 Task: Look for space in Sumy, Ukraine from 12th July, 2023 to 16th July, 2023 for 8 adults in price range Rs.10000 to Rs.16000. Place can be private room with 8 bedrooms having 8 beds and 8 bathrooms. Property type can be house, flat, guest house. Amenities needed are: wifi, TV, free parkinig on premises, gym, breakfast. Booking option can be shelf check-in. Required host language is English.
Action: Mouse moved to (518, 119)
Screenshot: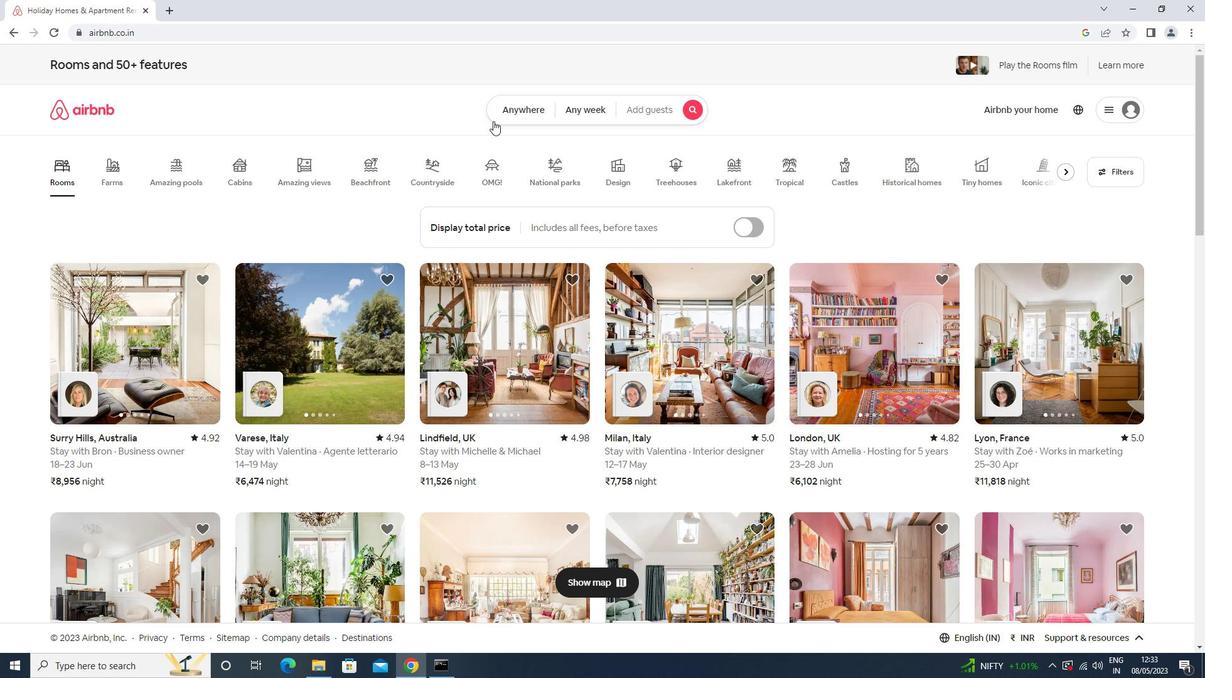 
Action: Mouse pressed left at (518, 119)
Screenshot: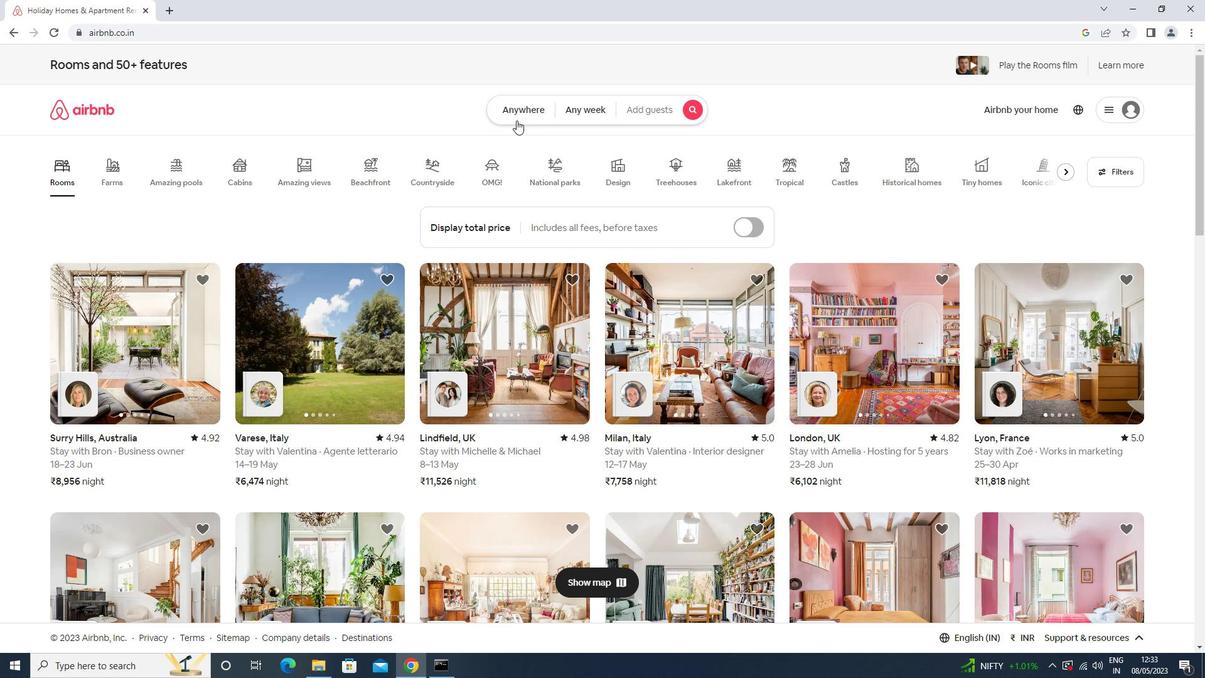 
Action: Mouse moved to (375, 160)
Screenshot: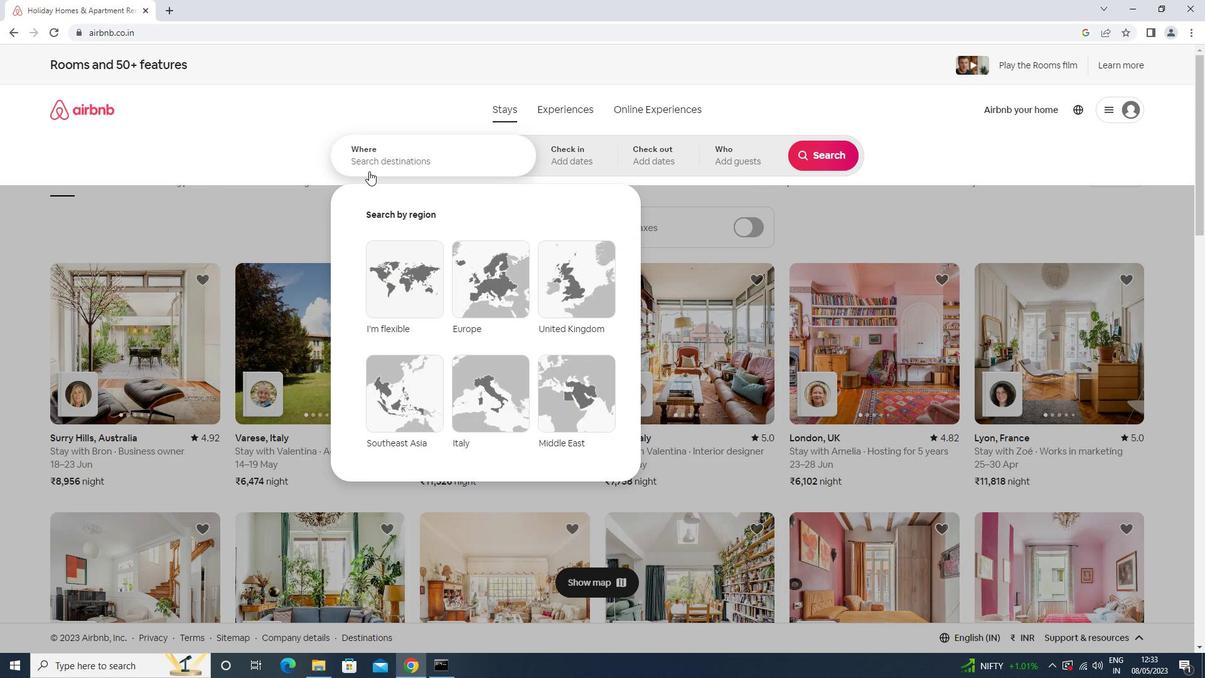 
Action: Mouse pressed left at (375, 160)
Screenshot: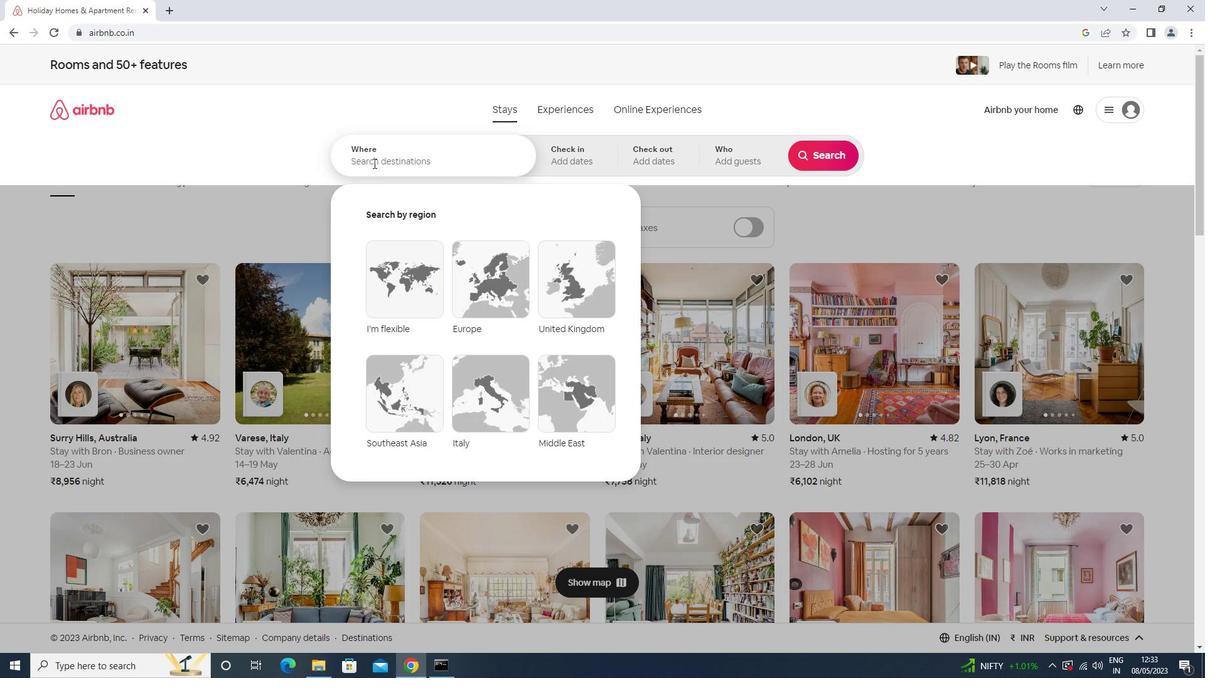 
Action: Key pressed <Key.shift>SUMY,<Key.space><Key.shift><Key.shift><Key.shift>UKRAI<Key.down><Key.enter>
Screenshot: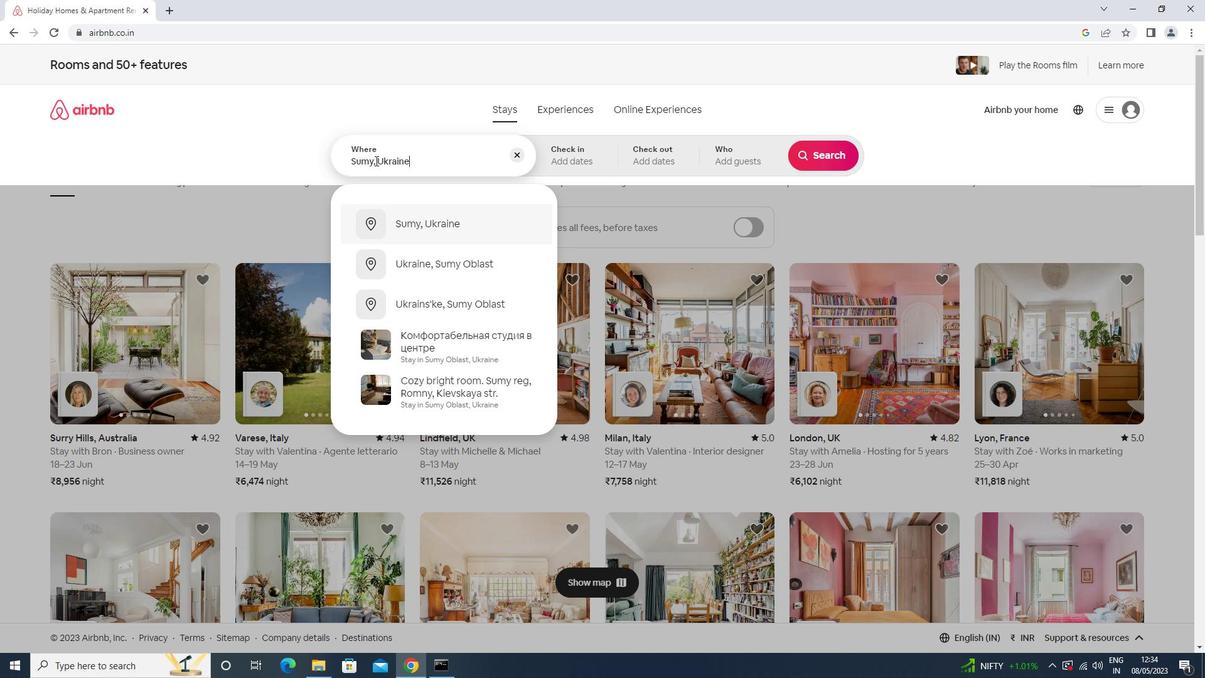 
Action: Mouse moved to (818, 264)
Screenshot: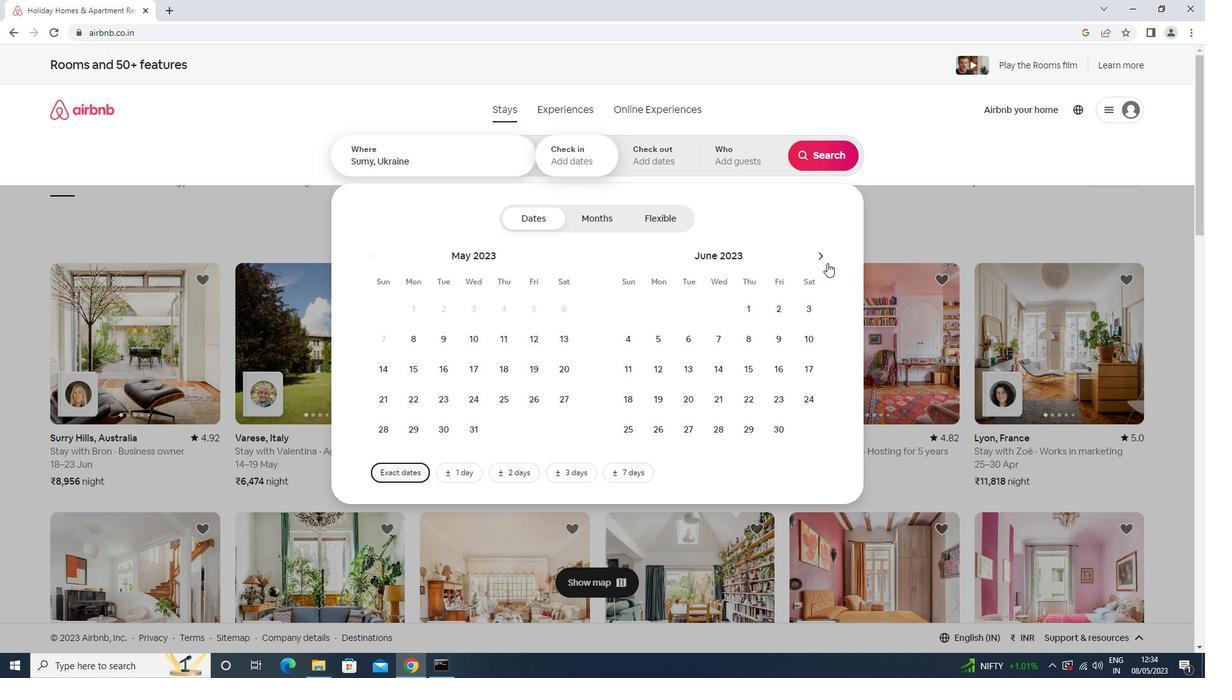 
Action: Mouse pressed left at (818, 264)
Screenshot: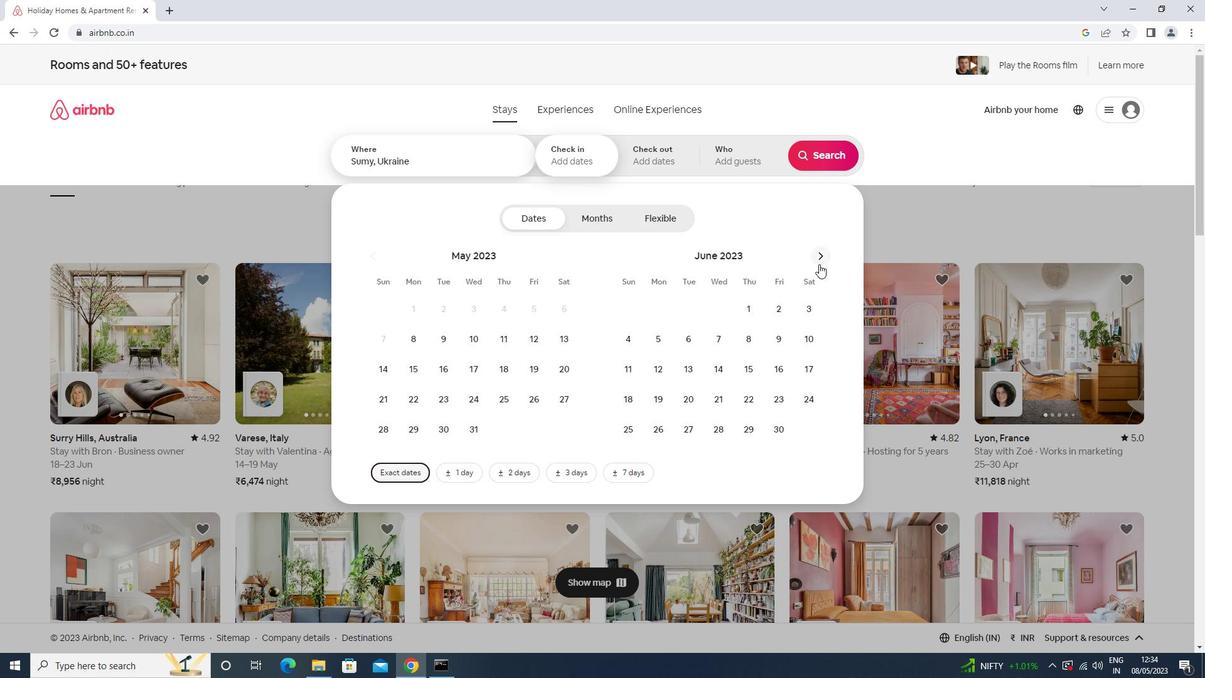 
Action: Mouse moved to (719, 373)
Screenshot: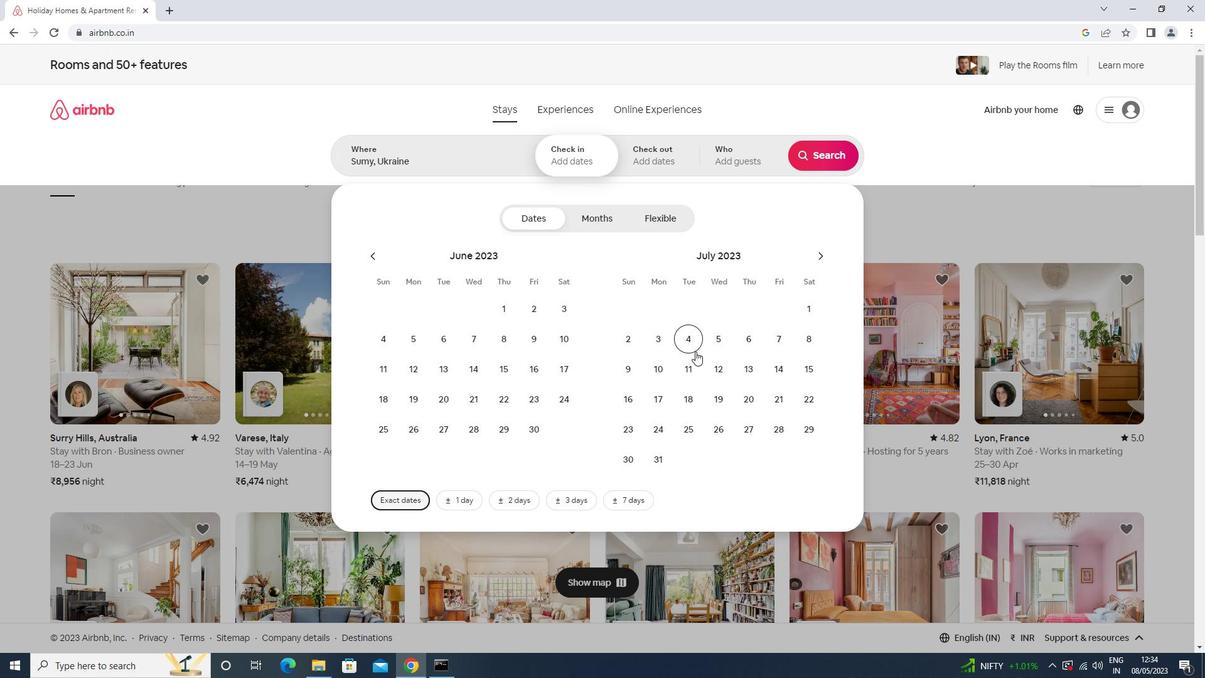 
Action: Mouse pressed left at (719, 373)
Screenshot: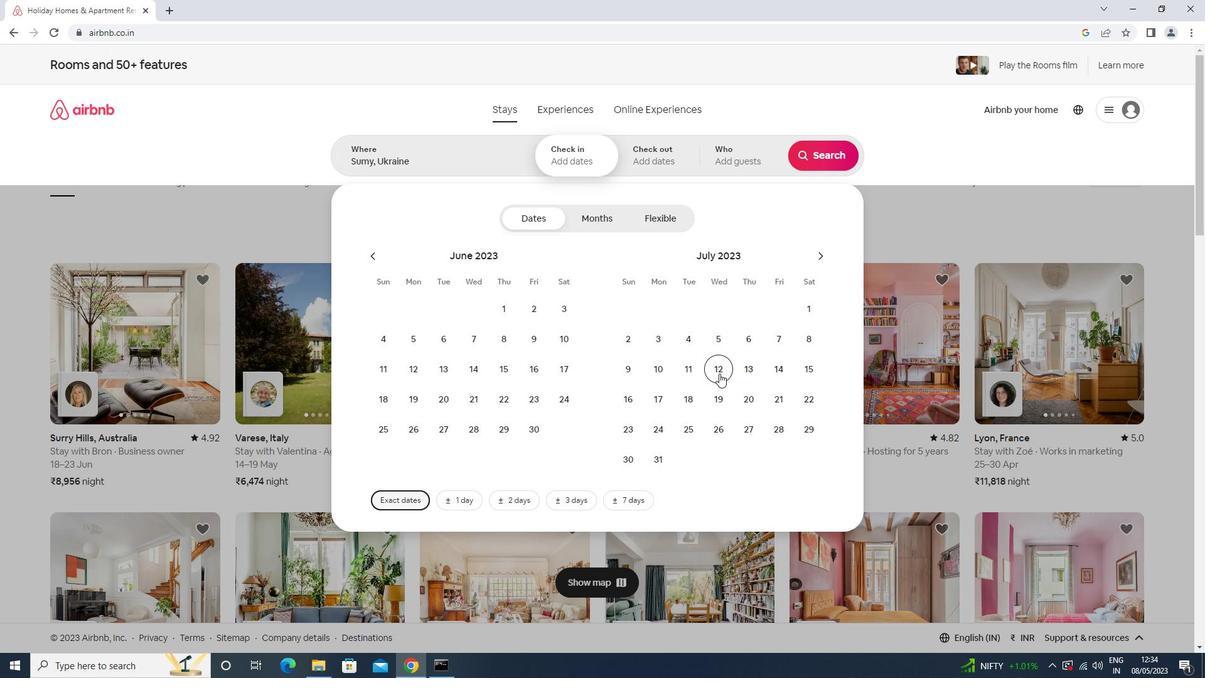 
Action: Mouse moved to (629, 405)
Screenshot: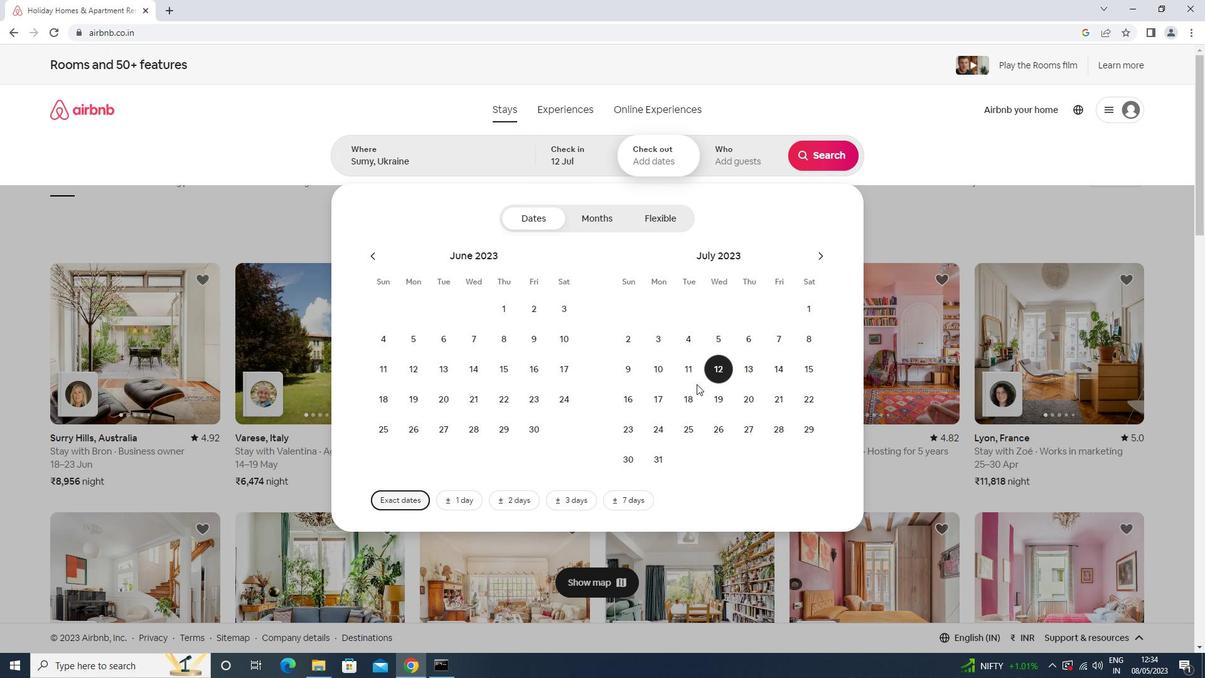 
Action: Mouse pressed left at (629, 405)
Screenshot: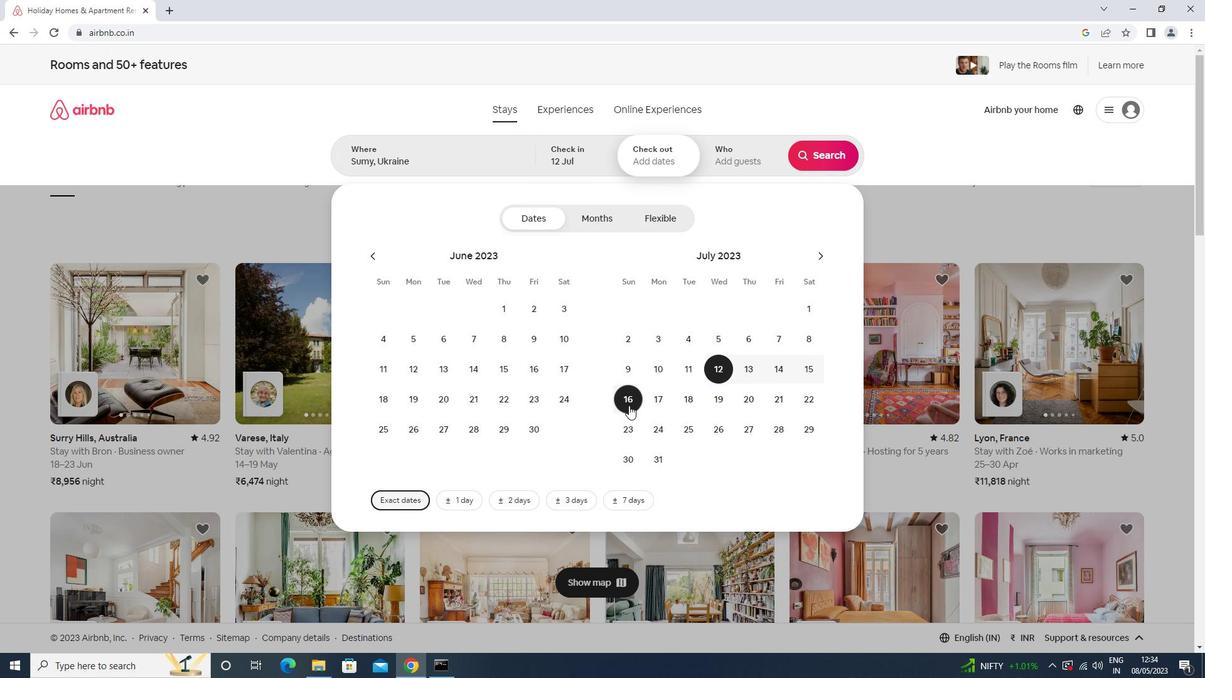 
Action: Mouse moved to (734, 153)
Screenshot: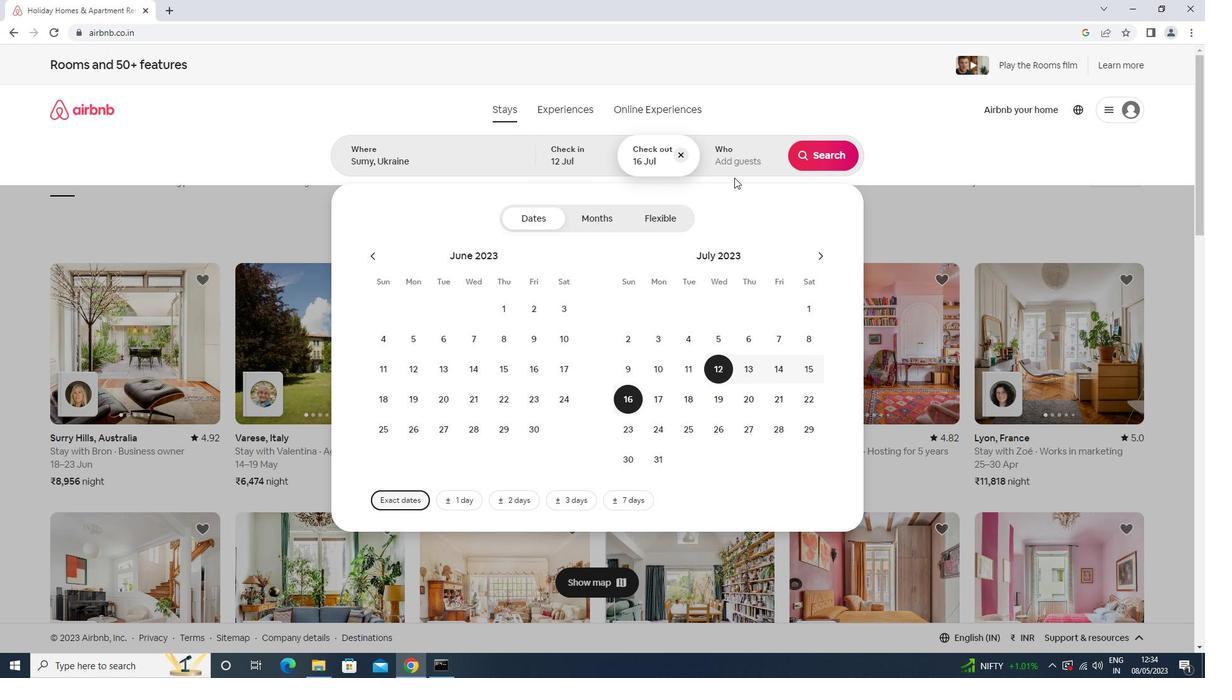 
Action: Mouse pressed left at (734, 153)
Screenshot: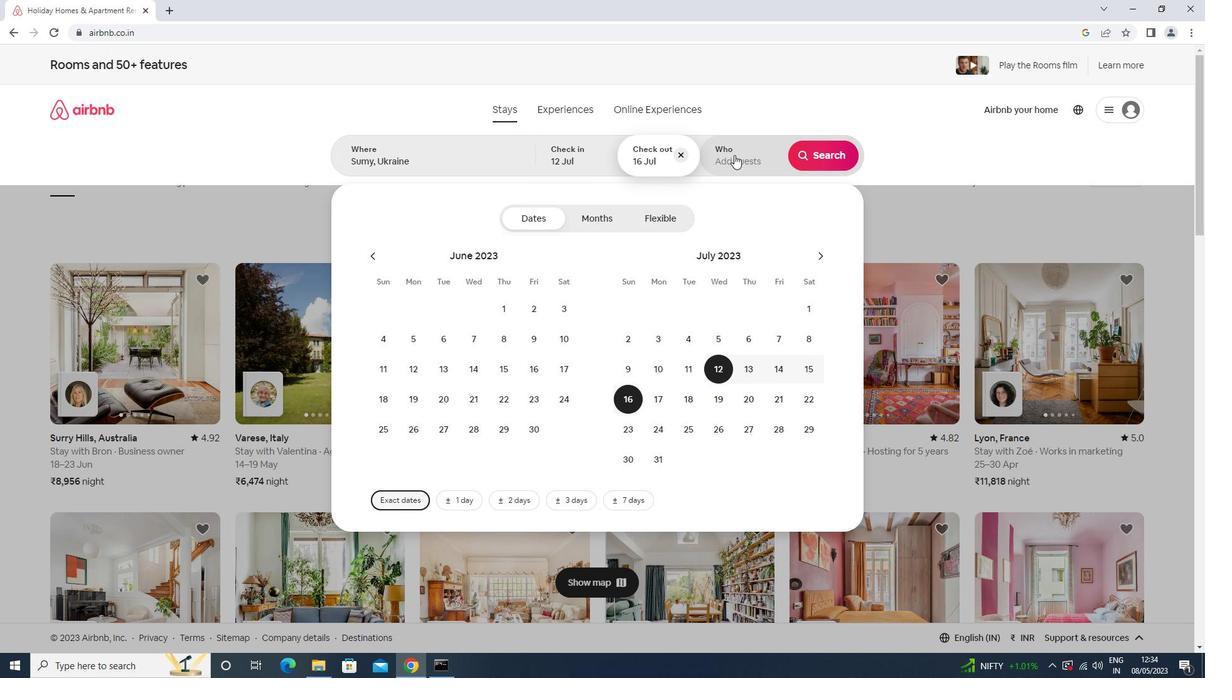 
Action: Mouse moved to (826, 222)
Screenshot: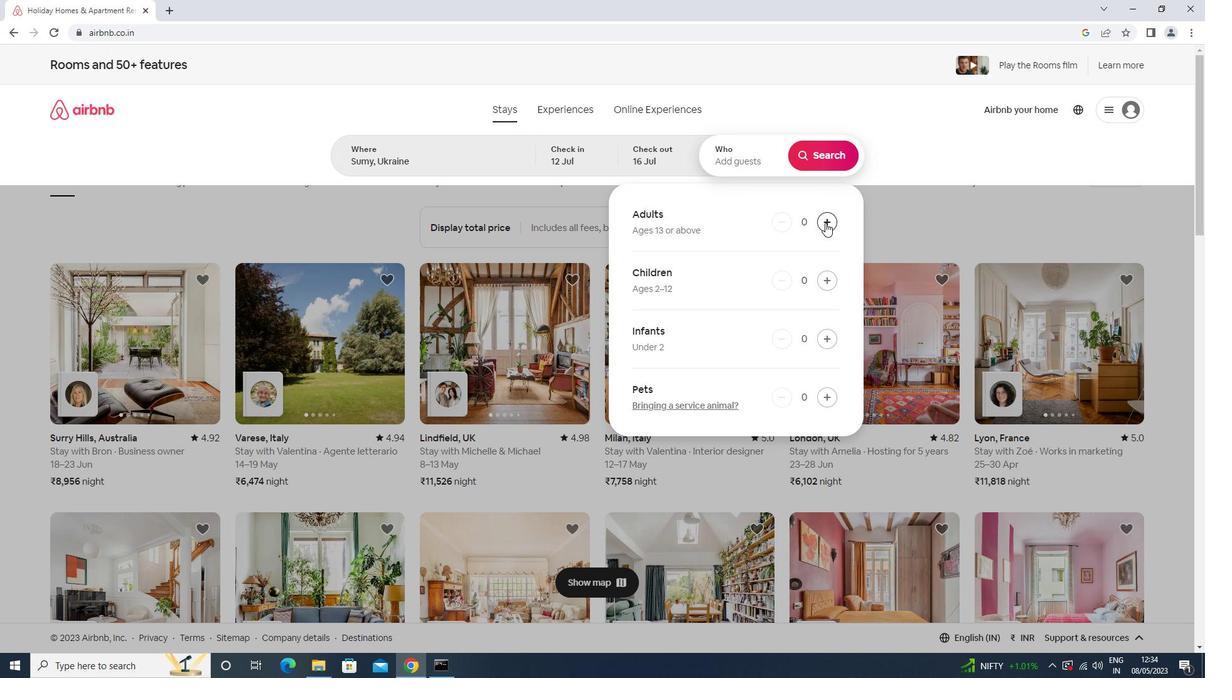 
Action: Mouse pressed left at (826, 222)
Screenshot: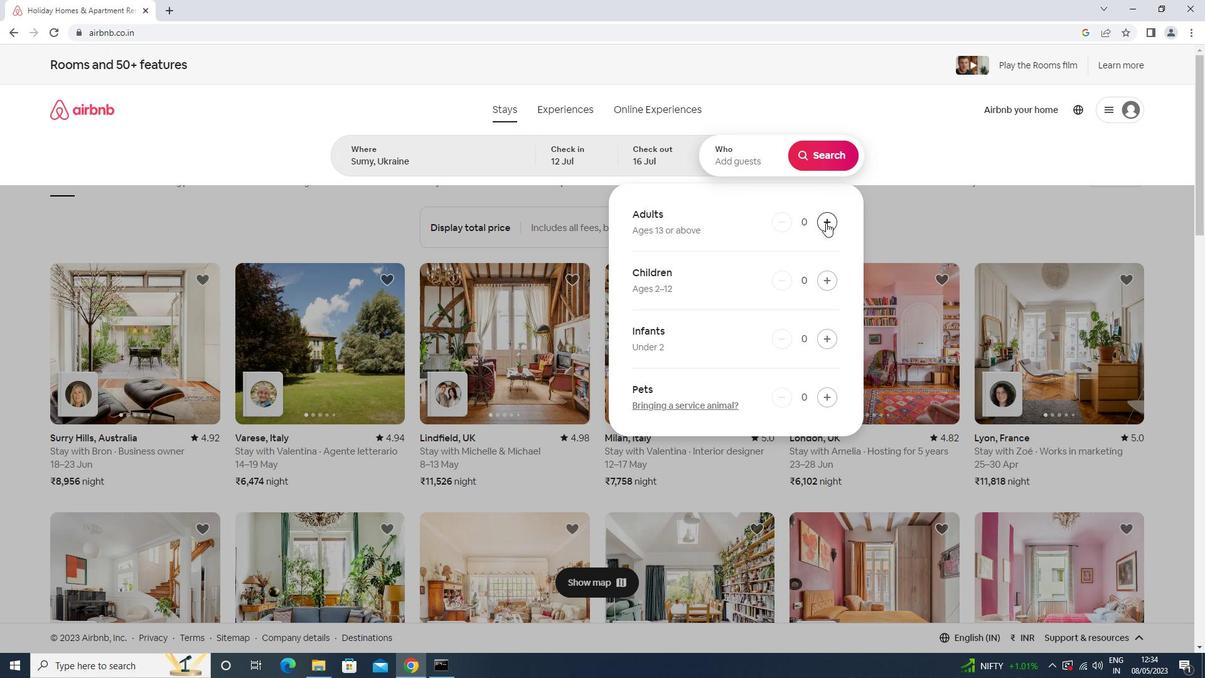 
Action: Mouse pressed left at (826, 222)
Screenshot: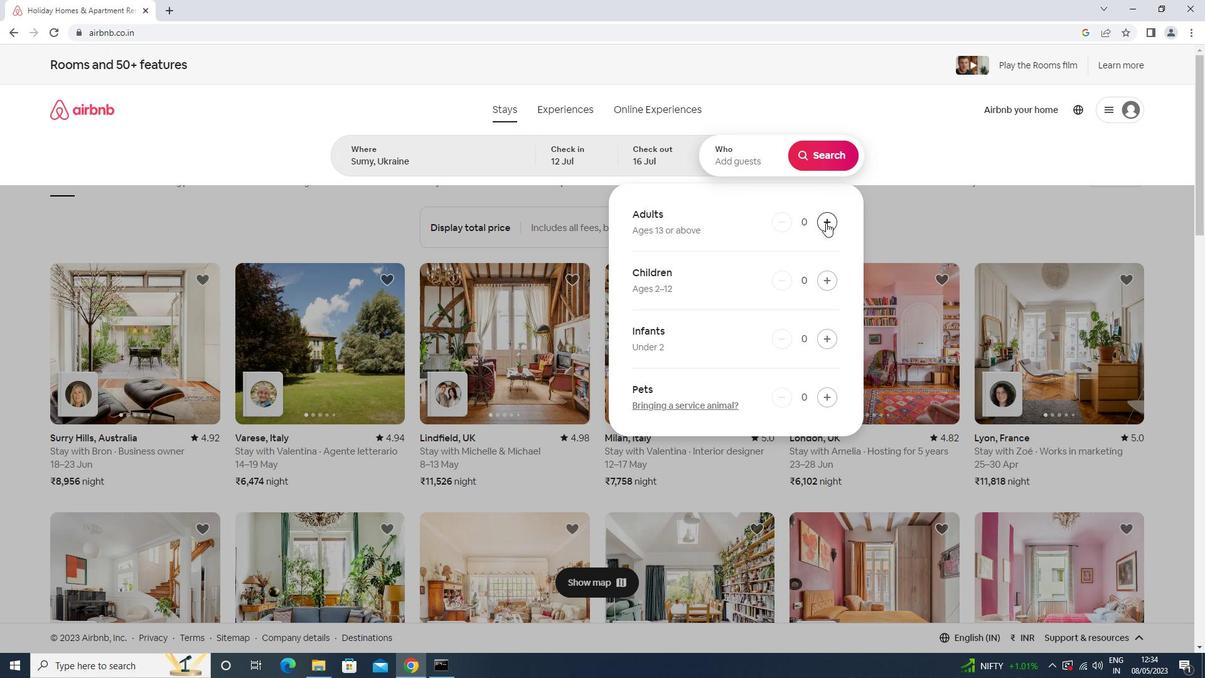 
Action: Mouse pressed left at (826, 222)
Screenshot: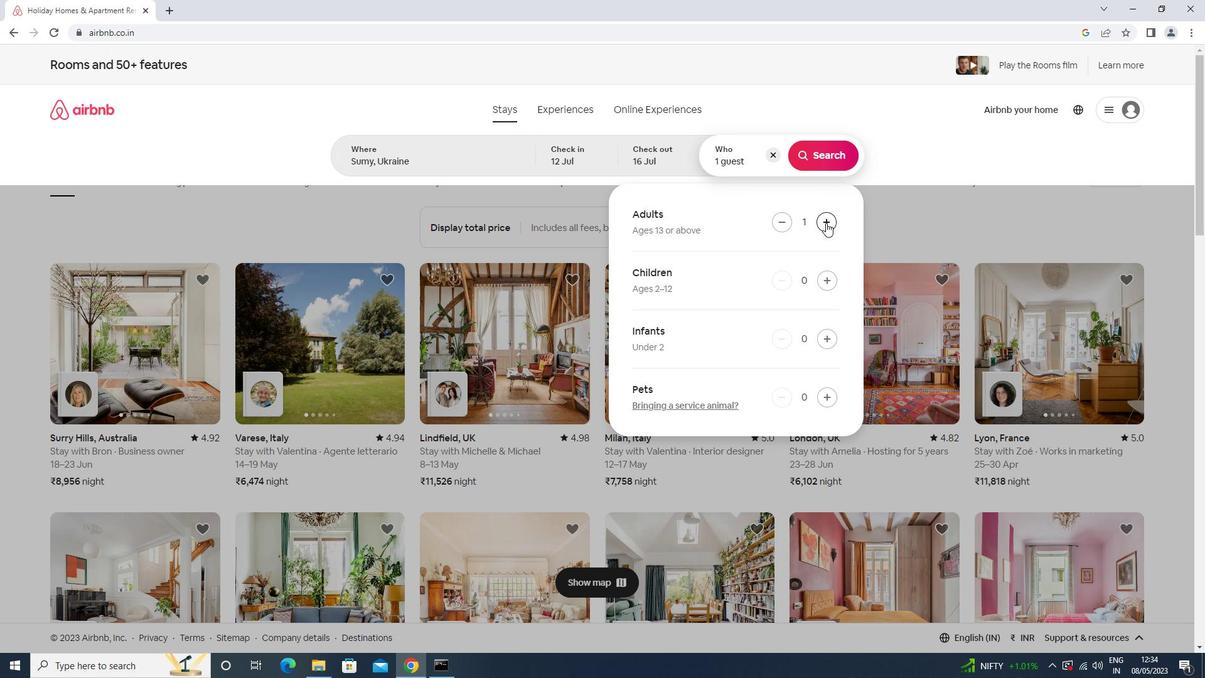 
Action: Mouse pressed left at (826, 222)
Screenshot: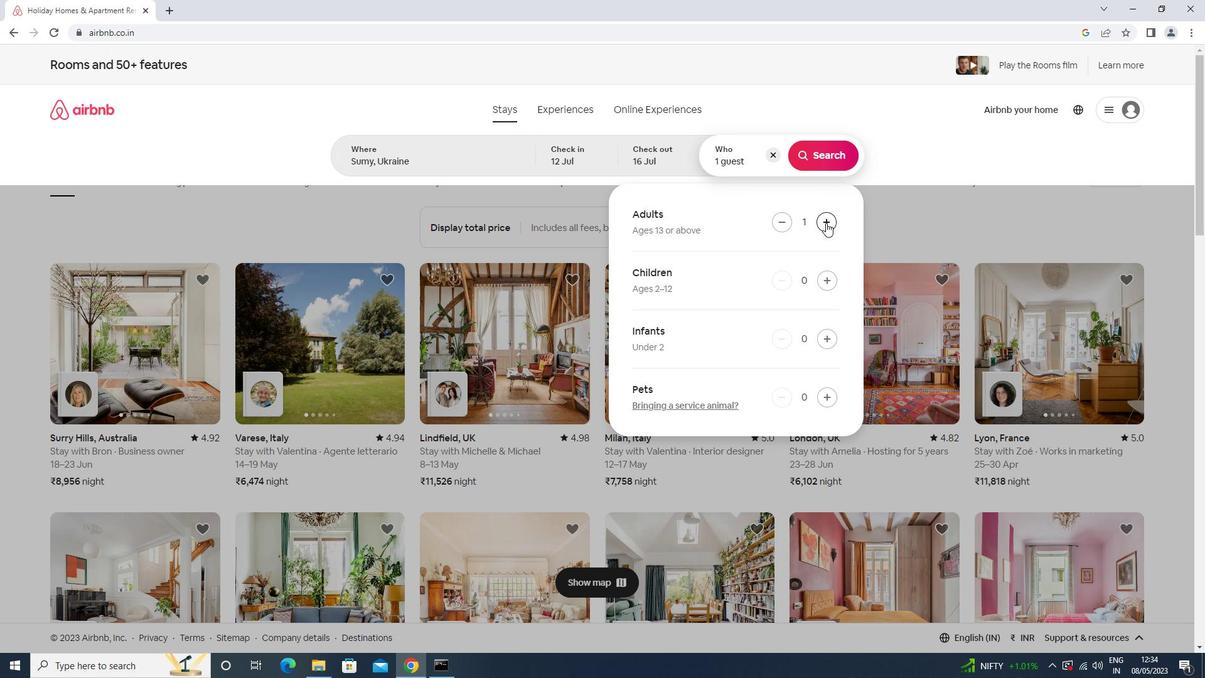 
Action: Mouse pressed left at (826, 222)
Screenshot: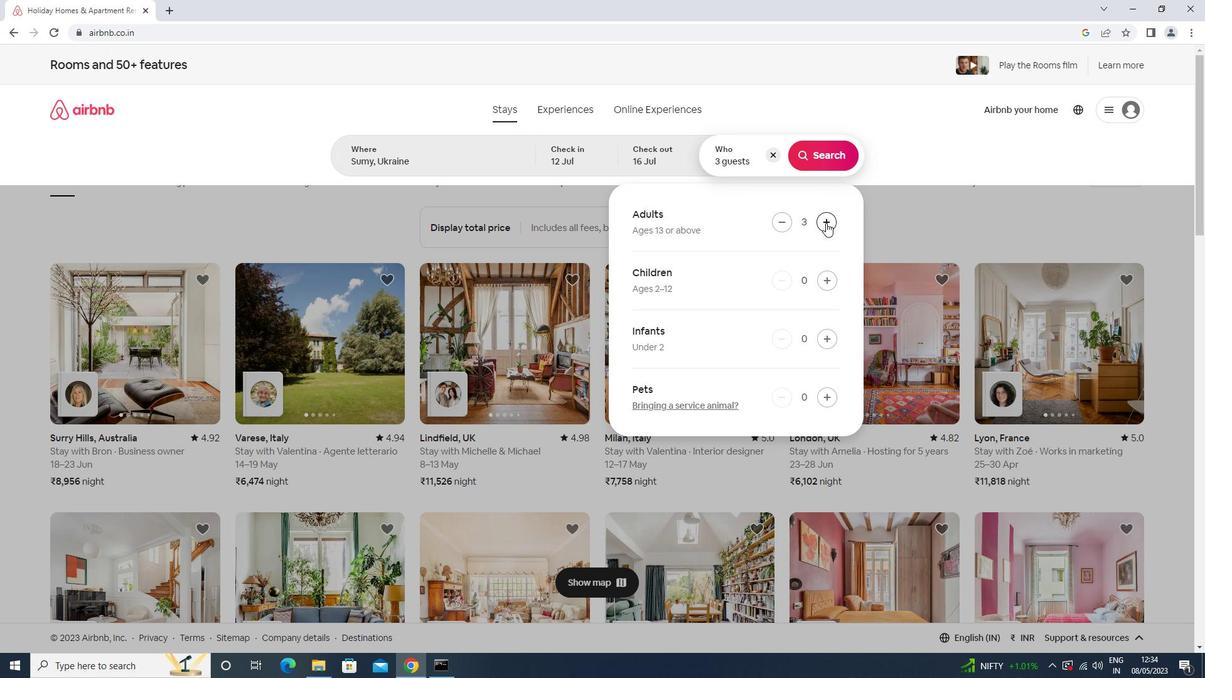 
Action: Mouse pressed left at (826, 222)
Screenshot: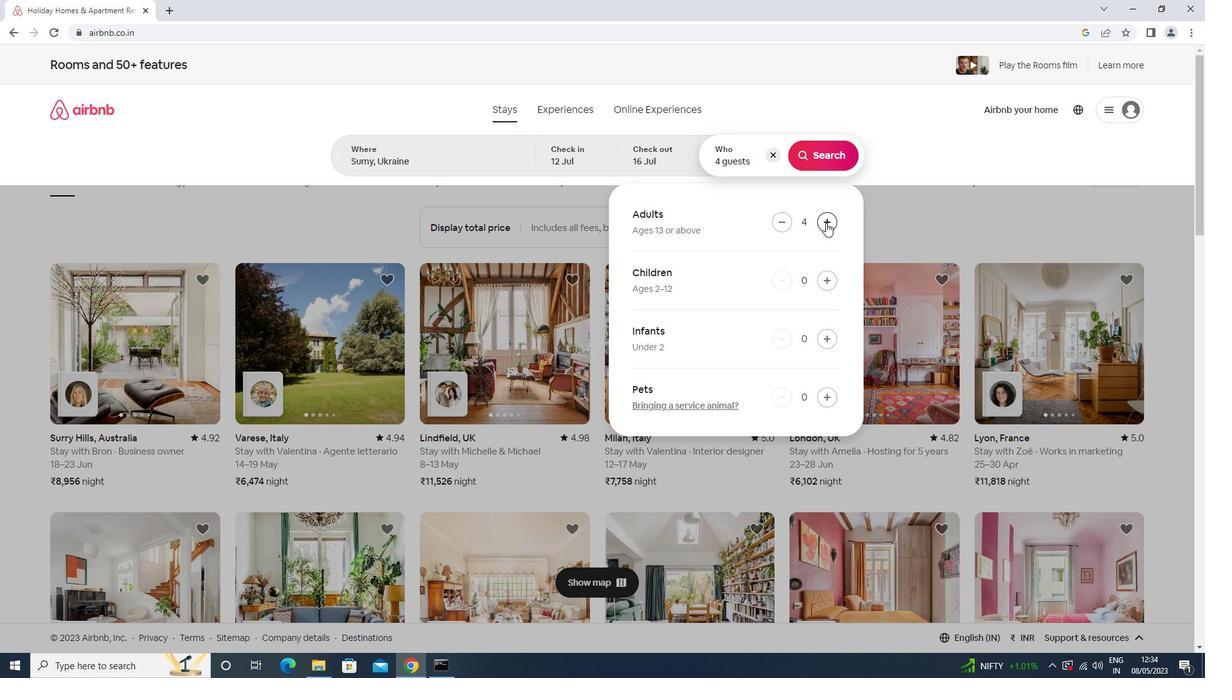 
Action: Mouse pressed left at (826, 222)
Screenshot: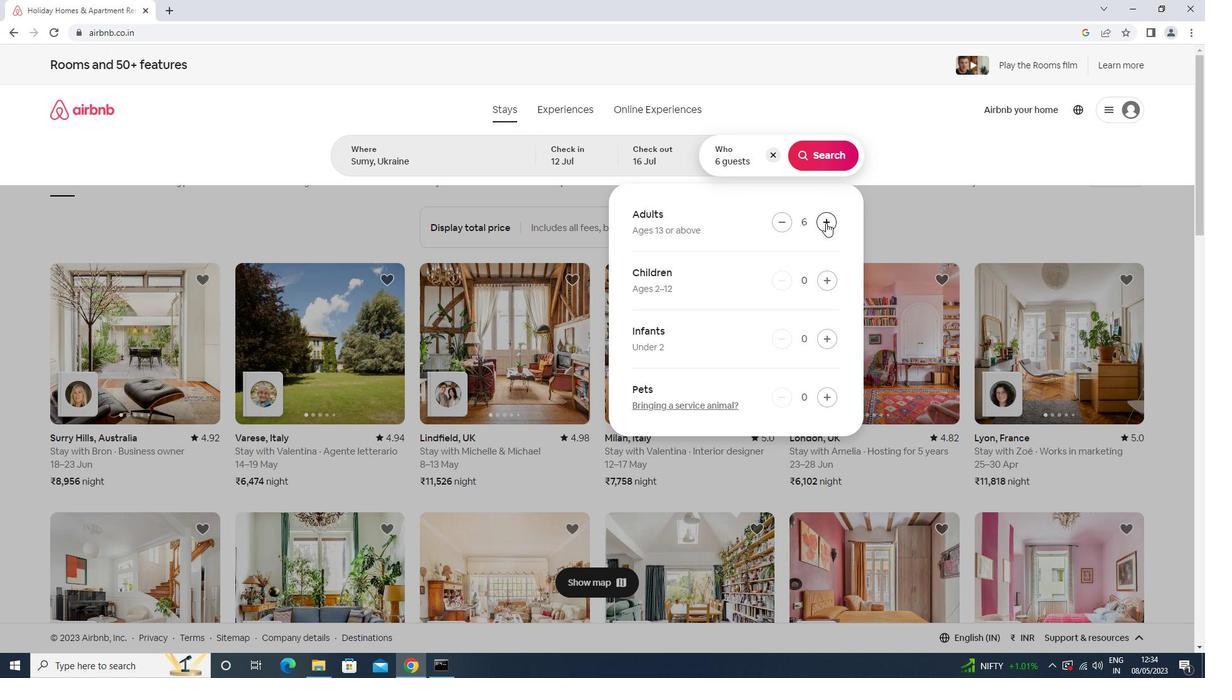 
Action: Mouse pressed left at (826, 222)
Screenshot: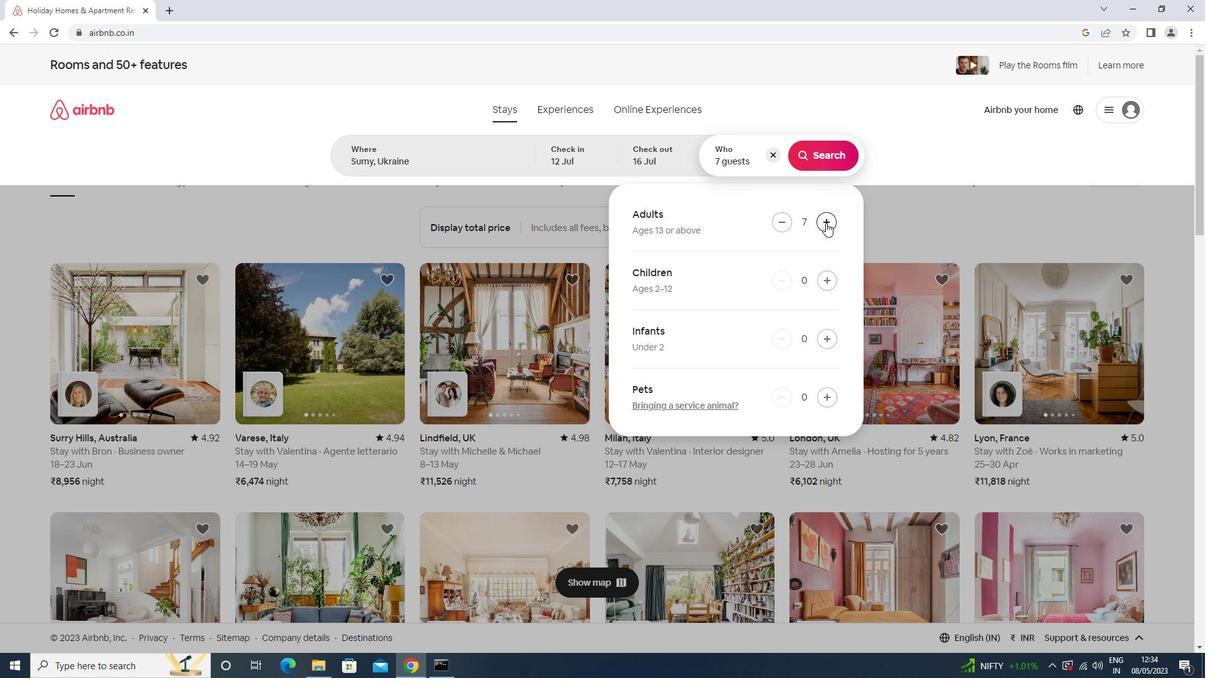 
Action: Mouse moved to (820, 150)
Screenshot: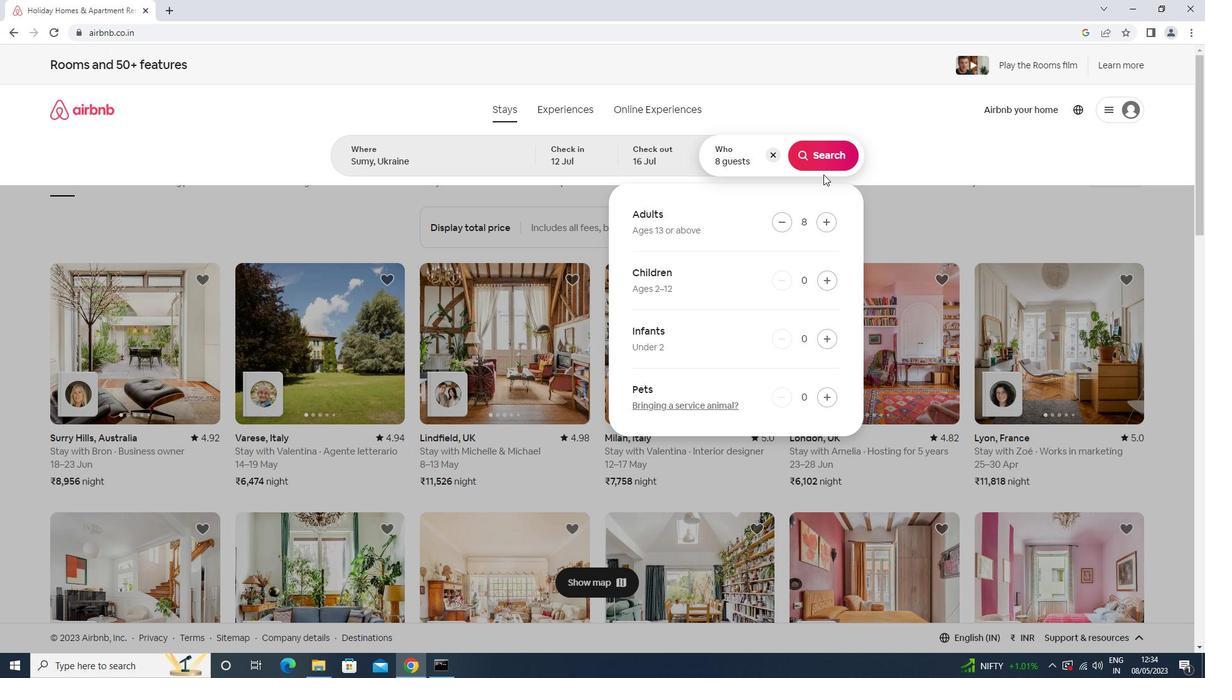 
Action: Mouse pressed left at (820, 150)
Screenshot: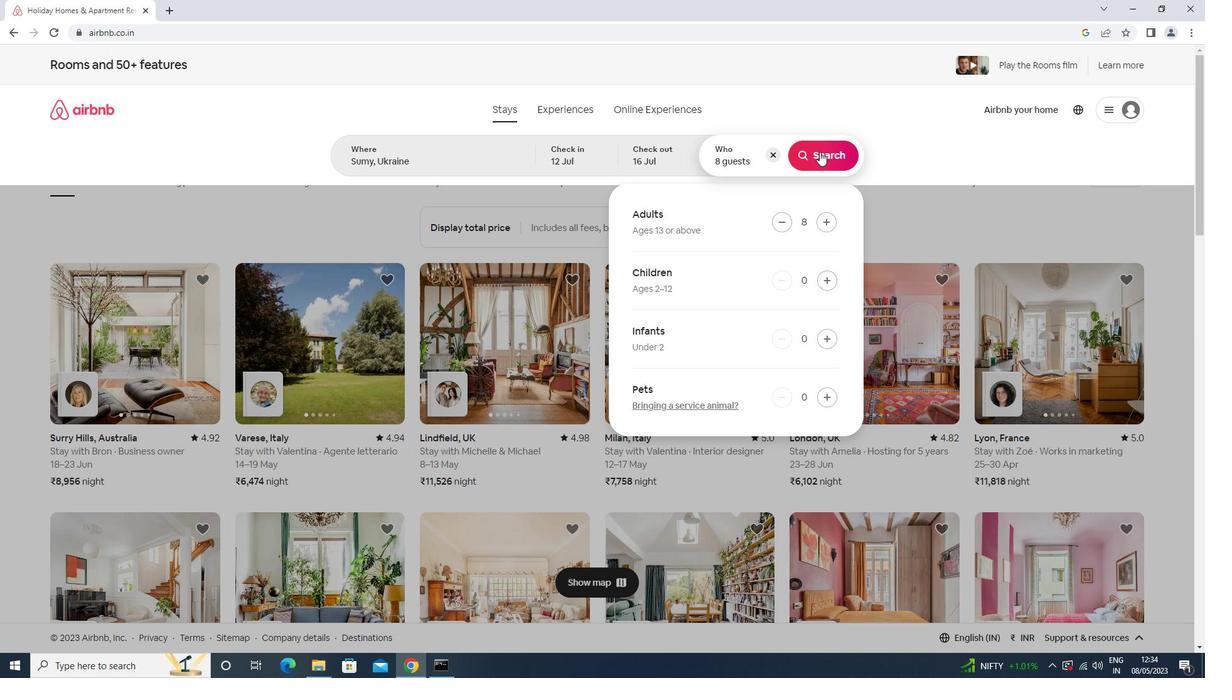 
Action: Mouse moved to (1152, 113)
Screenshot: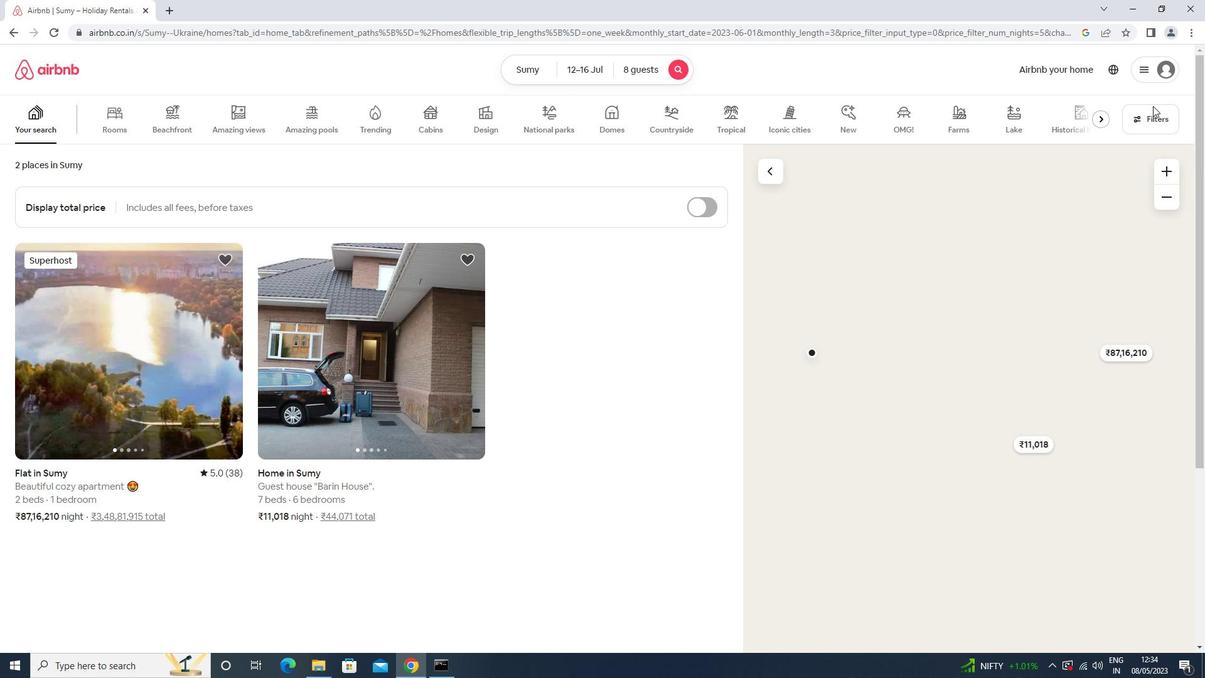 
Action: Mouse pressed left at (1152, 113)
Screenshot: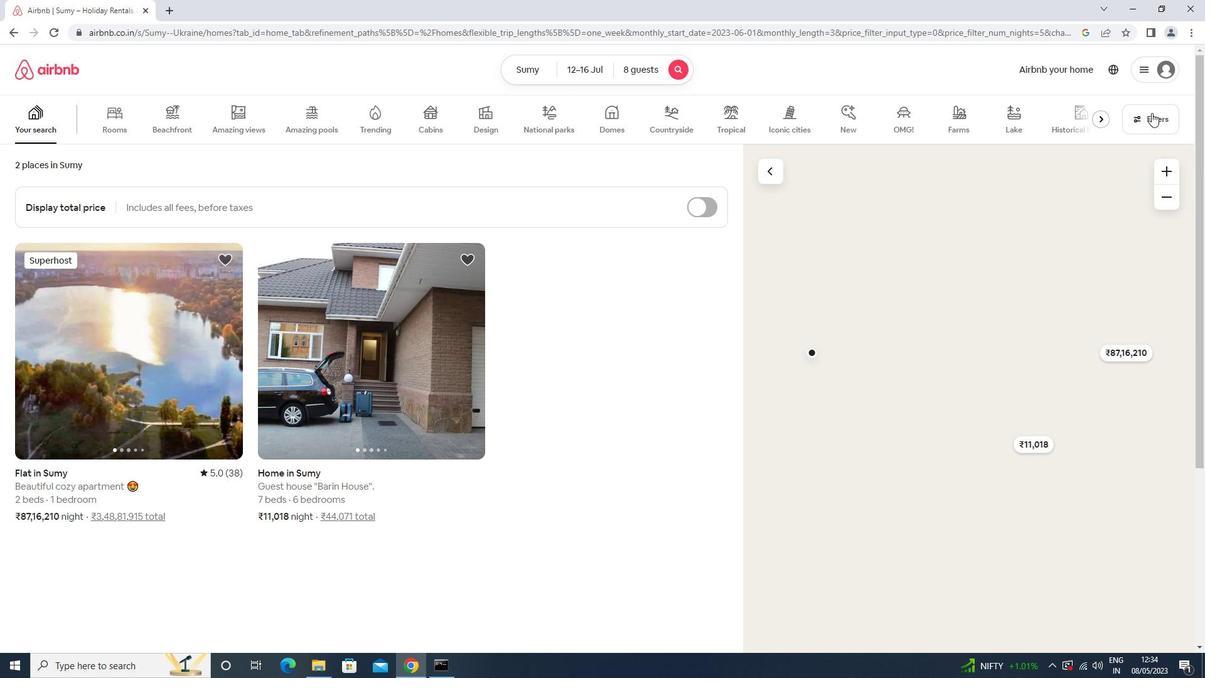 
Action: Mouse moved to (476, 436)
Screenshot: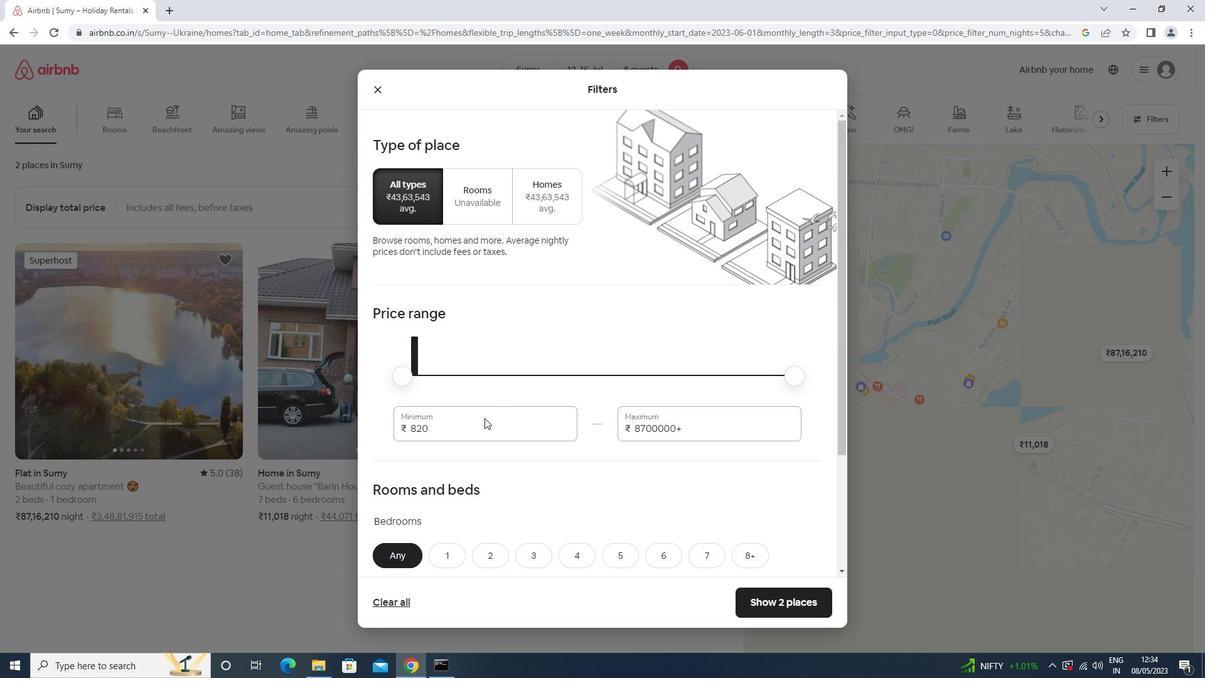 
Action: Mouse pressed left at (476, 436)
Screenshot: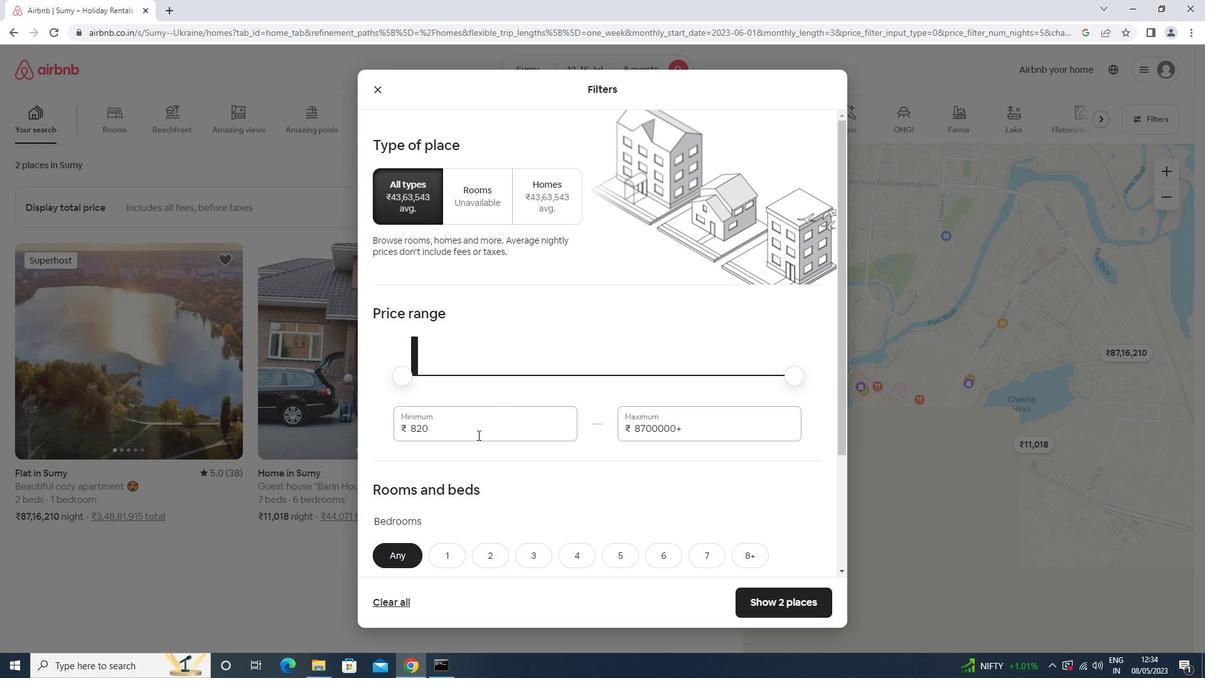 
Action: Mouse moved to (477, 420)
Screenshot: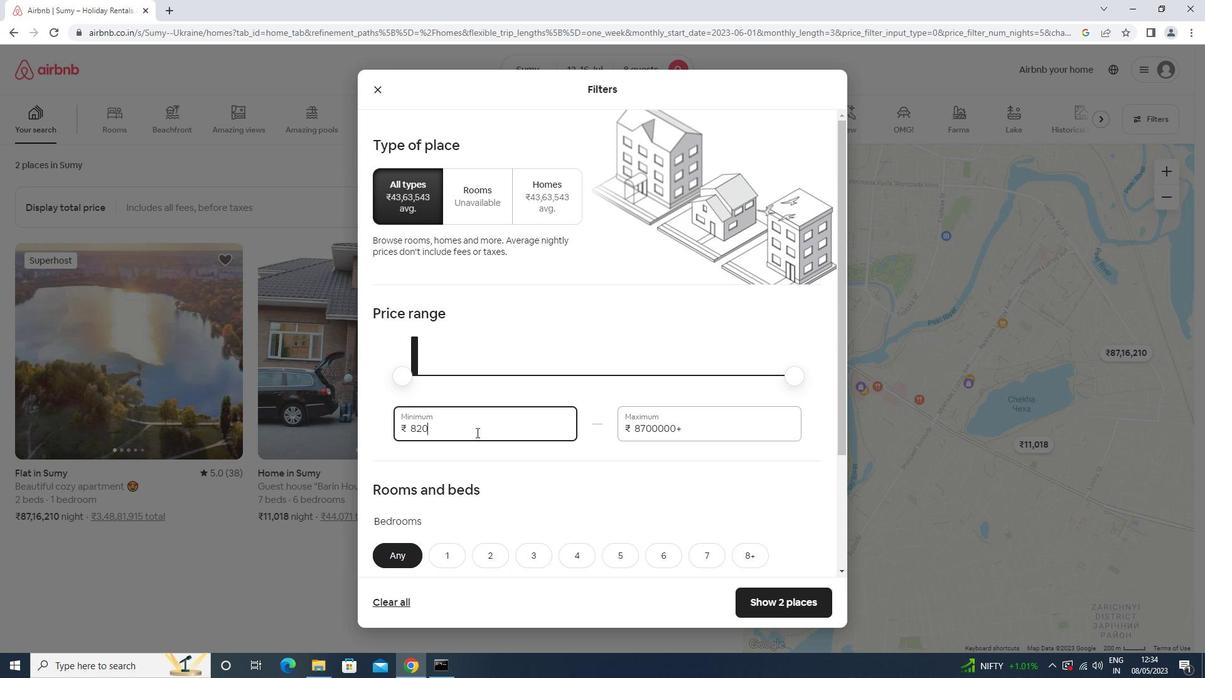 
Action: Key pressed <Key.backspace><Key.backspace><Key.backspace>10000<Key.tab>16000
Screenshot: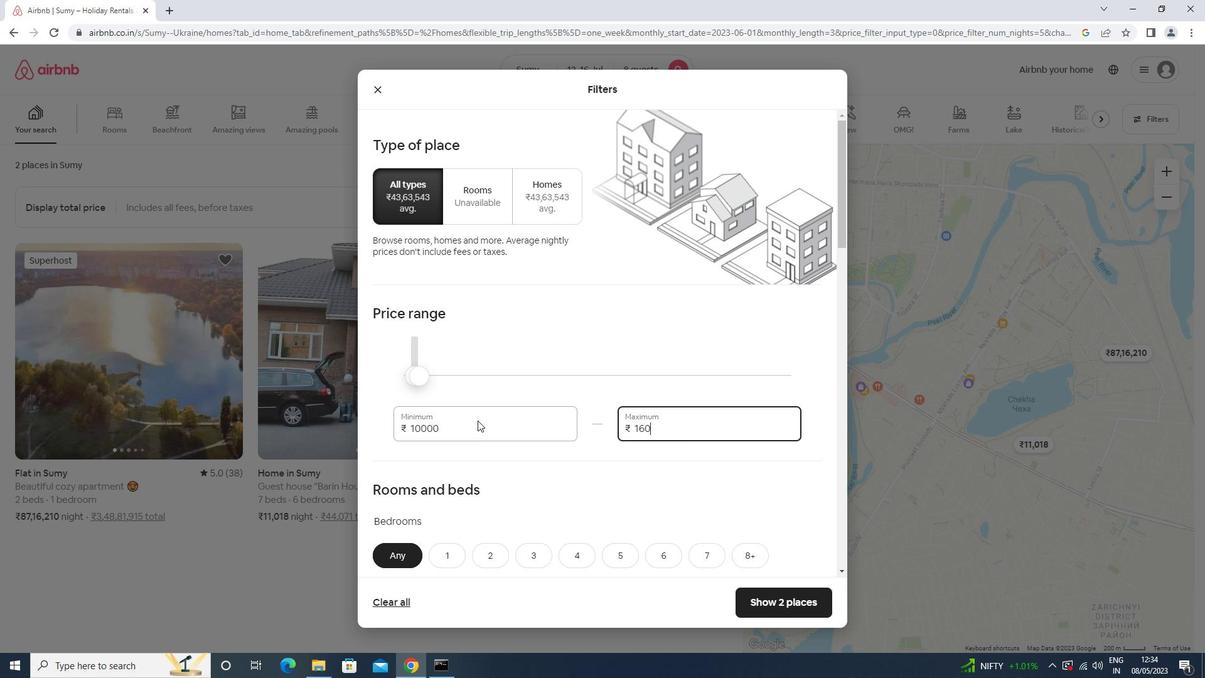 
Action: Mouse moved to (425, 408)
Screenshot: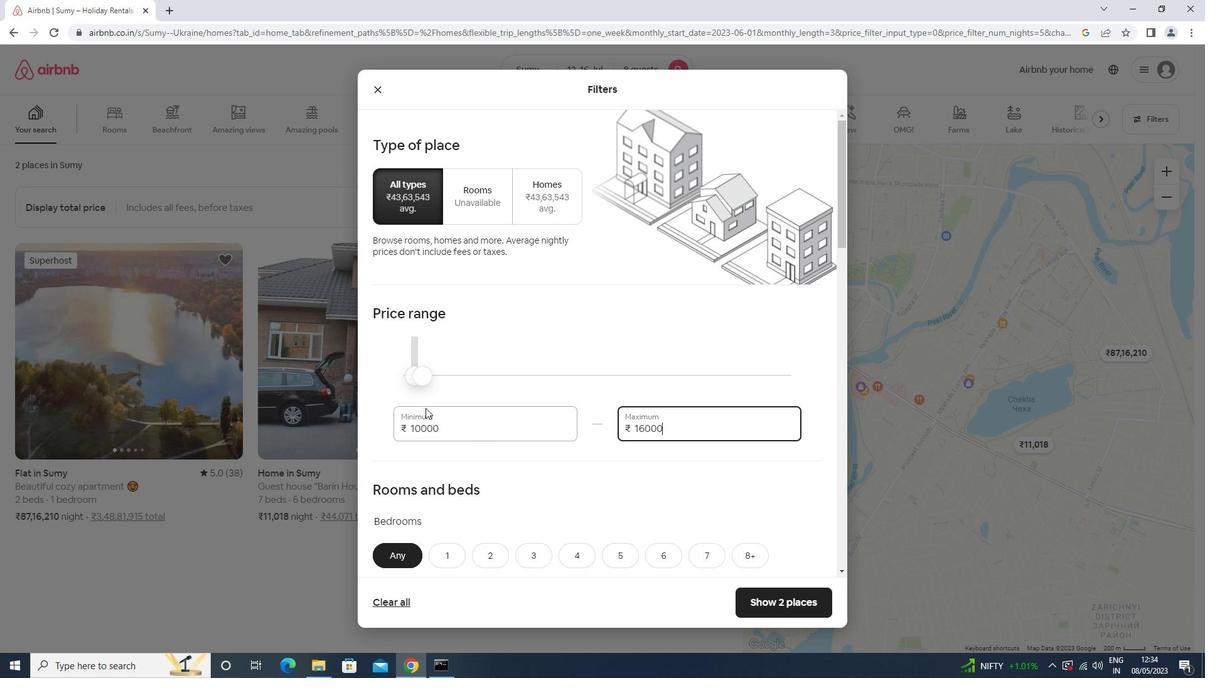 
Action: Mouse scrolled (425, 407) with delta (0, 0)
Screenshot: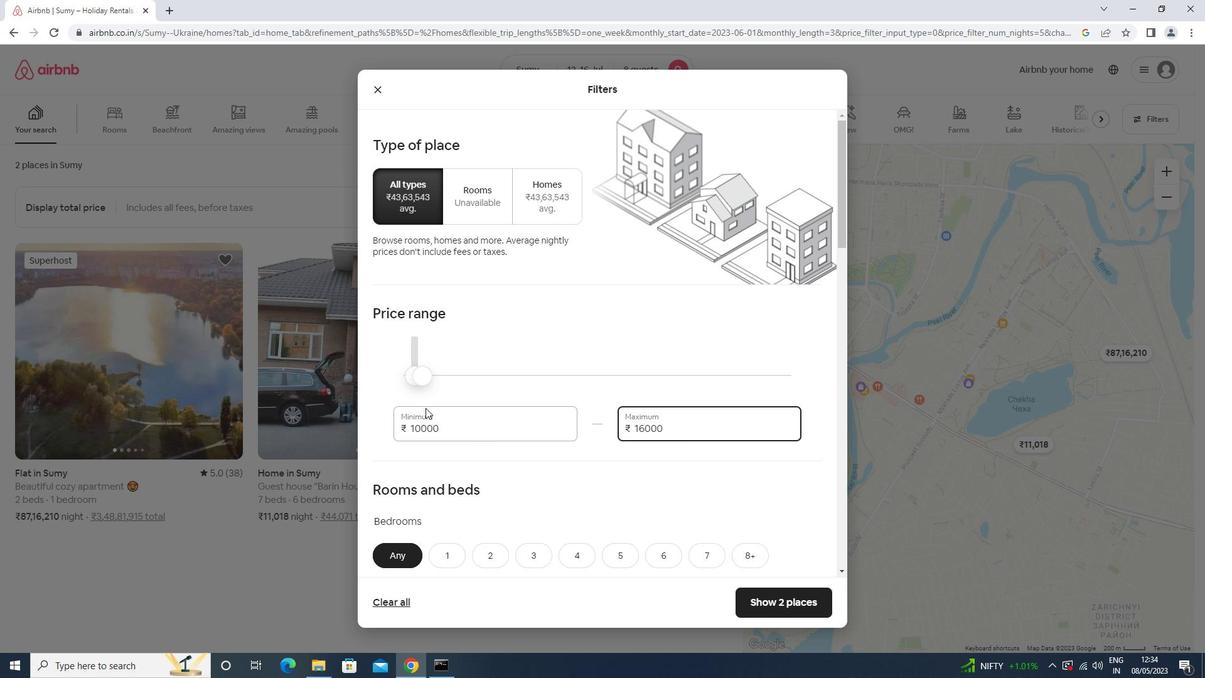 
Action: Mouse scrolled (425, 407) with delta (0, 0)
Screenshot: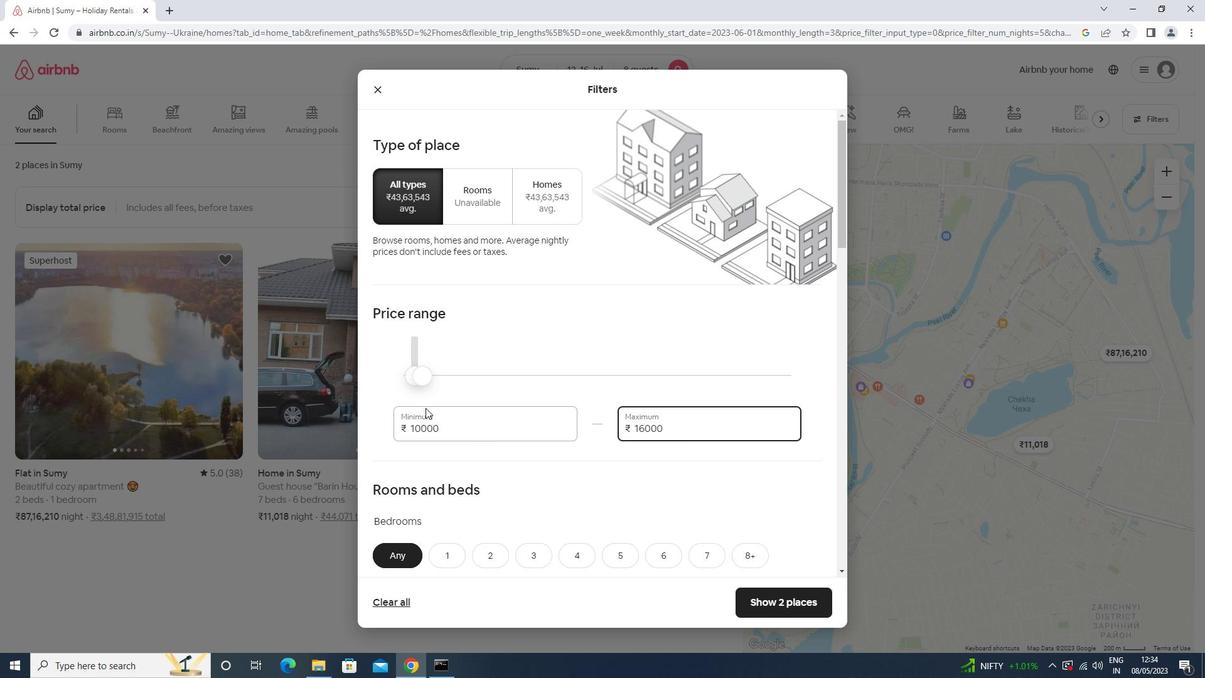 
Action: Mouse moved to (425, 407)
Screenshot: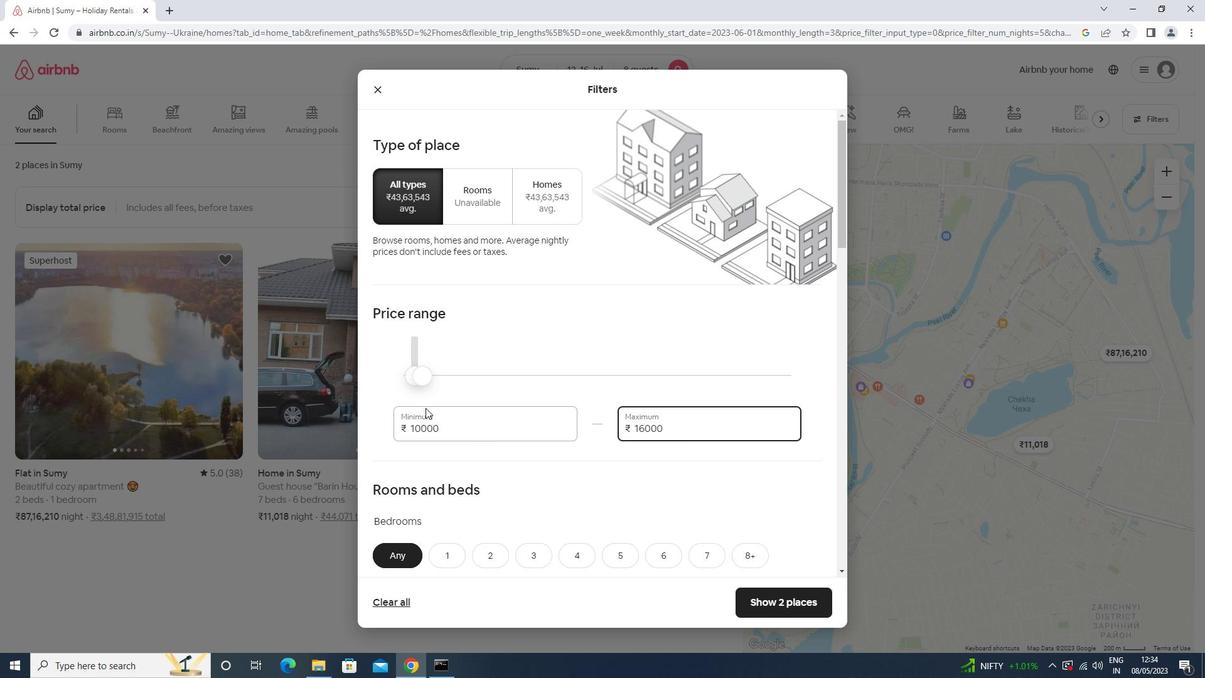 
Action: Mouse scrolled (425, 406) with delta (0, 0)
Screenshot: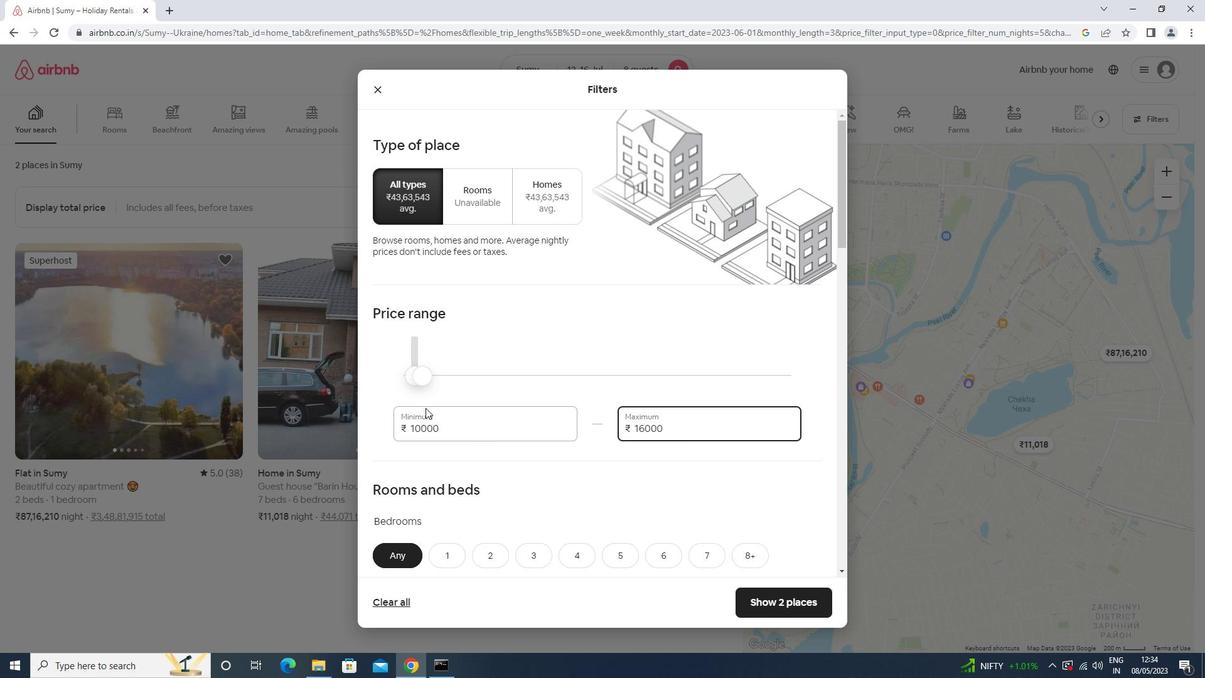 
Action: Mouse scrolled (425, 406) with delta (0, 0)
Screenshot: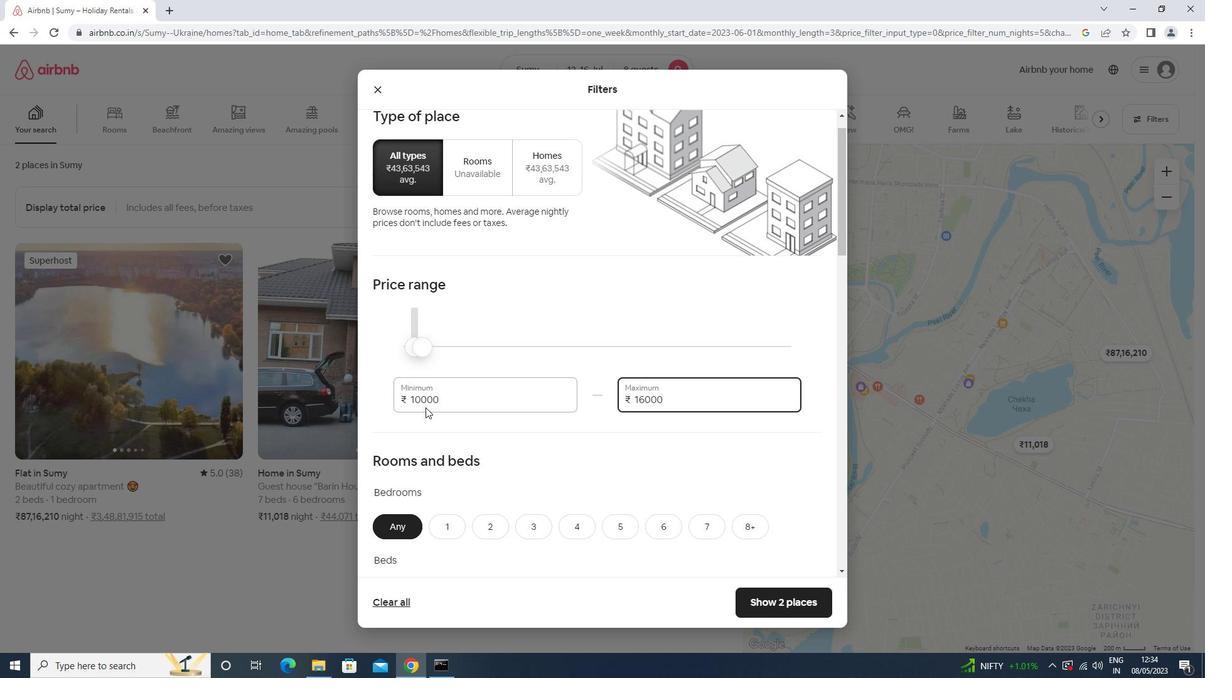 
Action: Mouse moved to (754, 303)
Screenshot: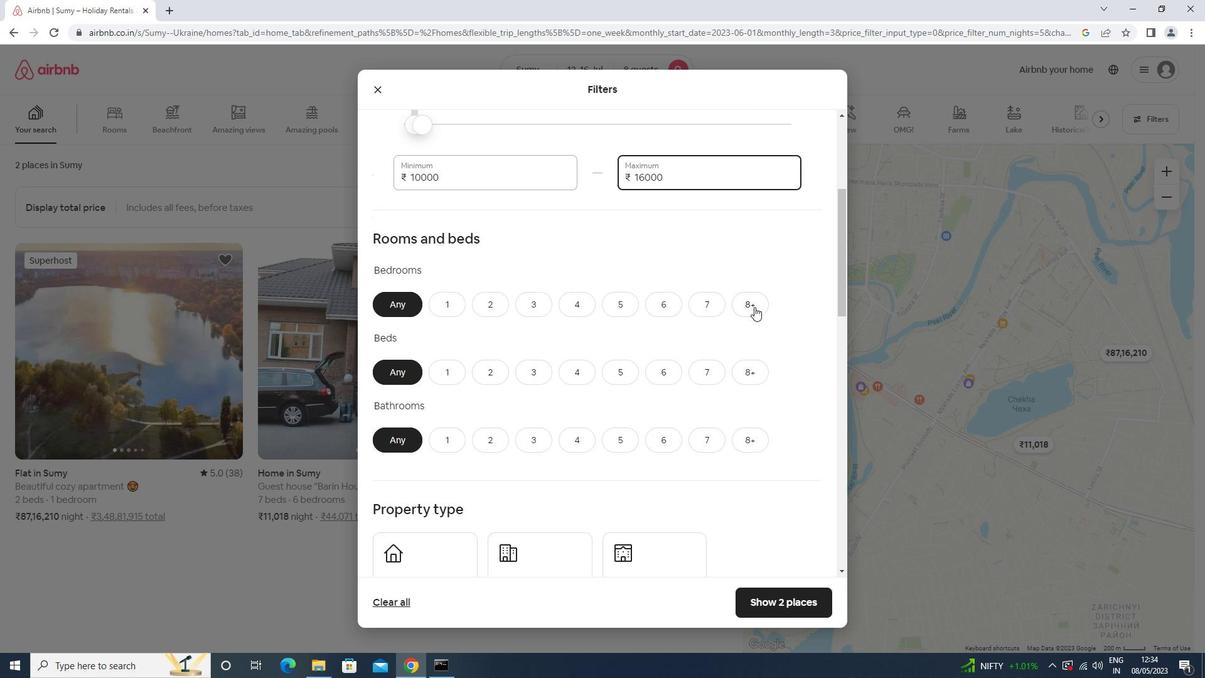 
Action: Mouse pressed left at (754, 303)
Screenshot: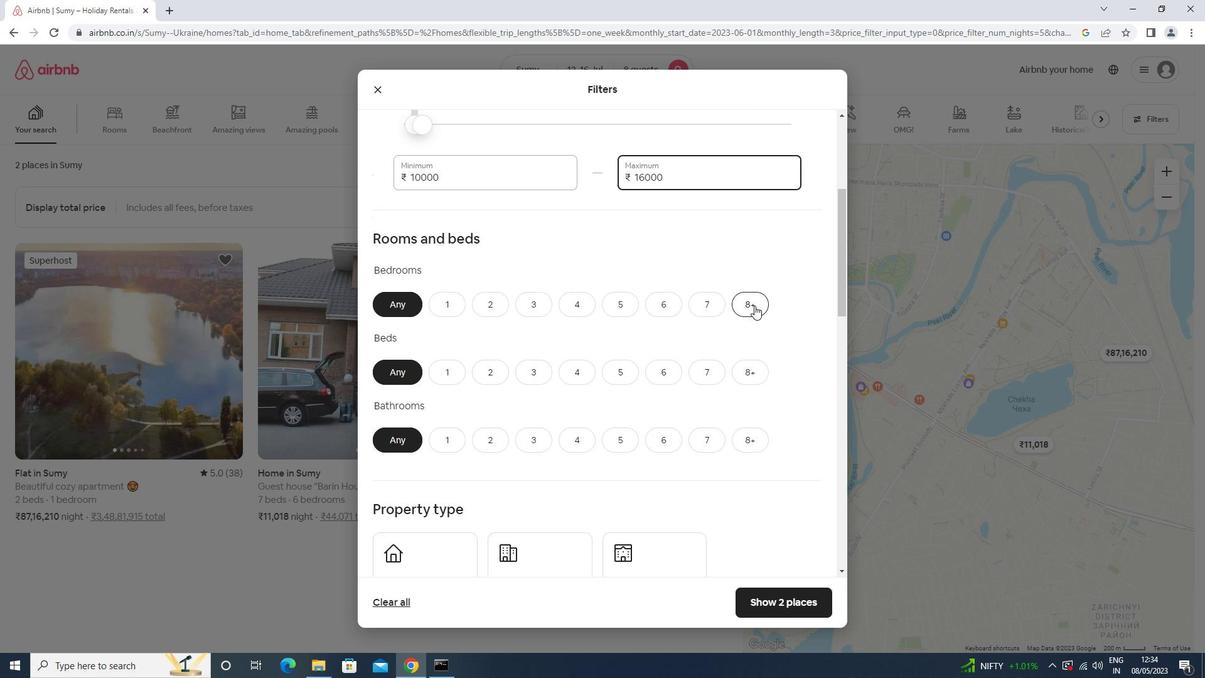 
Action: Mouse moved to (749, 370)
Screenshot: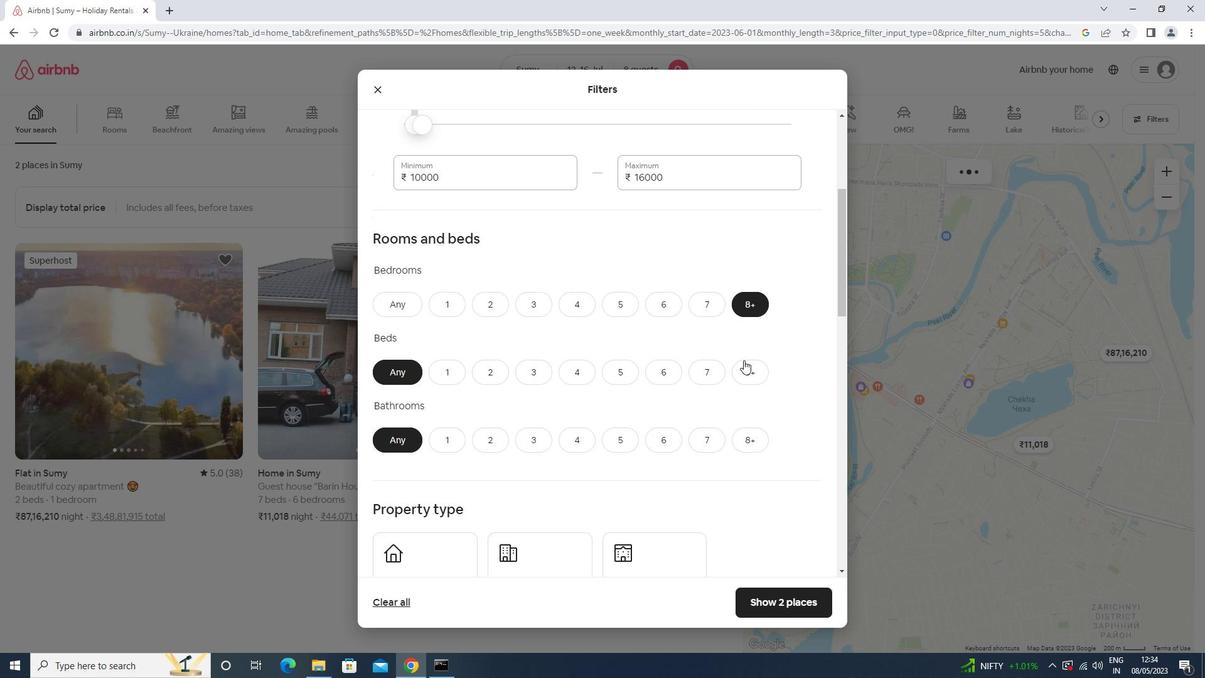 
Action: Mouse pressed left at (749, 370)
Screenshot: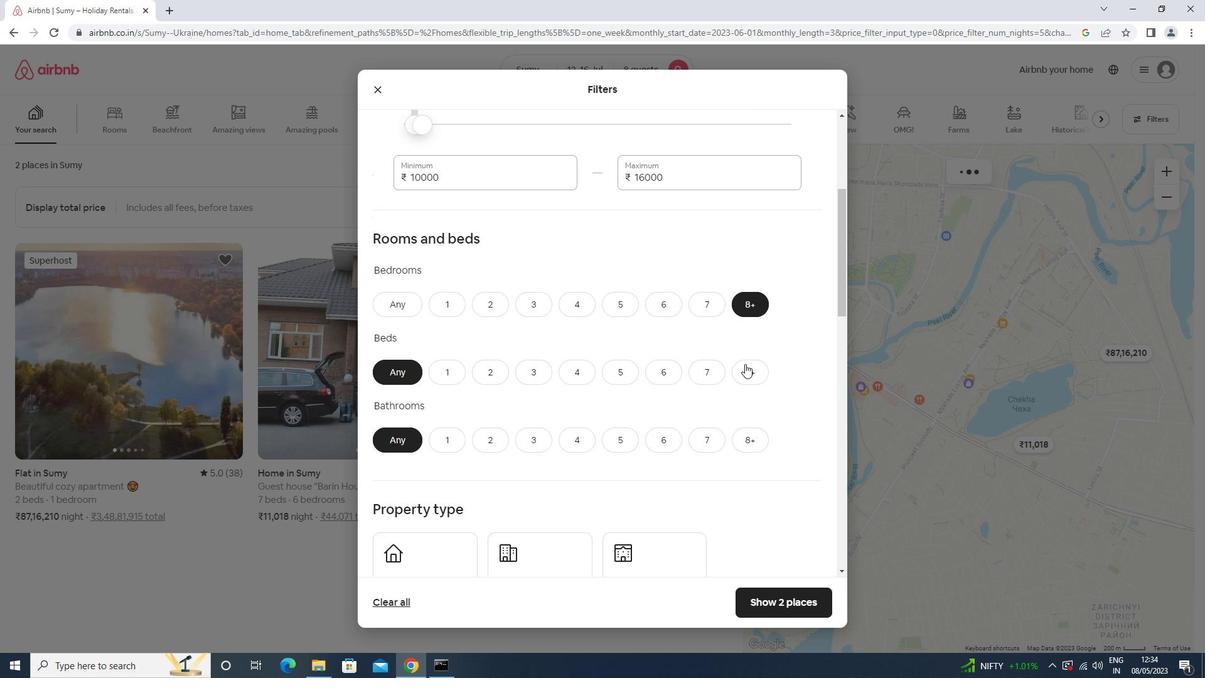 
Action: Mouse moved to (756, 431)
Screenshot: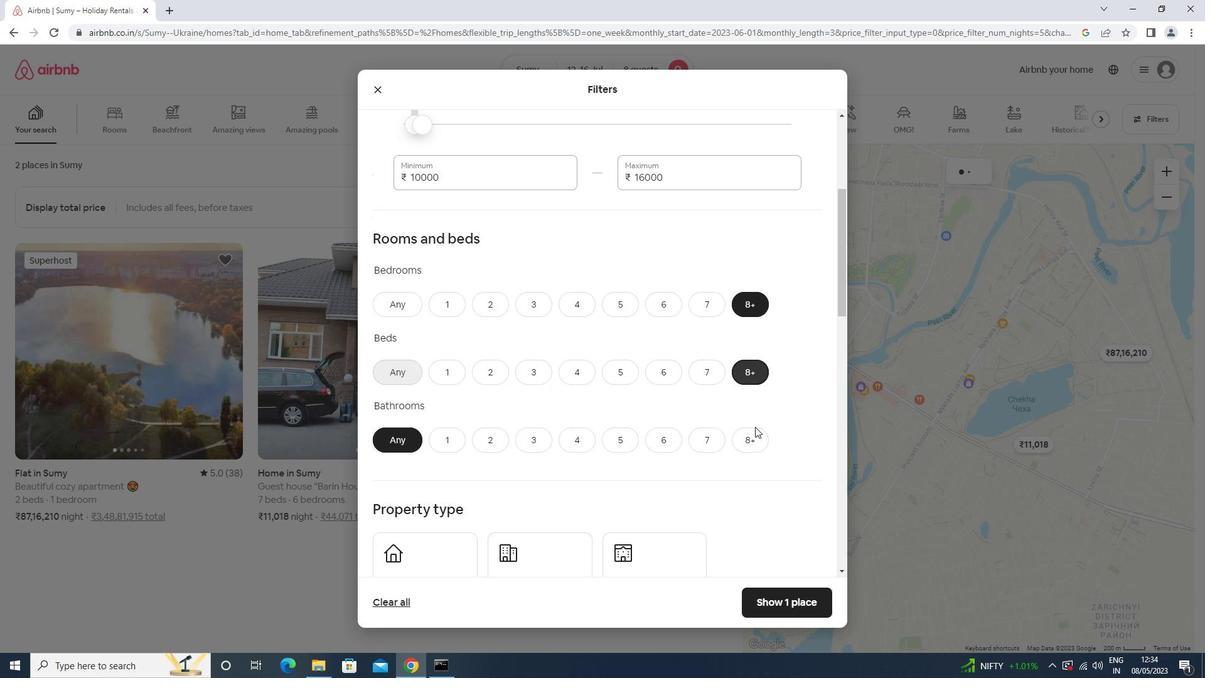 
Action: Mouse pressed left at (756, 431)
Screenshot: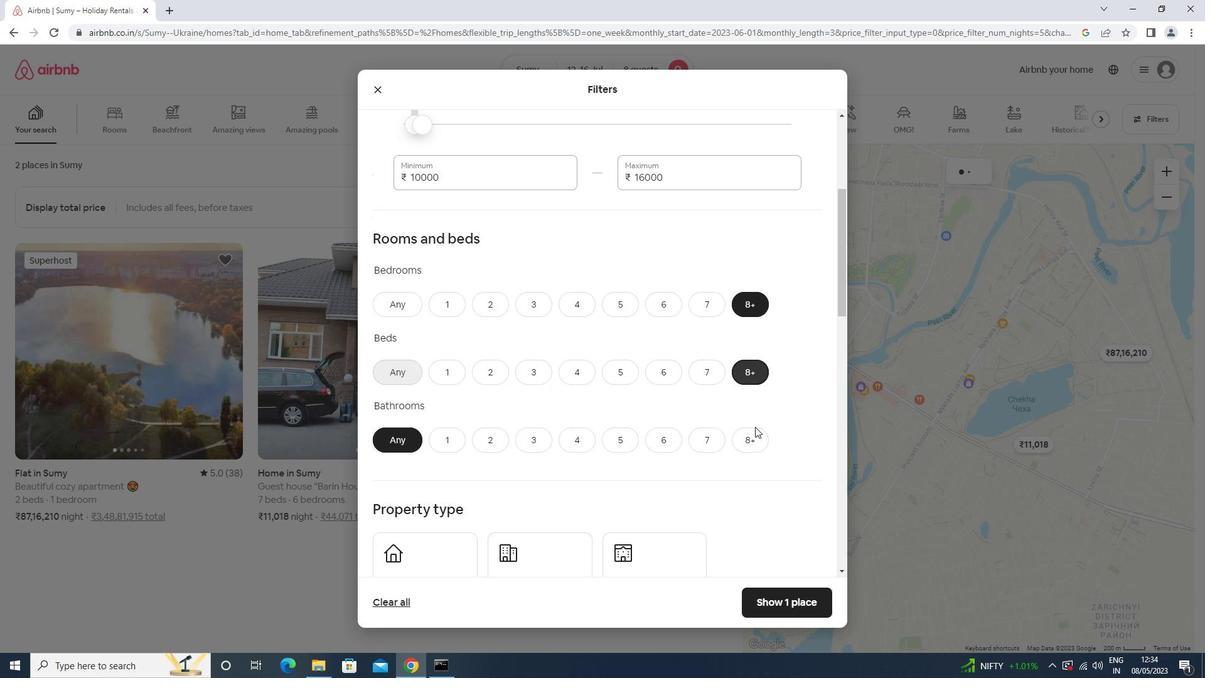 
Action: Mouse moved to (663, 422)
Screenshot: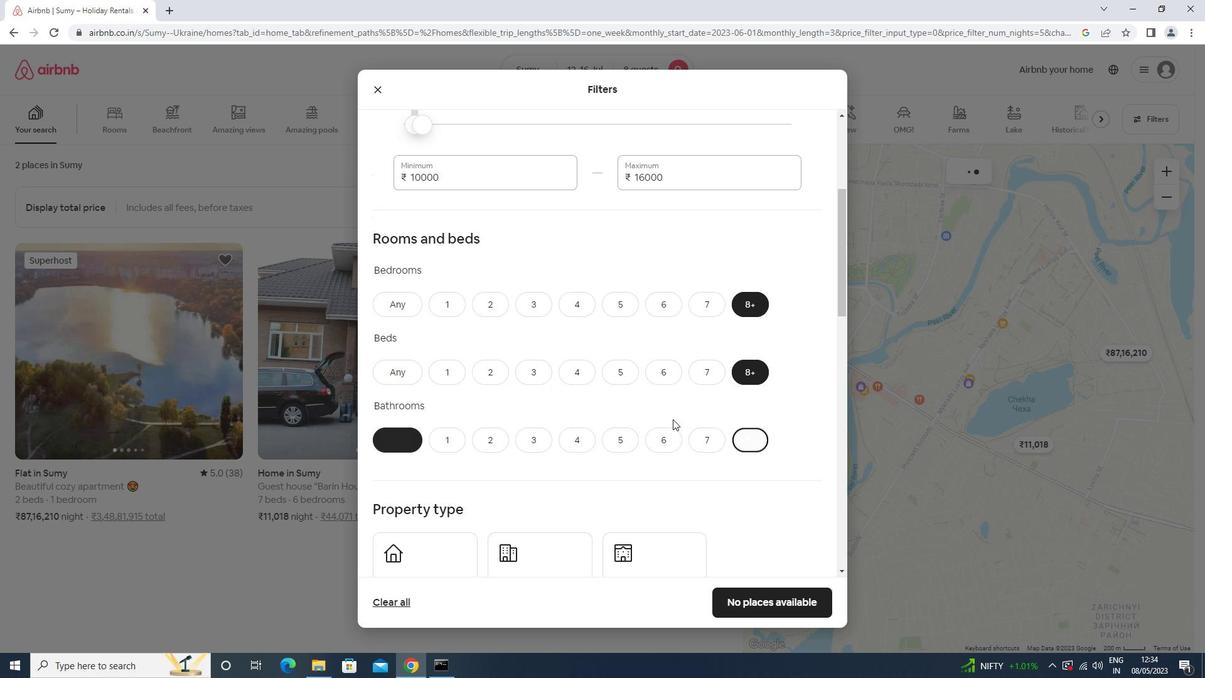 
Action: Mouse scrolled (663, 421) with delta (0, 0)
Screenshot: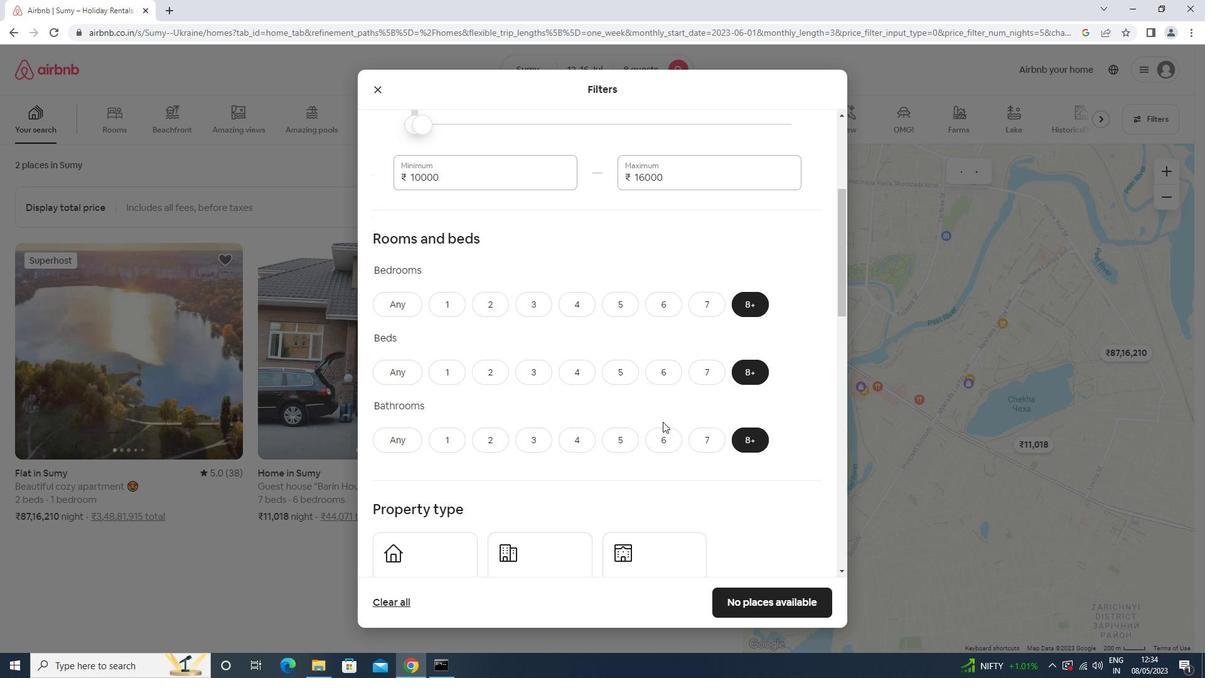 
Action: Mouse scrolled (663, 421) with delta (0, 0)
Screenshot: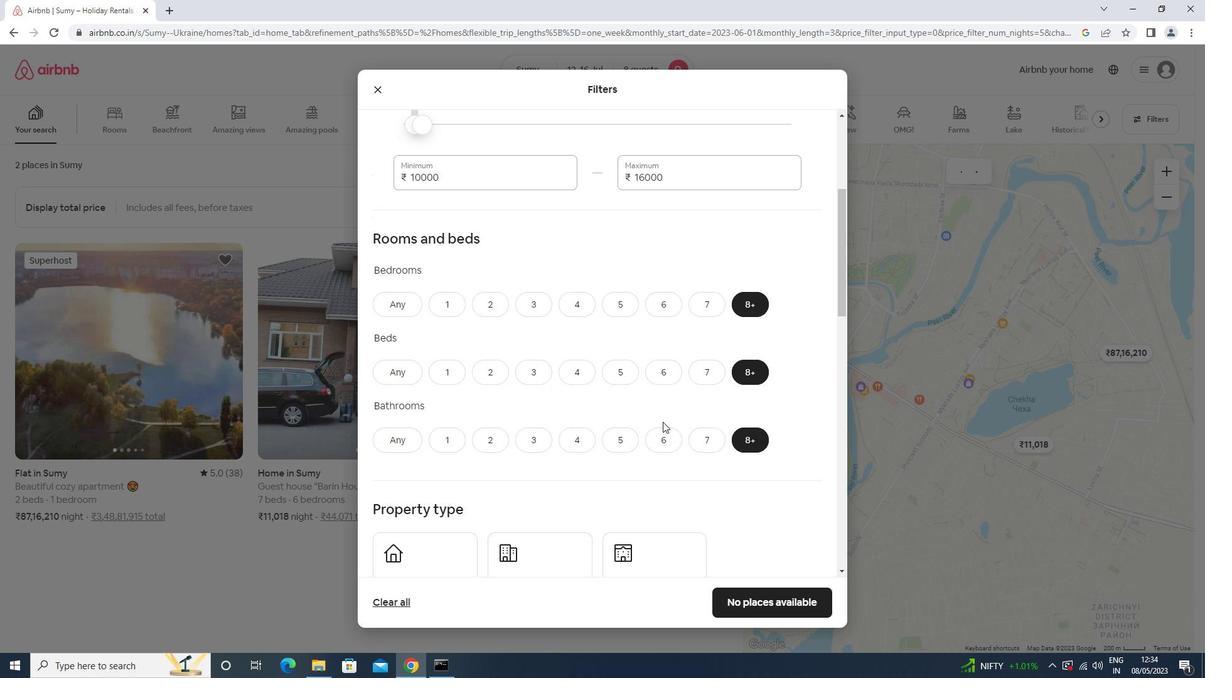 
Action: Mouse scrolled (663, 421) with delta (0, 0)
Screenshot: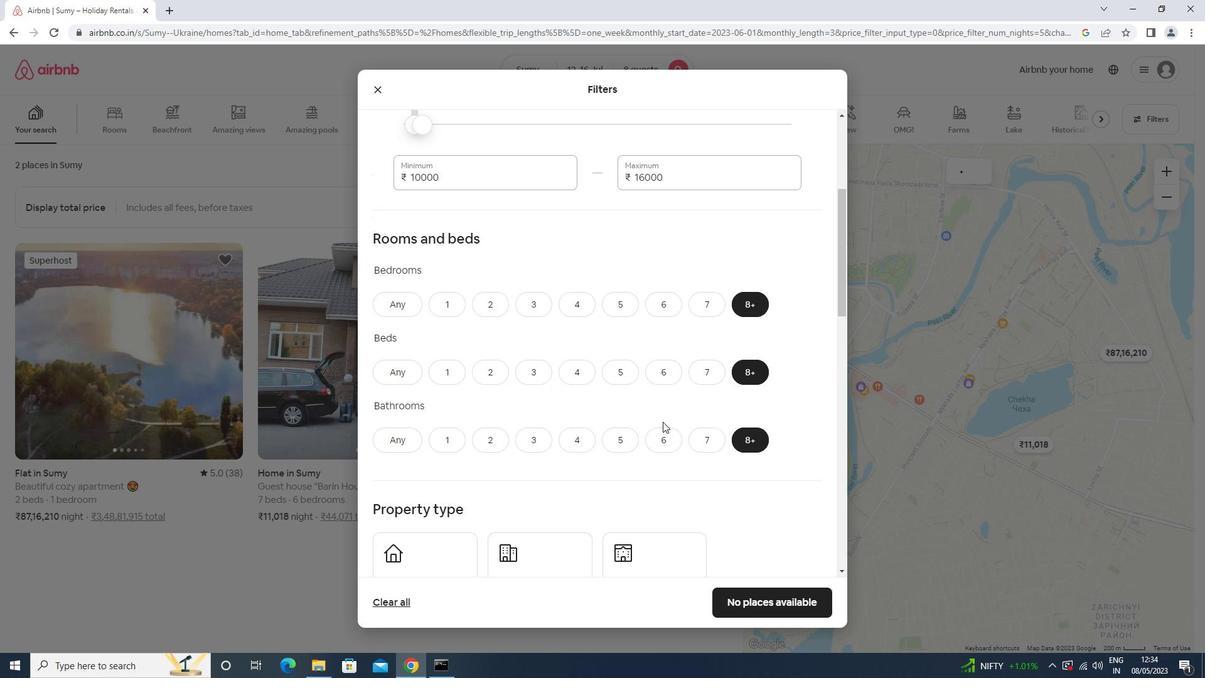 
Action: Mouse moved to (408, 389)
Screenshot: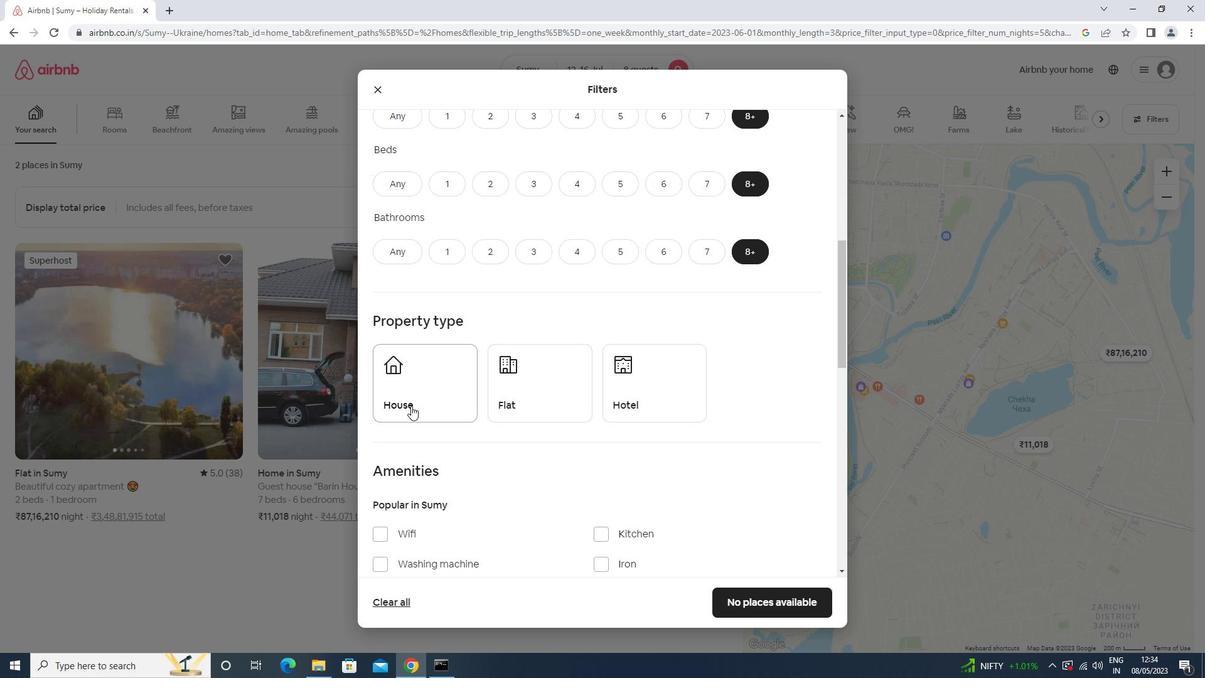 
Action: Mouse pressed left at (408, 389)
Screenshot: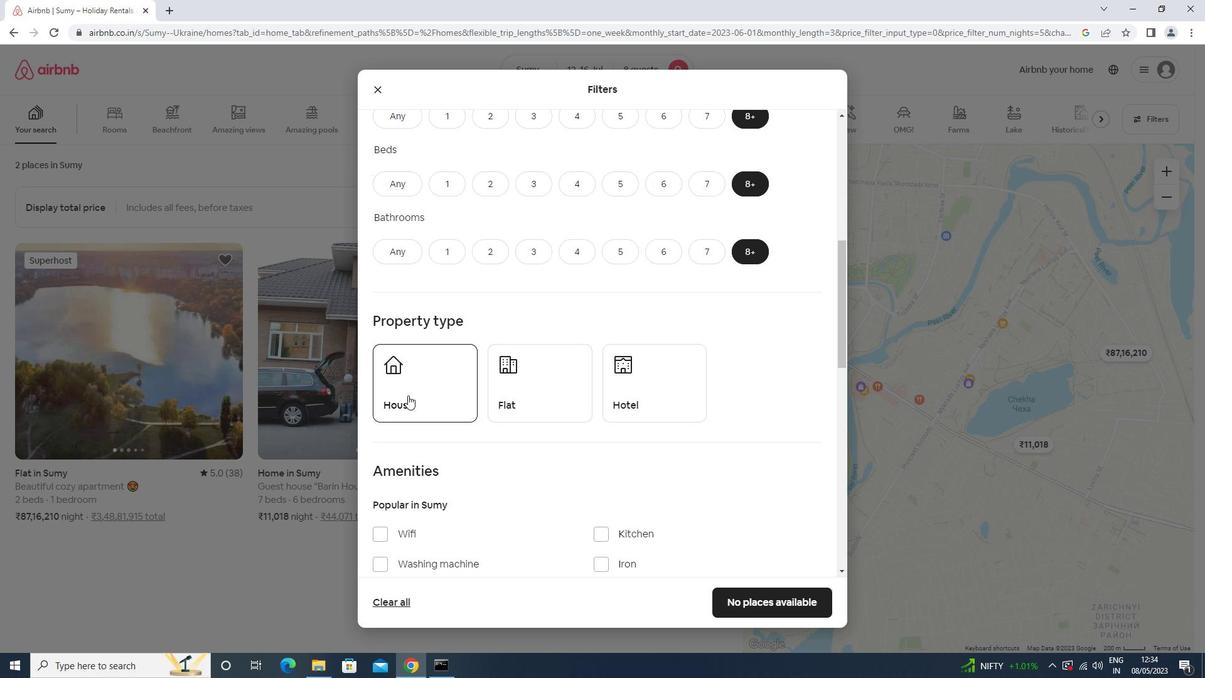 
Action: Mouse moved to (526, 373)
Screenshot: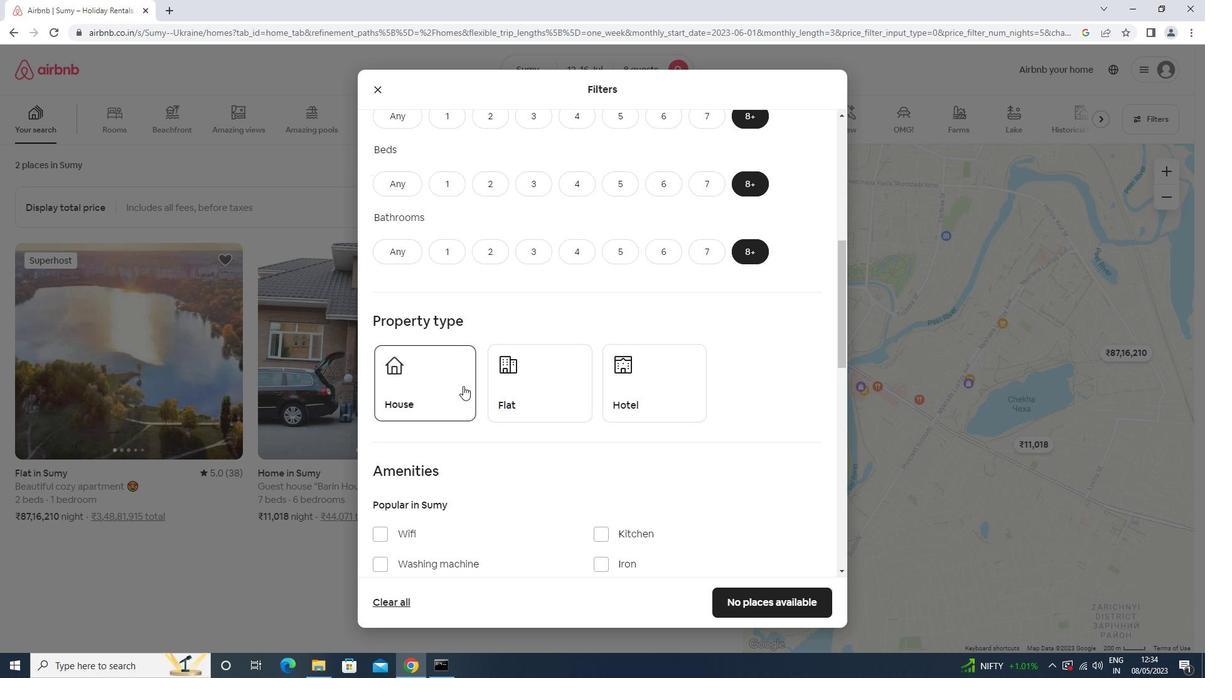 
Action: Mouse pressed left at (526, 373)
Screenshot: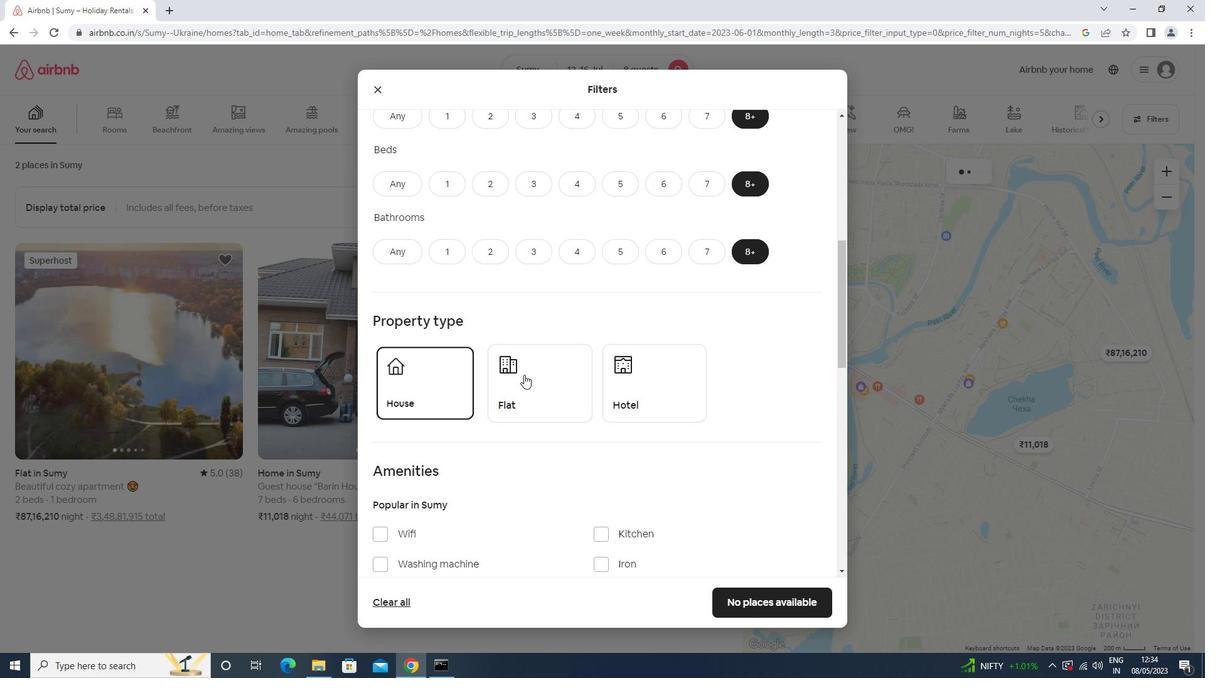 
Action: Mouse moved to (527, 373)
Screenshot: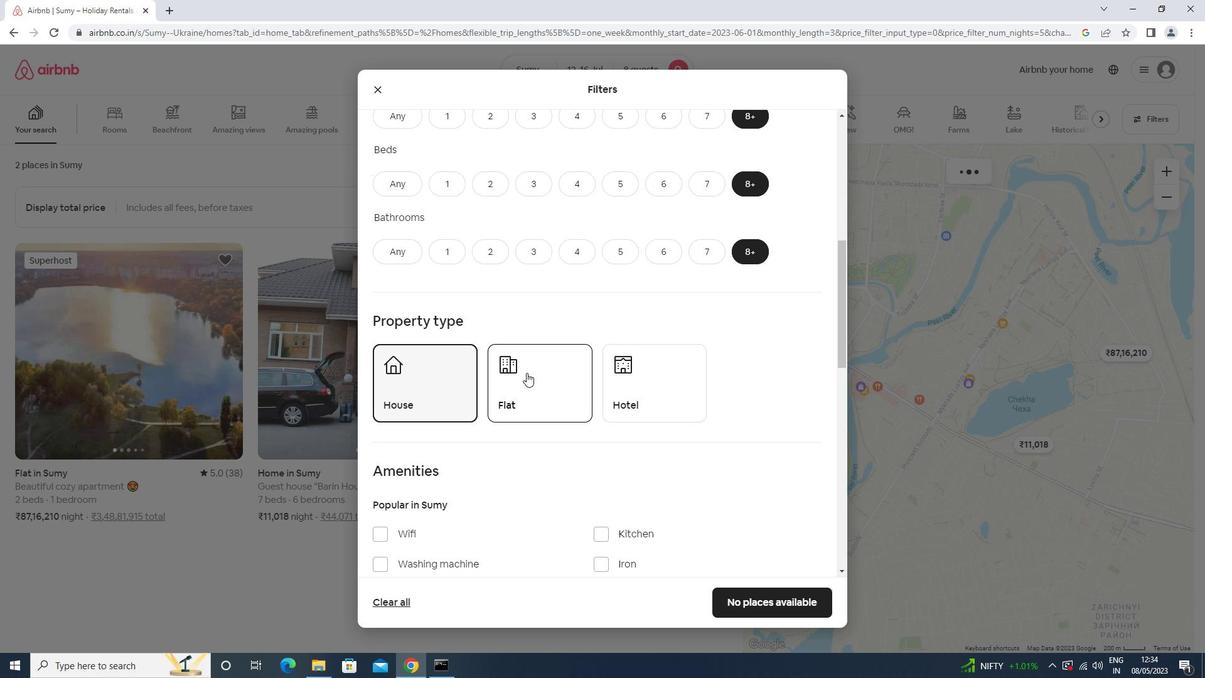 
Action: Mouse scrolled (527, 372) with delta (0, 0)
Screenshot: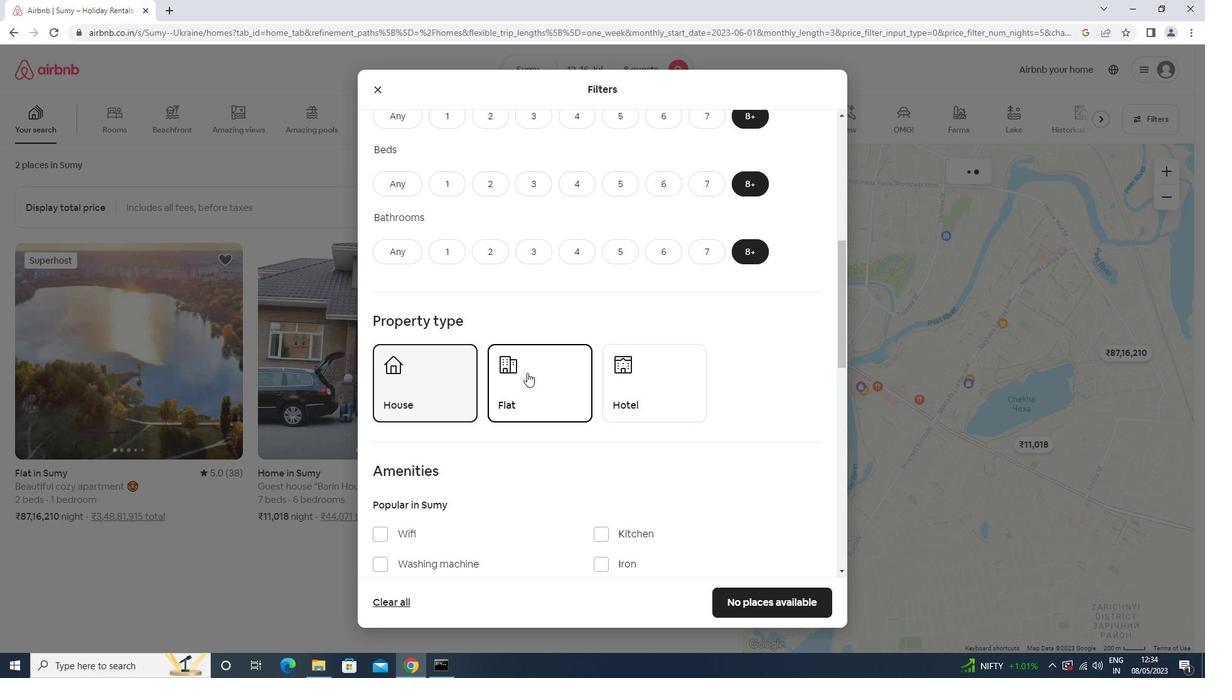 
Action: Mouse scrolled (527, 372) with delta (0, 0)
Screenshot: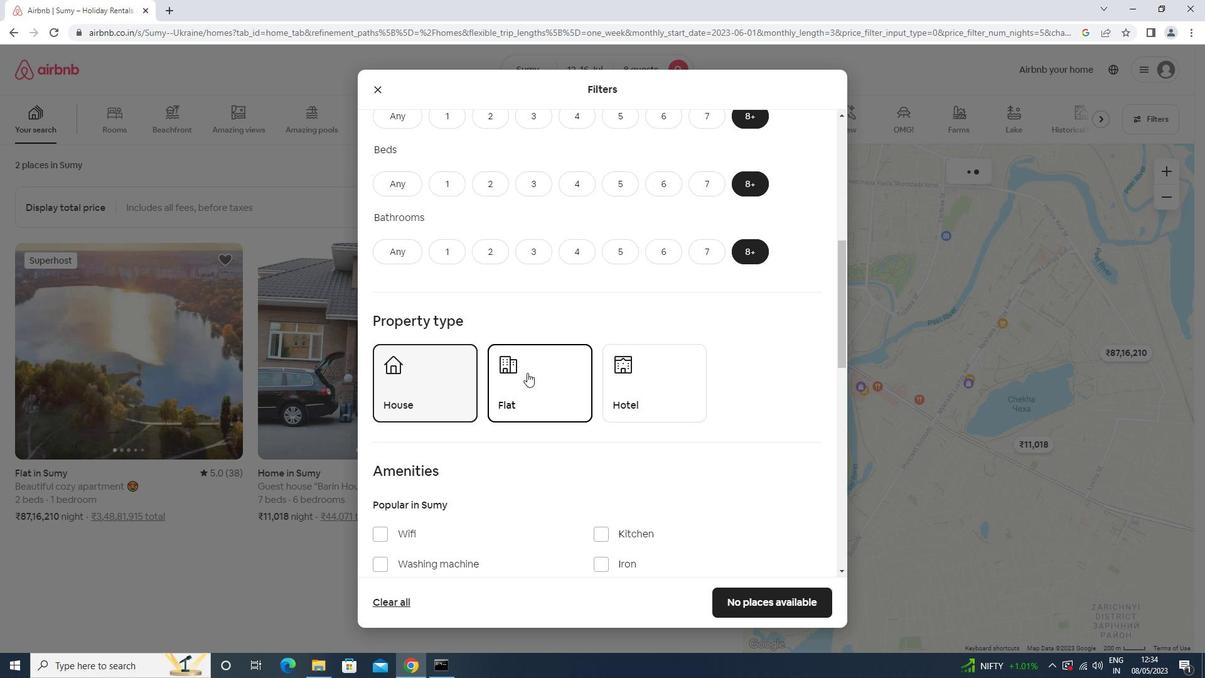 
Action: Mouse scrolled (527, 372) with delta (0, 0)
Screenshot: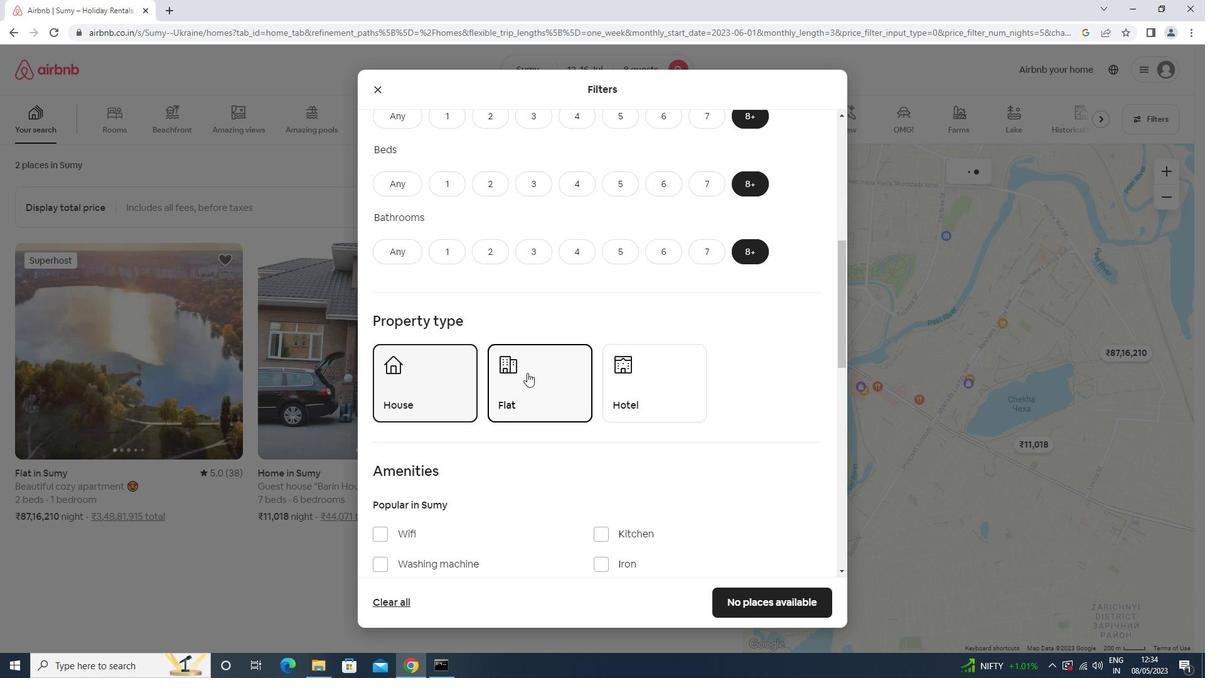 
Action: Mouse scrolled (527, 372) with delta (0, 0)
Screenshot: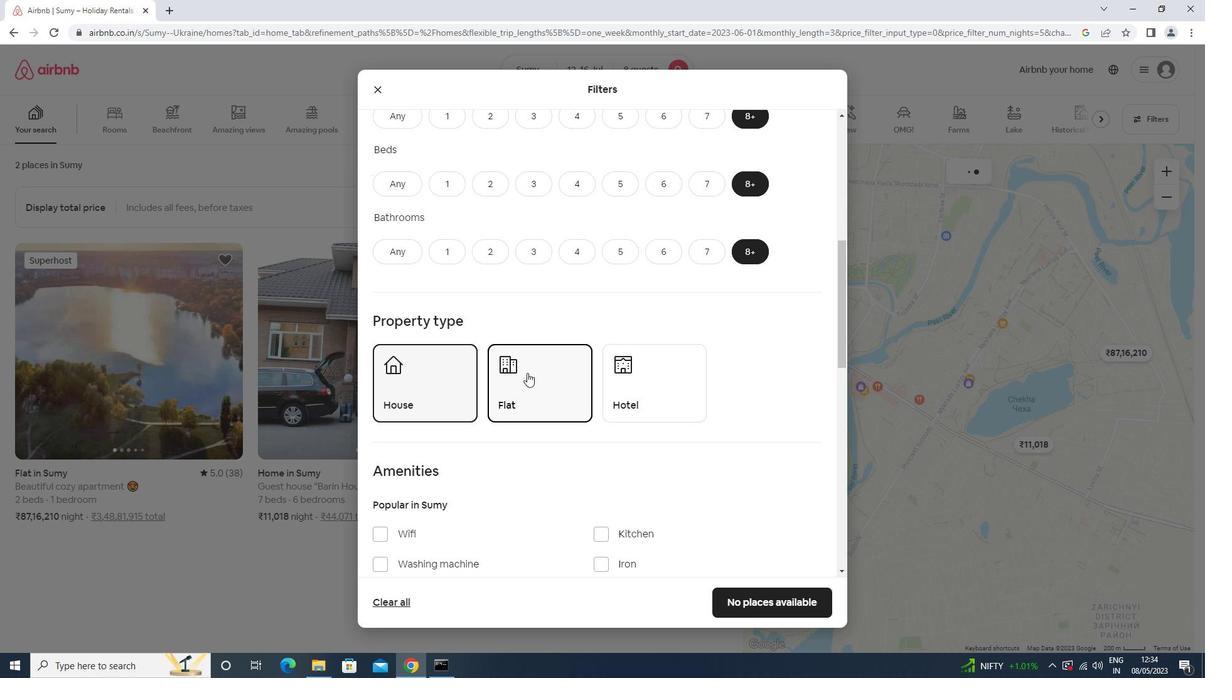 
Action: Mouse moved to (438, 343)
Screenshot: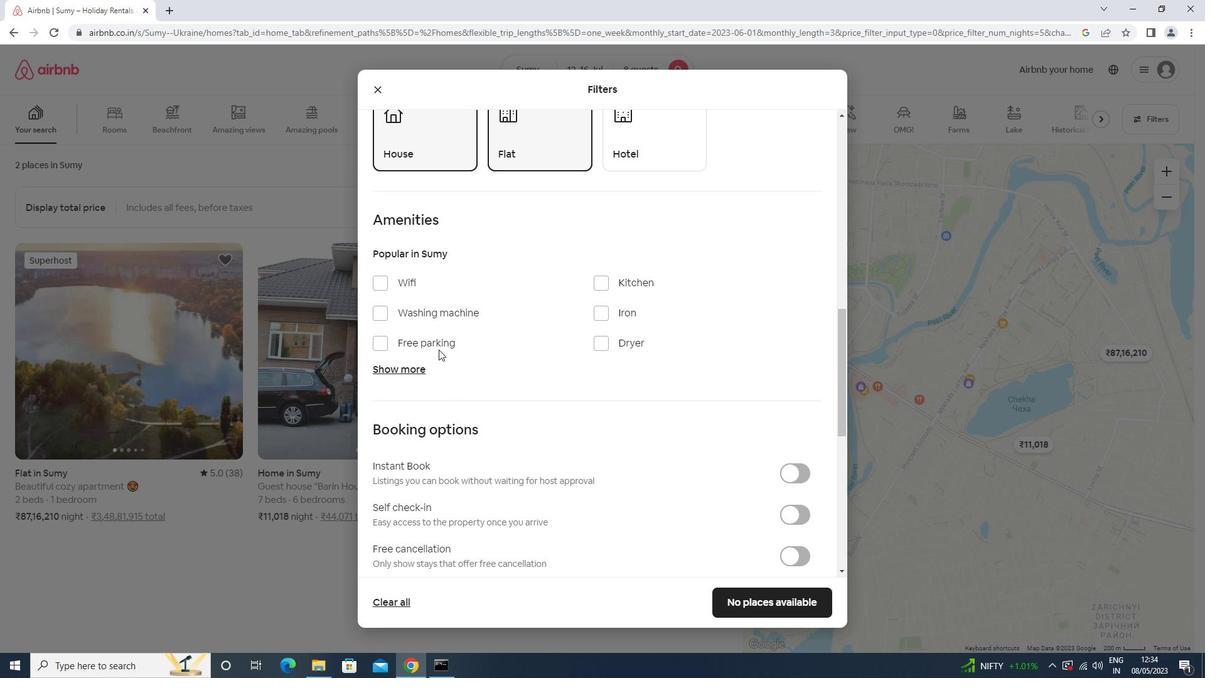 
Action: Mouse pressed left at (438, 343)
Screenshot: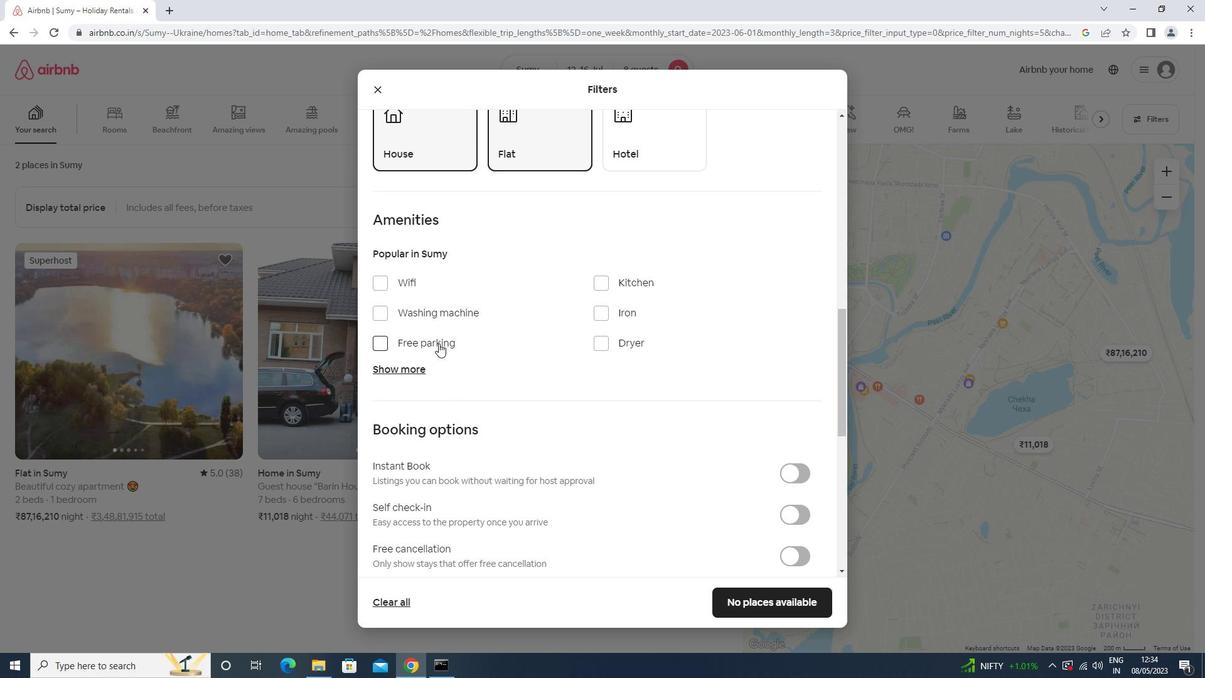 
Action: Mouse moved to (429, 272)
Screenshot: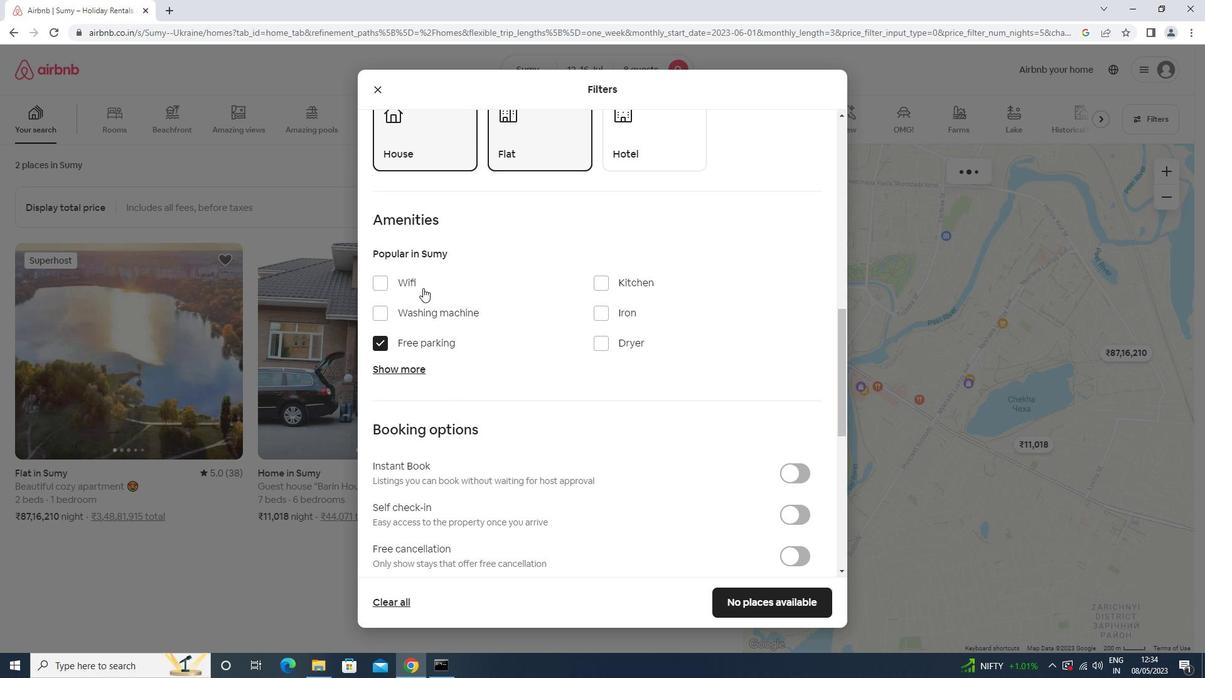 
Action: Mouse pressed left at (429, 272)
Screenshot: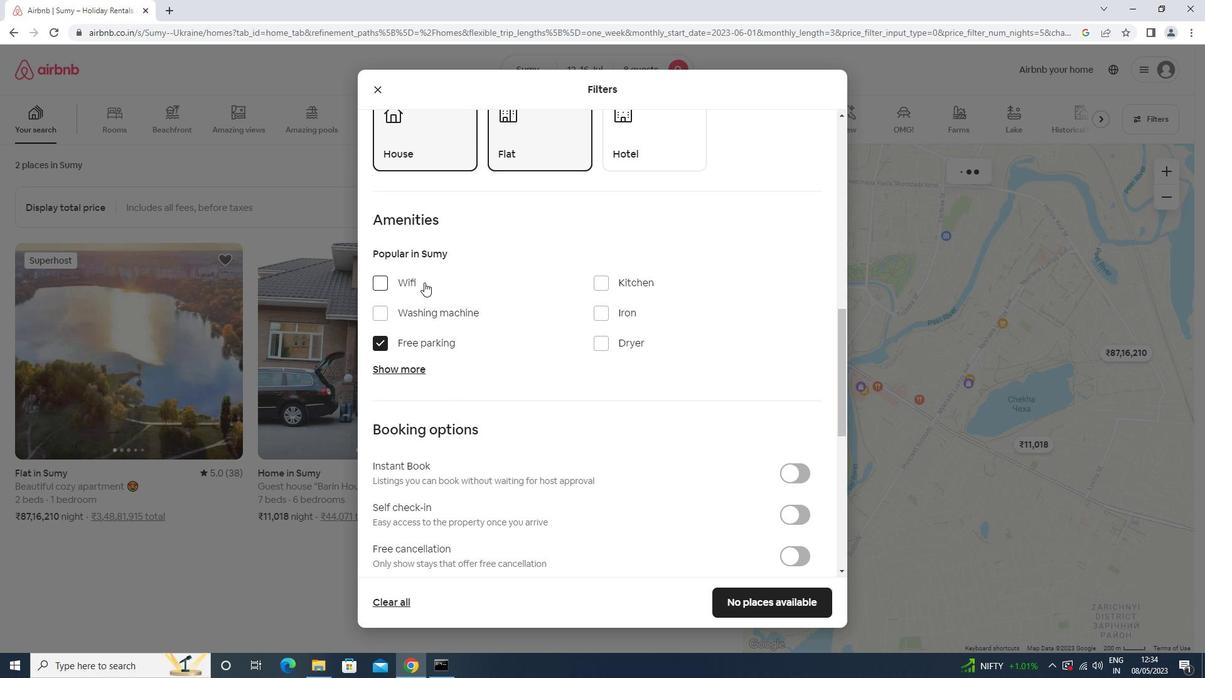 
Action: Mouse moved to (411, 370)
Screenshot: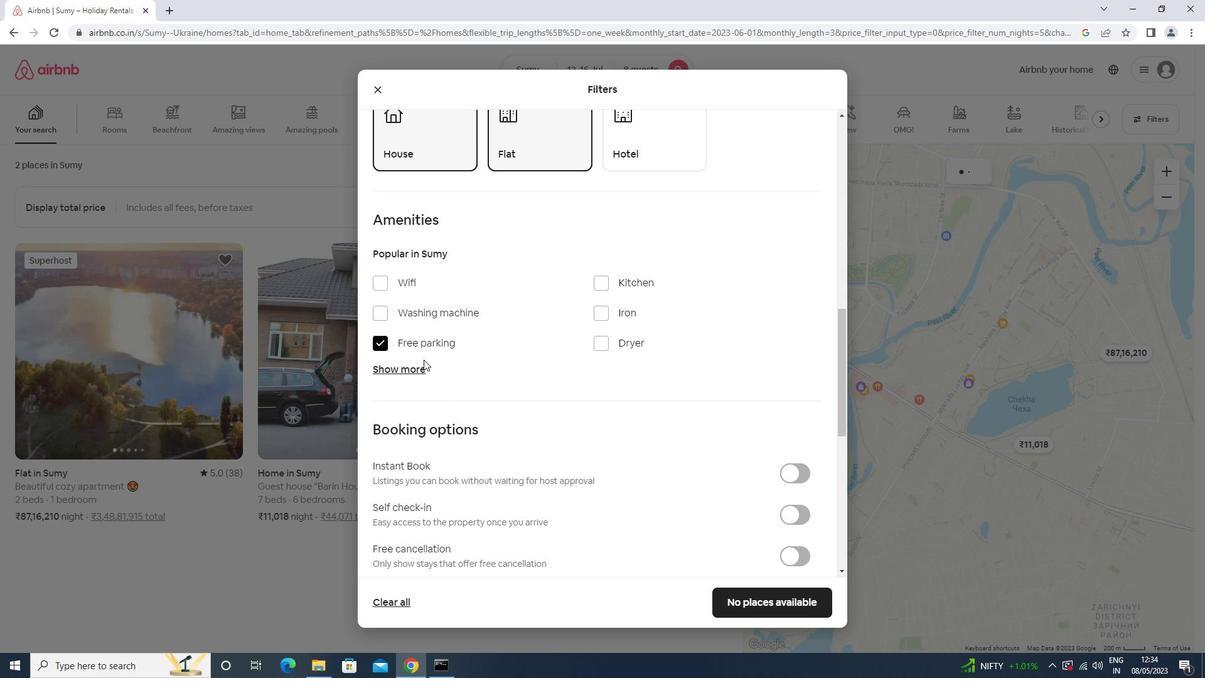 
Action: Mouse pressed left at (411, 370)
Screenshot: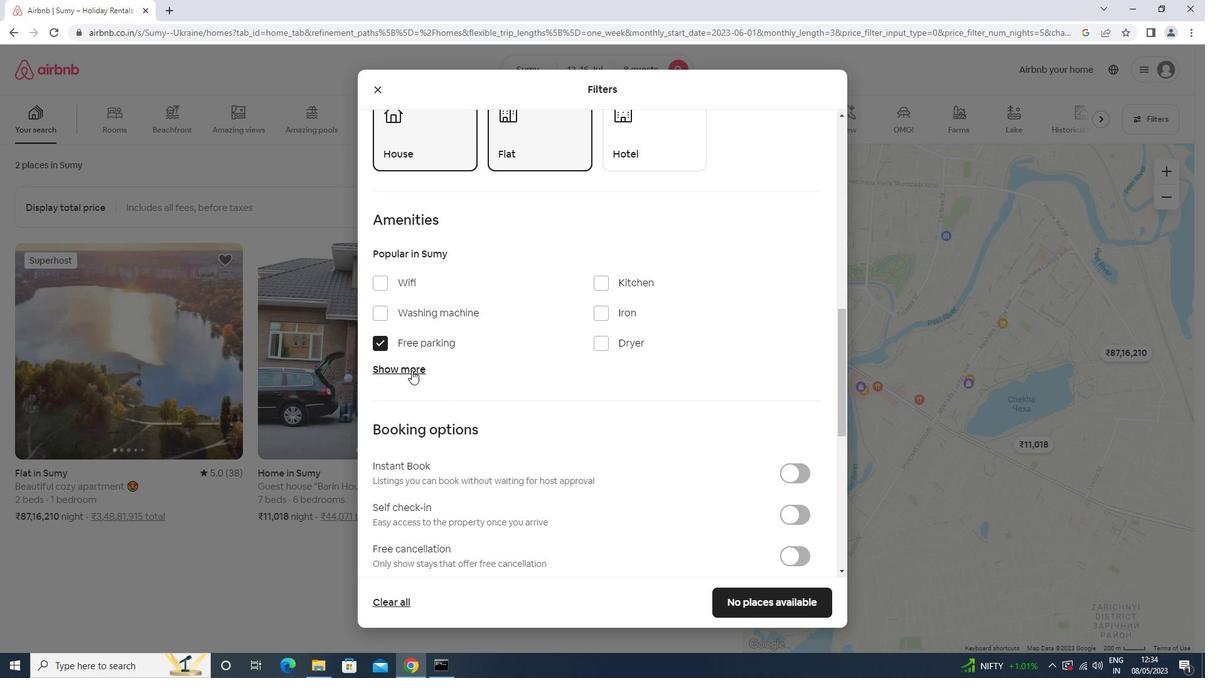 
Action: Mouse moved to (431, 278)
Screenshot: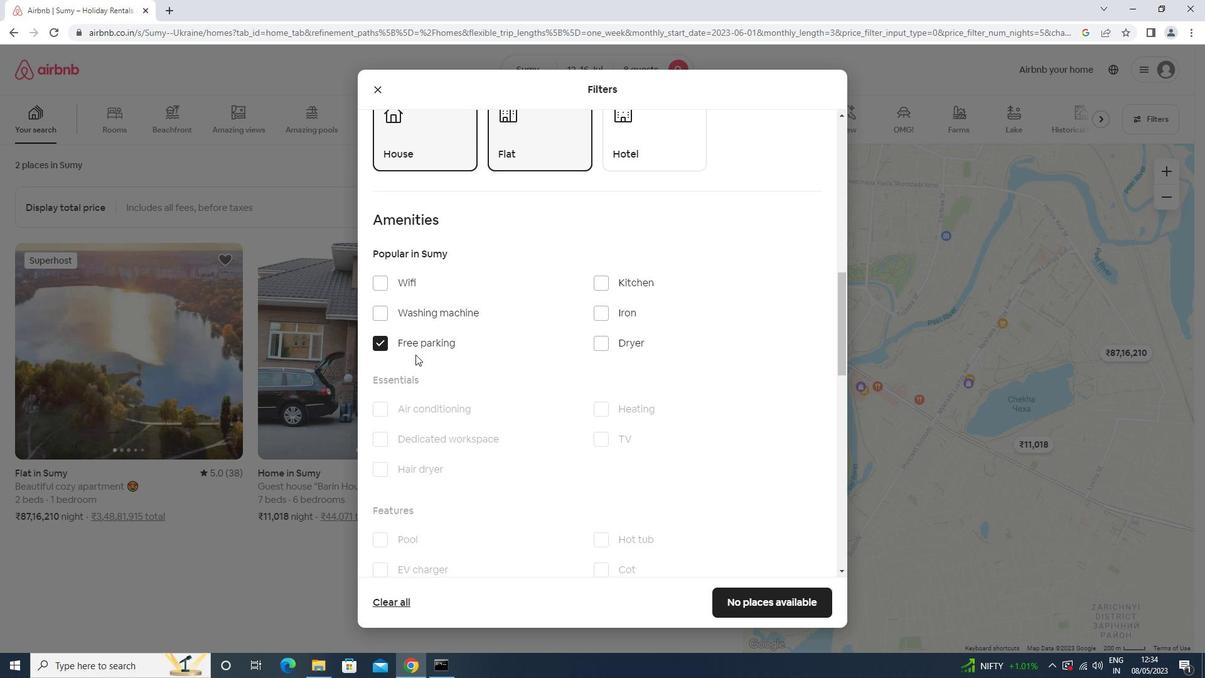 
Action: Mouse pressed left at (431, 278)
Screenshot: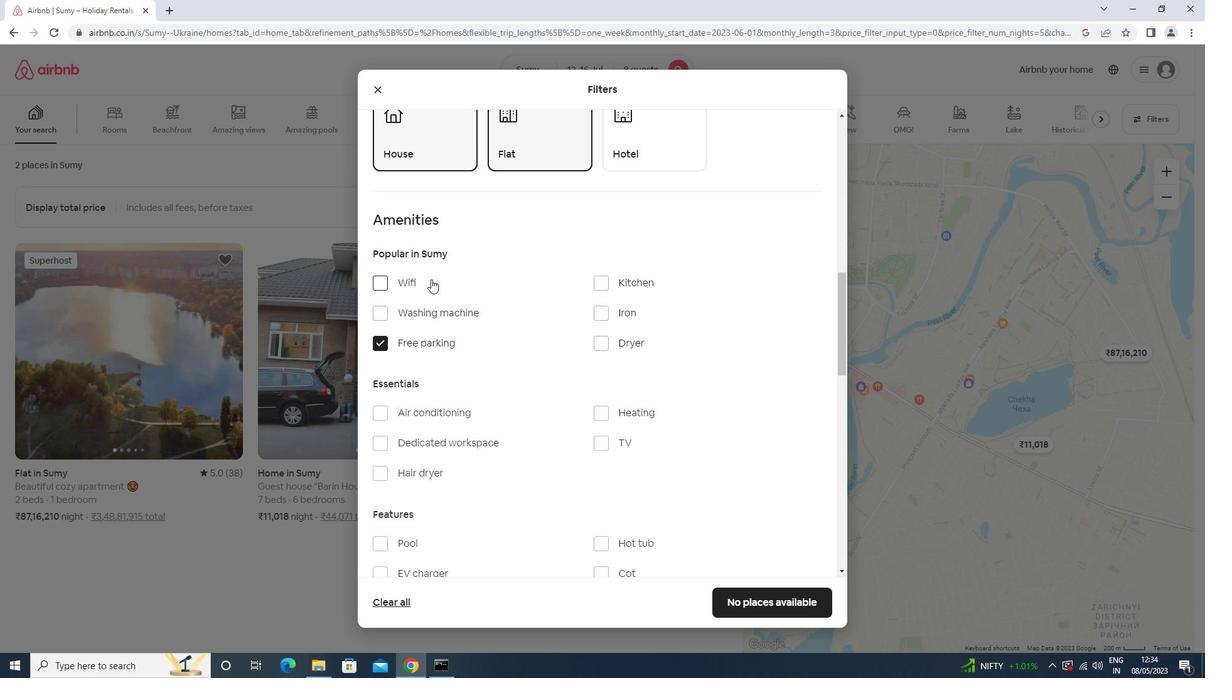 
Action: Mouse moved to (609, 441)
Screenshot: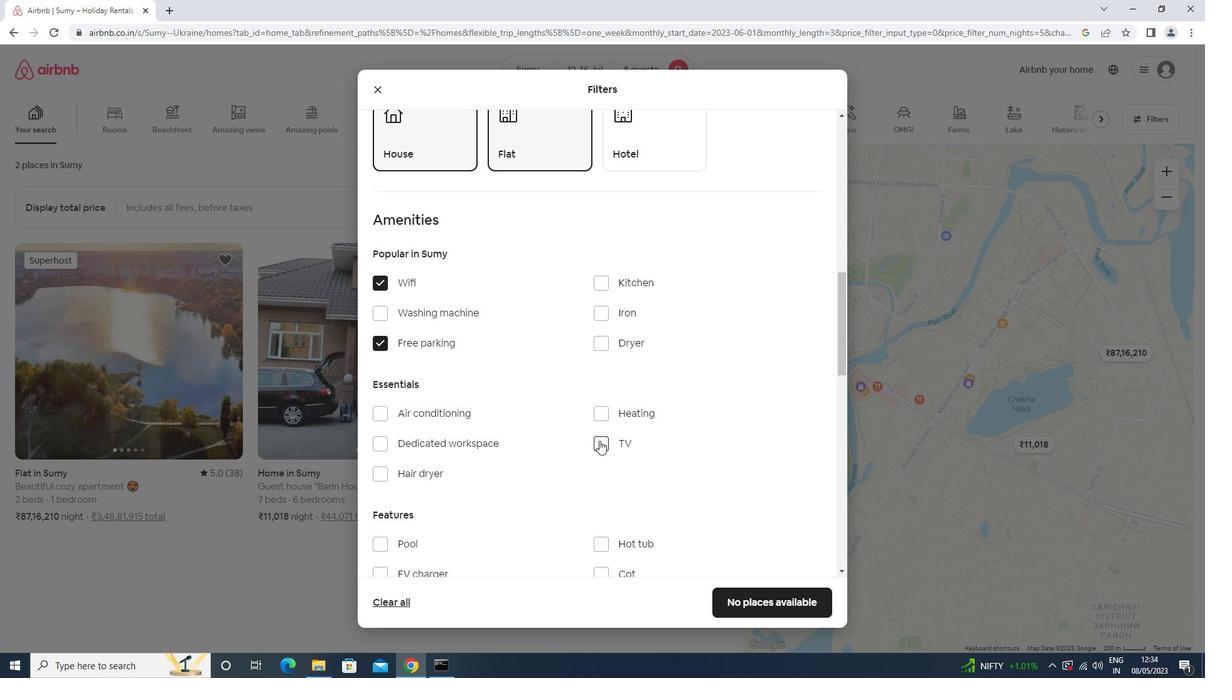
Action: Mouse pressed left at (609, 441)
Screenshot: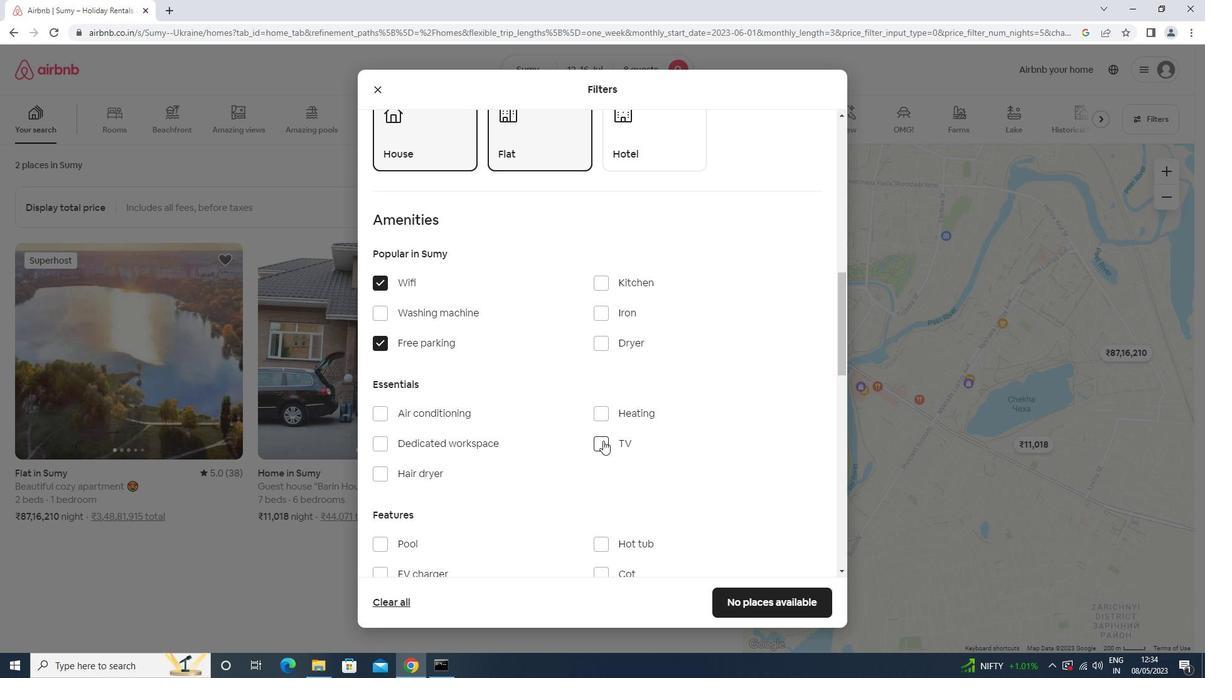 
Action: Mouse moved to (575, 449)
Screenshot: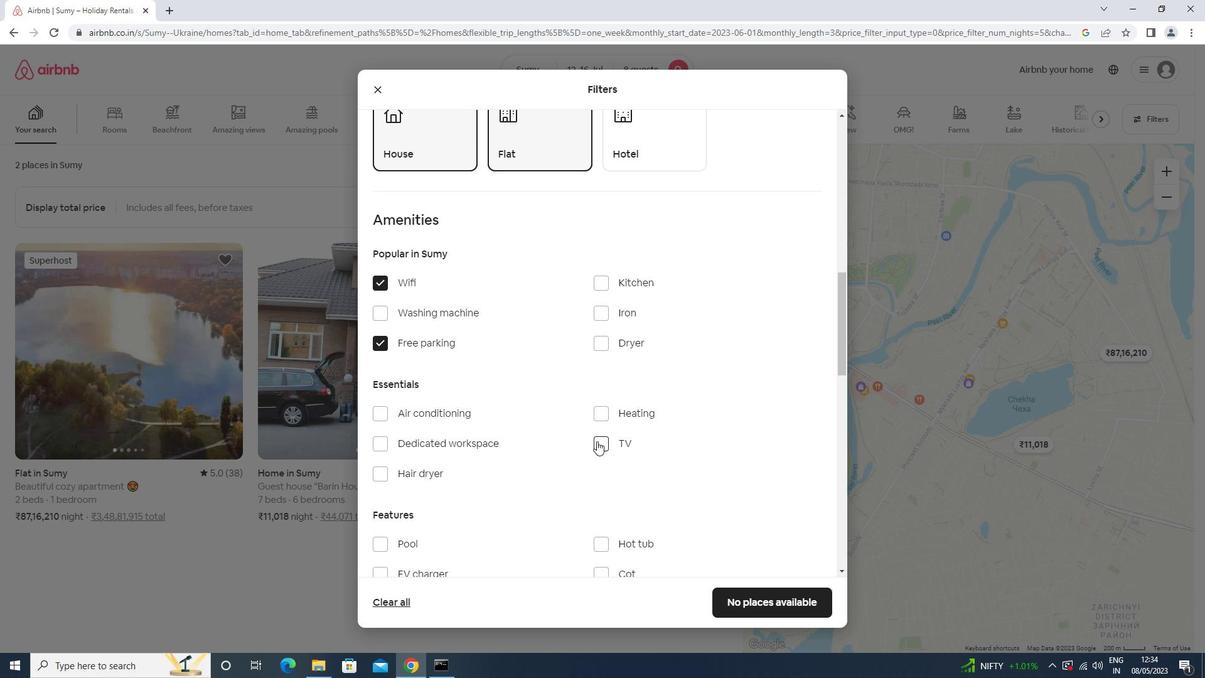 
Action: Mouse scrolled (575, 448) with delta (0, 0)
Screenshot: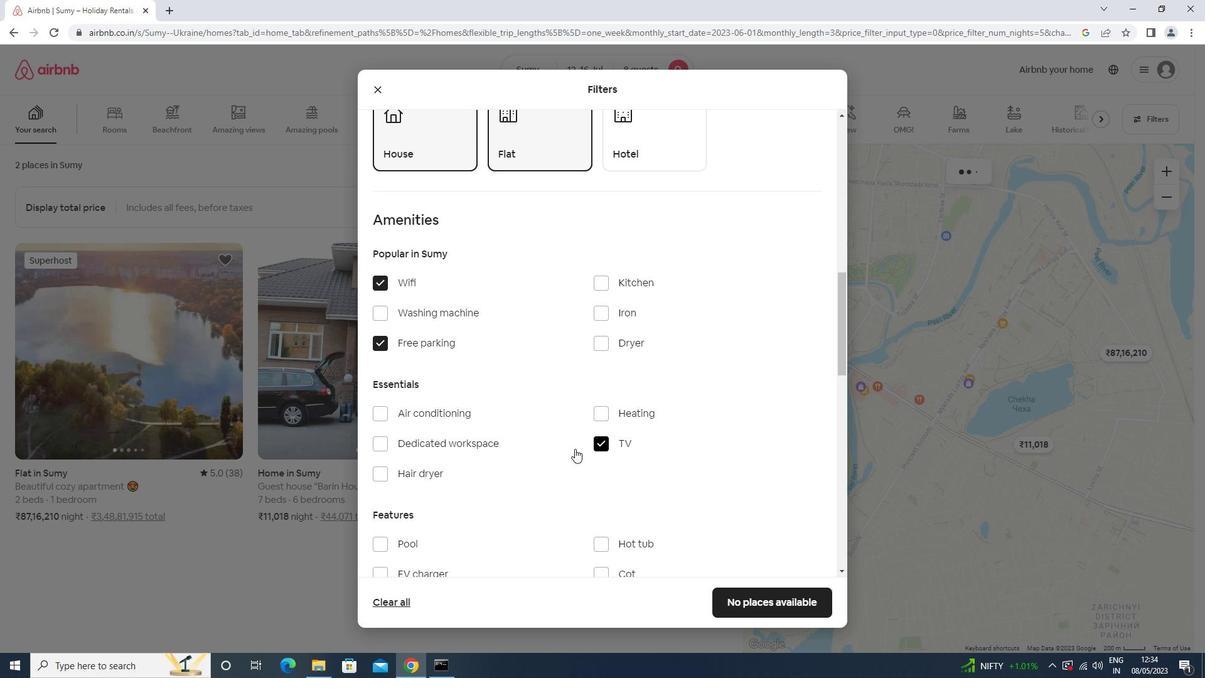 
Action: Mouse scrolled (575, 448) with delta (0, 0)
Screenshot: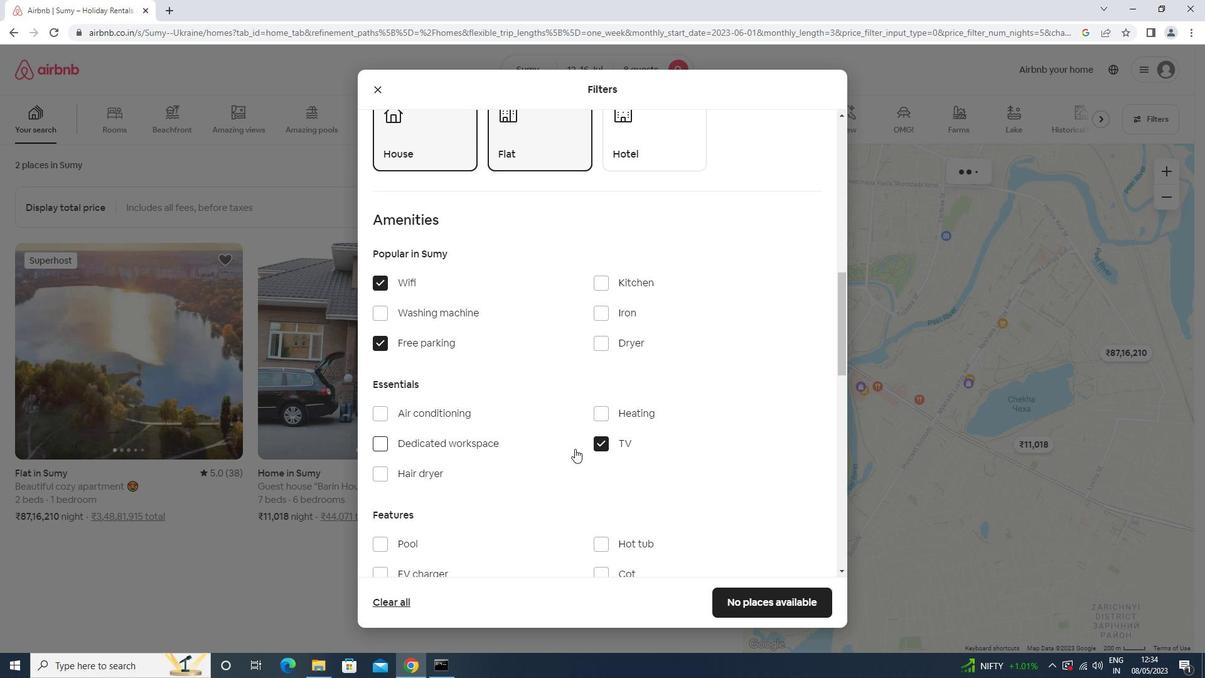 
Action: Mouse scrolled (575, 448) with delta (0, 0)
Screenshot: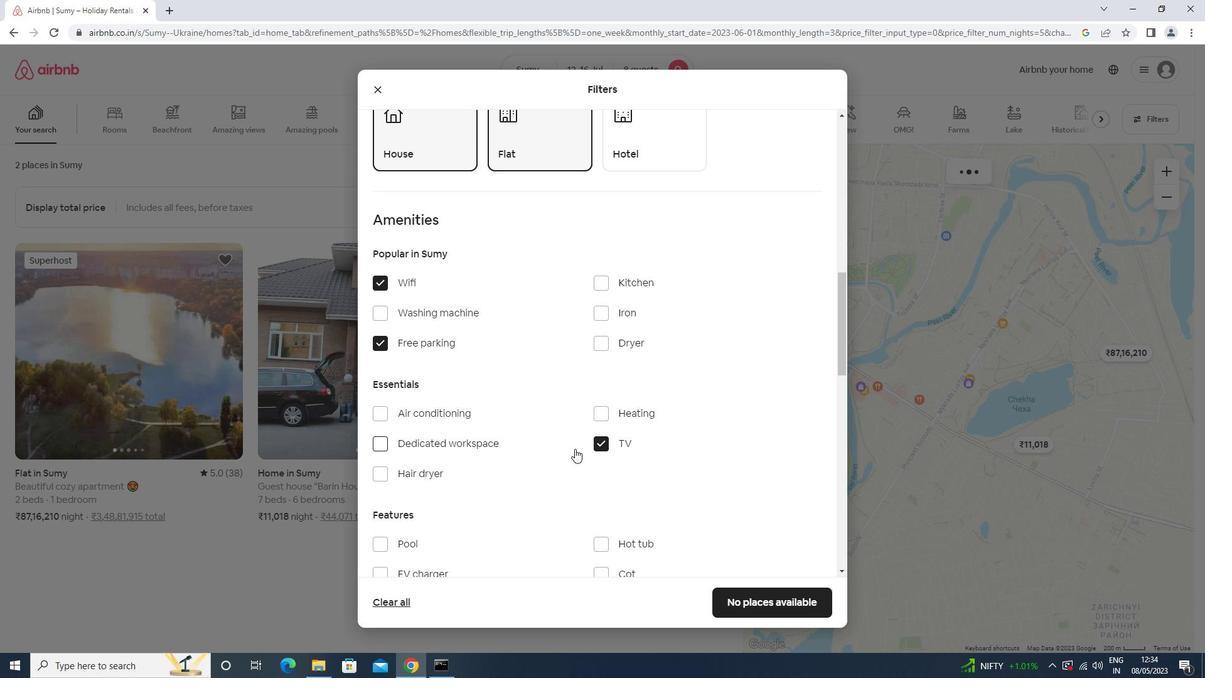 
Action: Mouse moved to (452, 420)
Screenshot: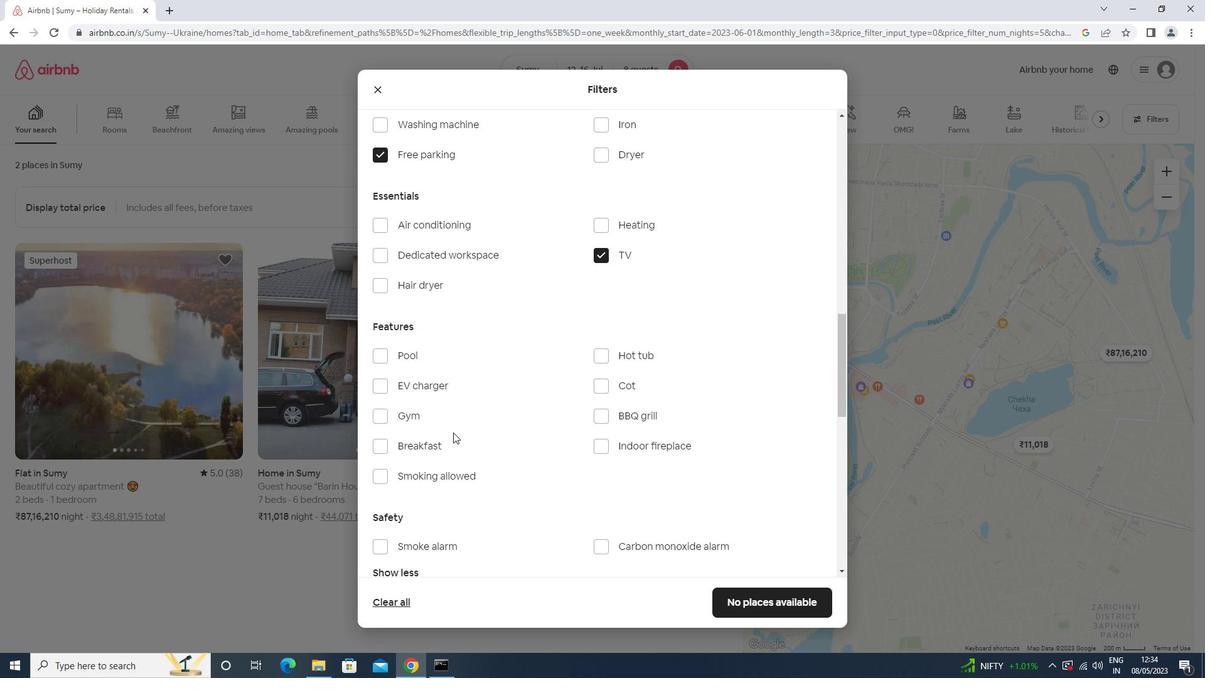 
Action: Mouse pressed left at (452, 420)
Screenshot: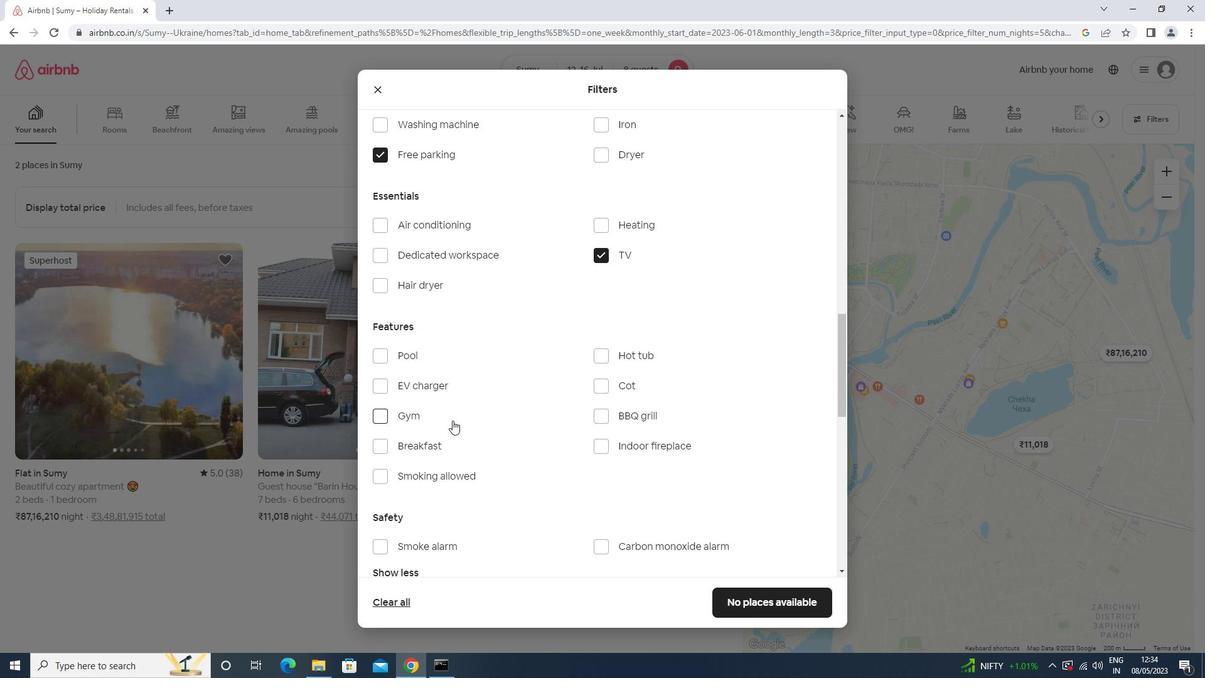 
Action: Mouse moved to (453, 445)
Screenshot: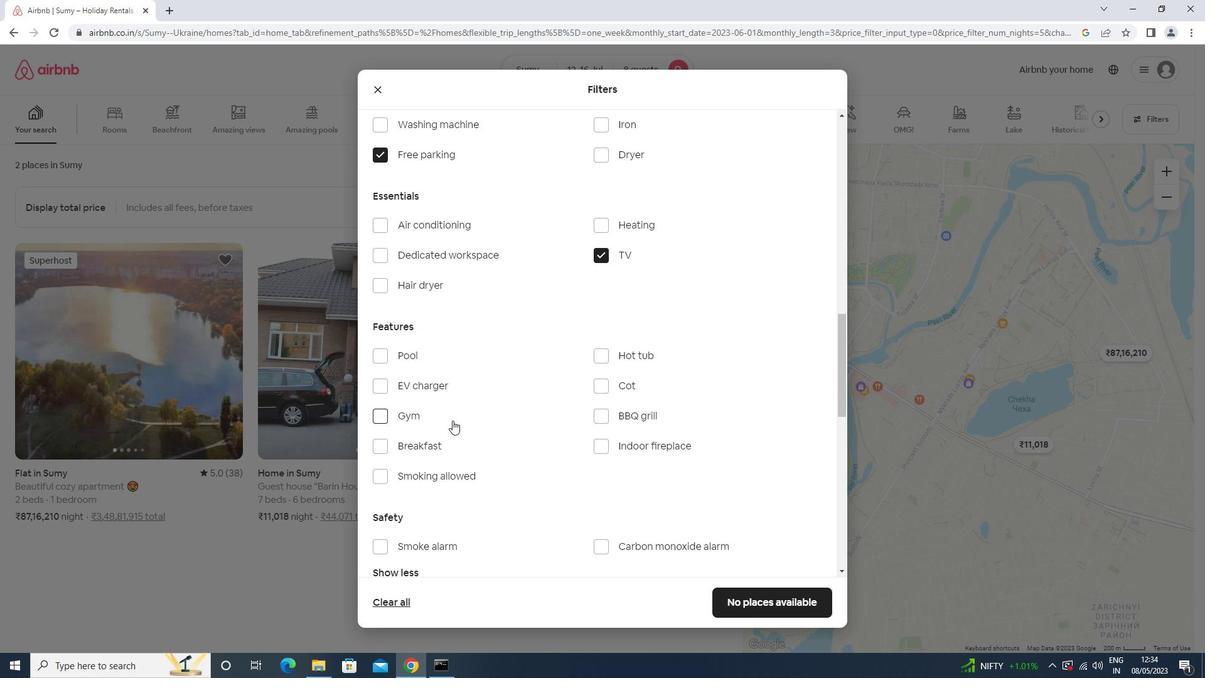 
Action: Mouse pressed left at (453, 445)
Screenshot: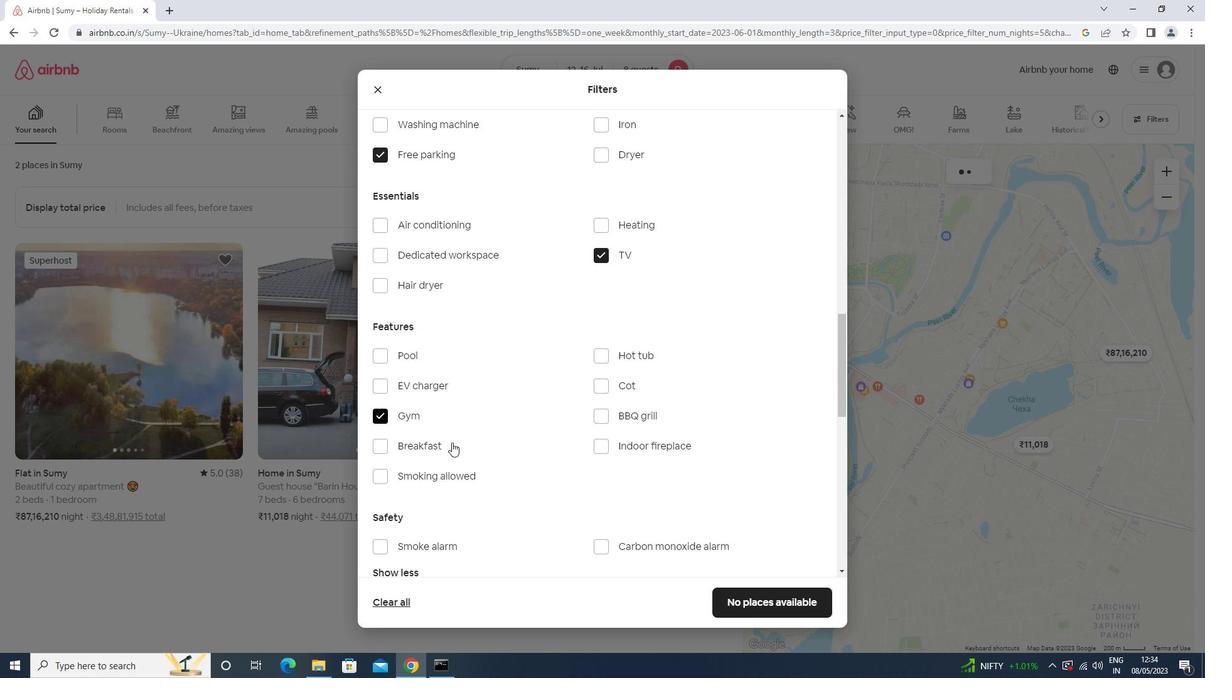 
Action: Mouse moved to (567, 385)
Screenshot: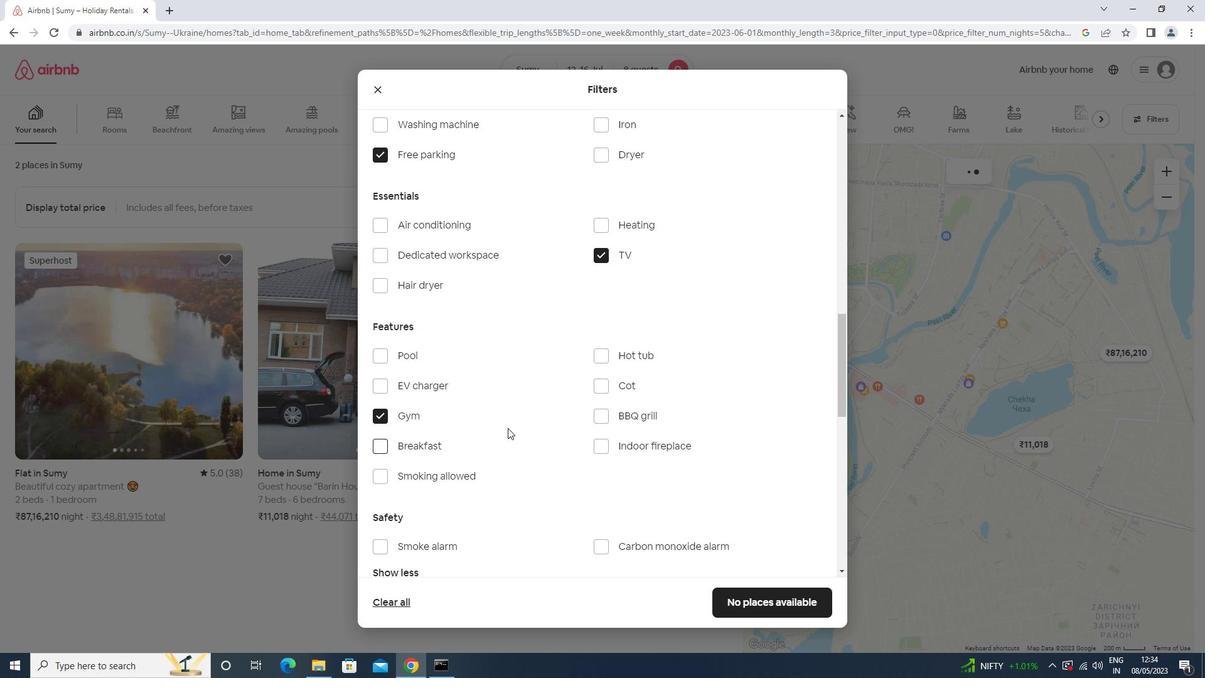 
Action: Mouse scrolled (567, 384) with delta (0, 0)
Screenshot: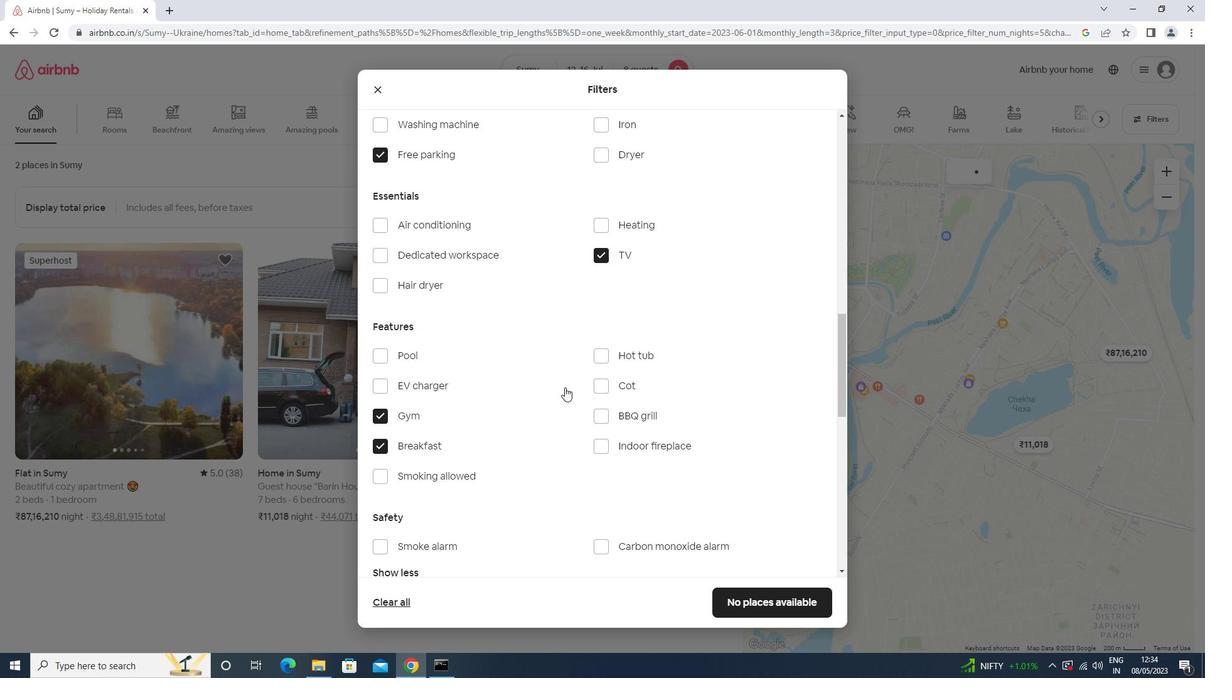 
Action: Mouse scrolled (567, 384) with delta (0, 0)
Screenshot: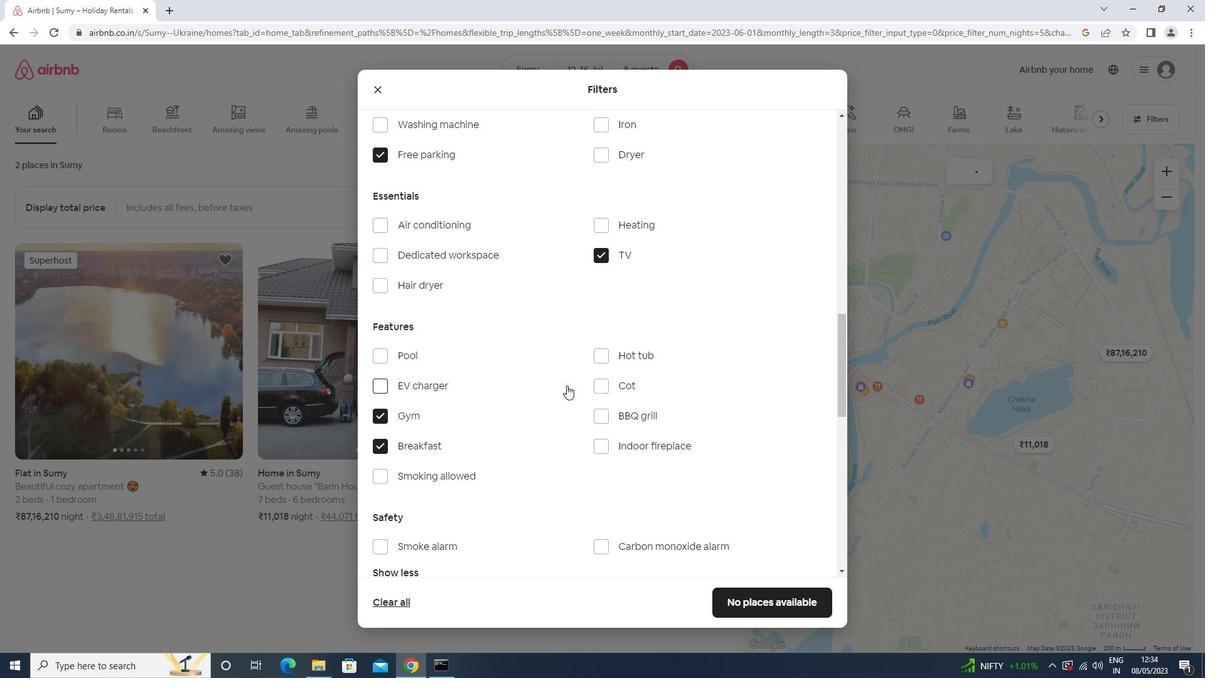 
Action: Mouse scrolled (567, 384) with delta (0, 0)
Screenshot: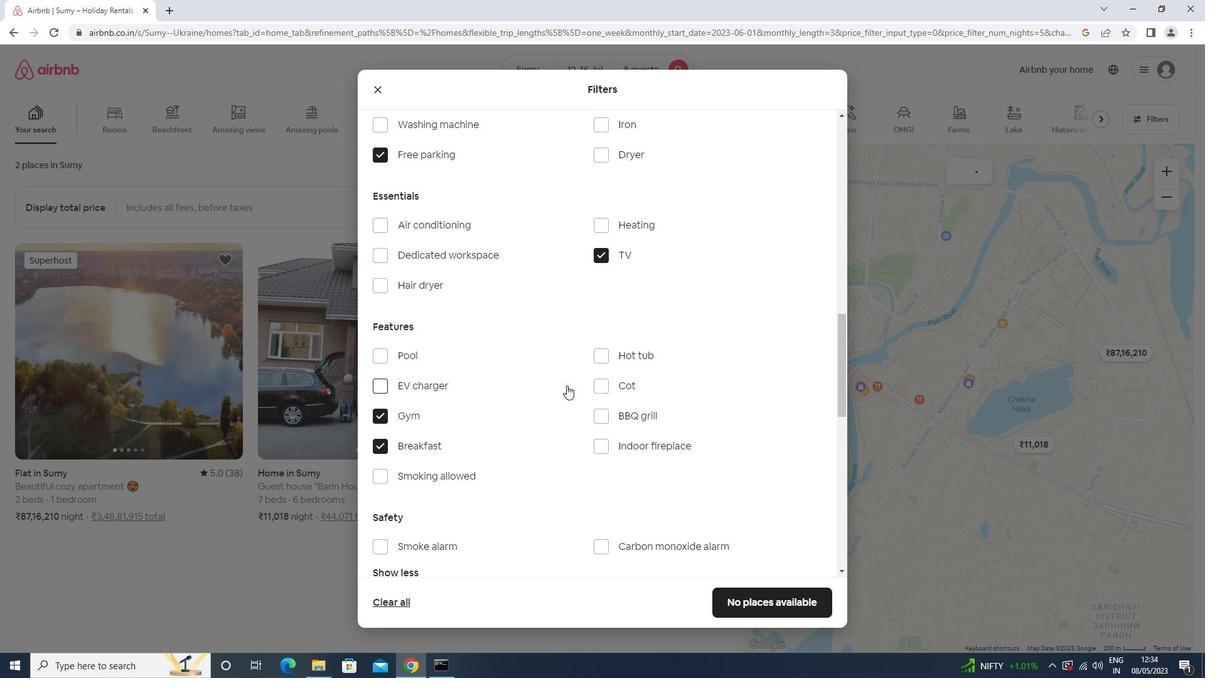 
Action: Mouse scrolled (567, 384) with delta (0, 0)
Screenshot: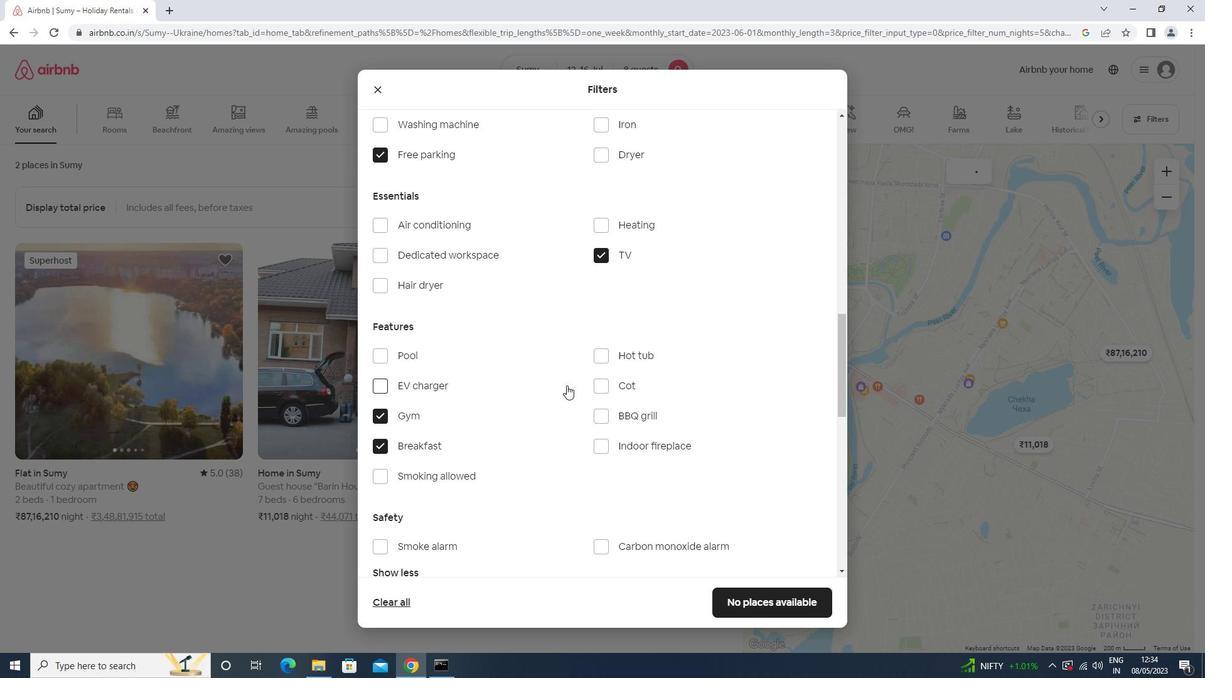 
Action: Mouse scrolled (567, 384) with delta (0, 0)
Screenshot: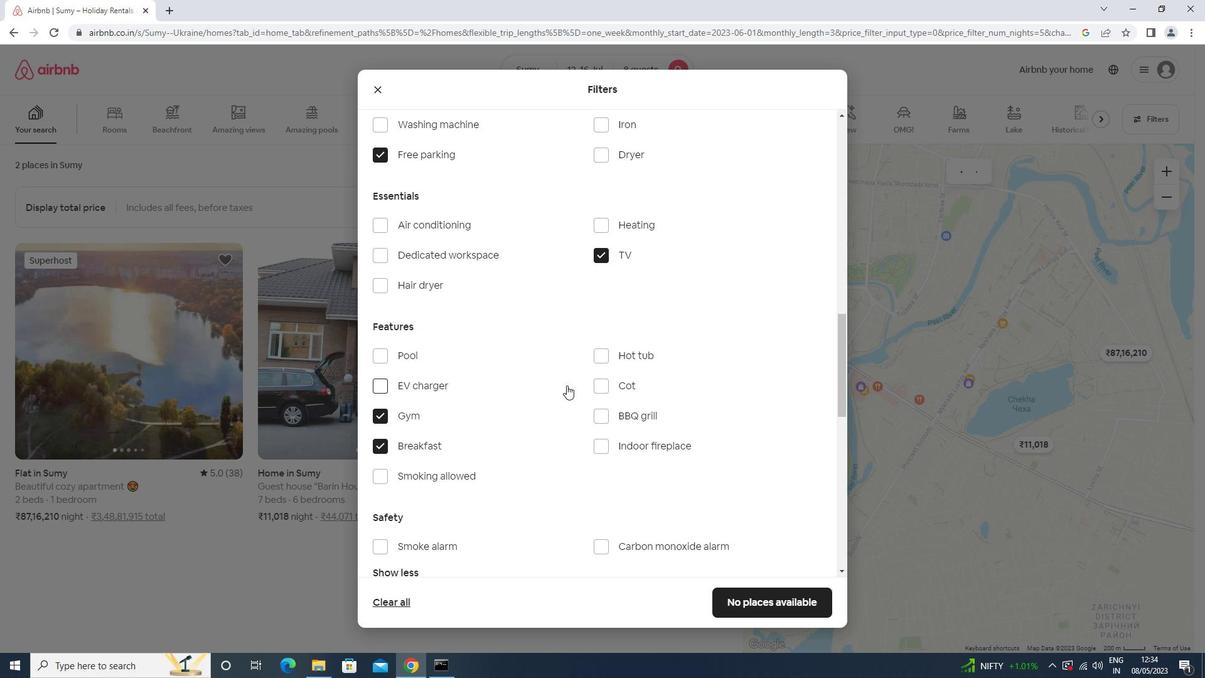 
Action: Mouse moved to (801, 405)
Screenshot: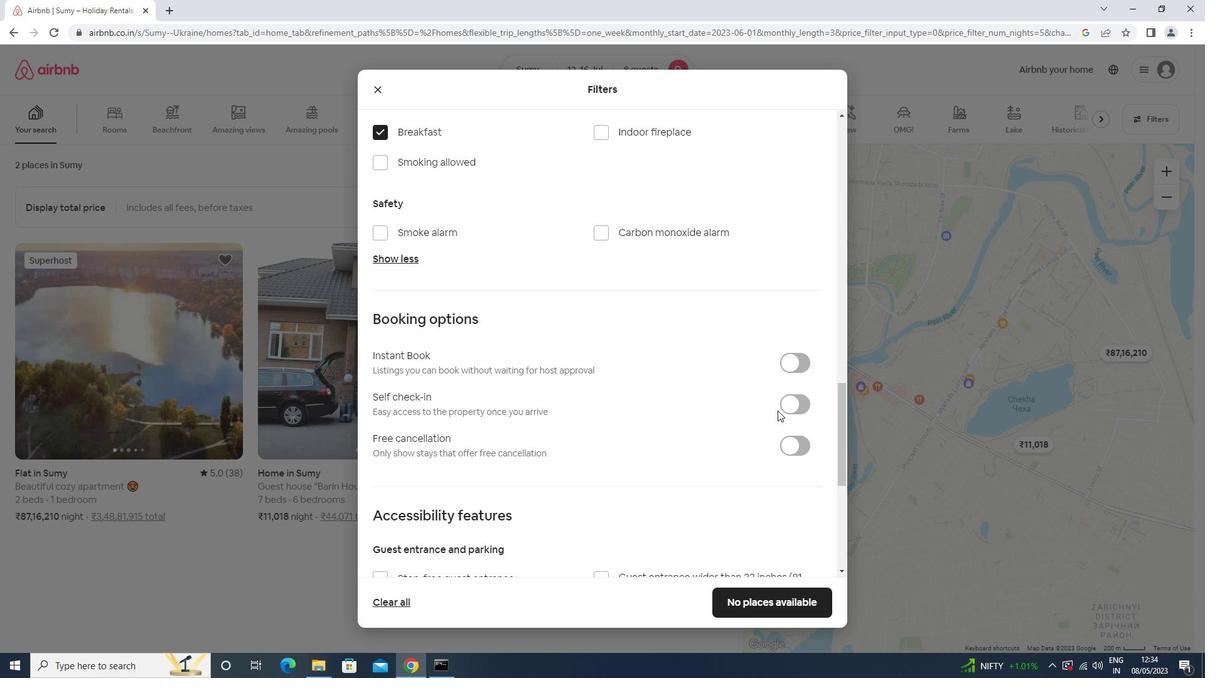 
Action: Mouse pressed left at (801, 405)
Screenshot: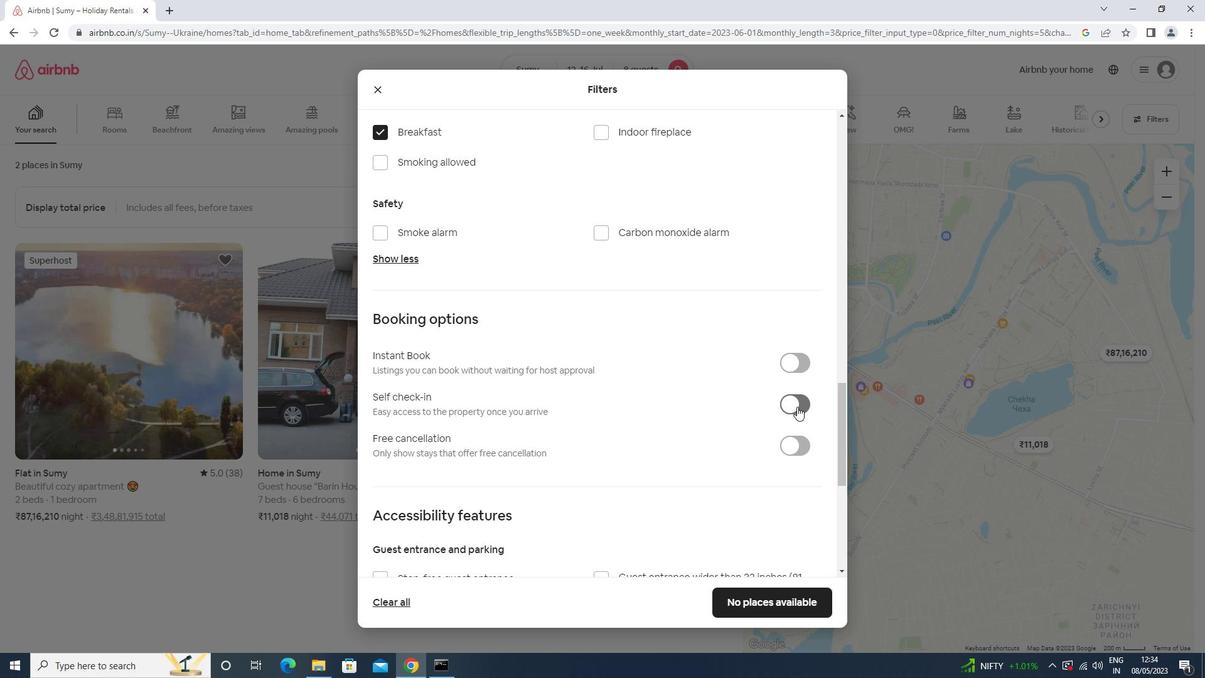
Action: Mouse moved to (549, 389)
Screenshot: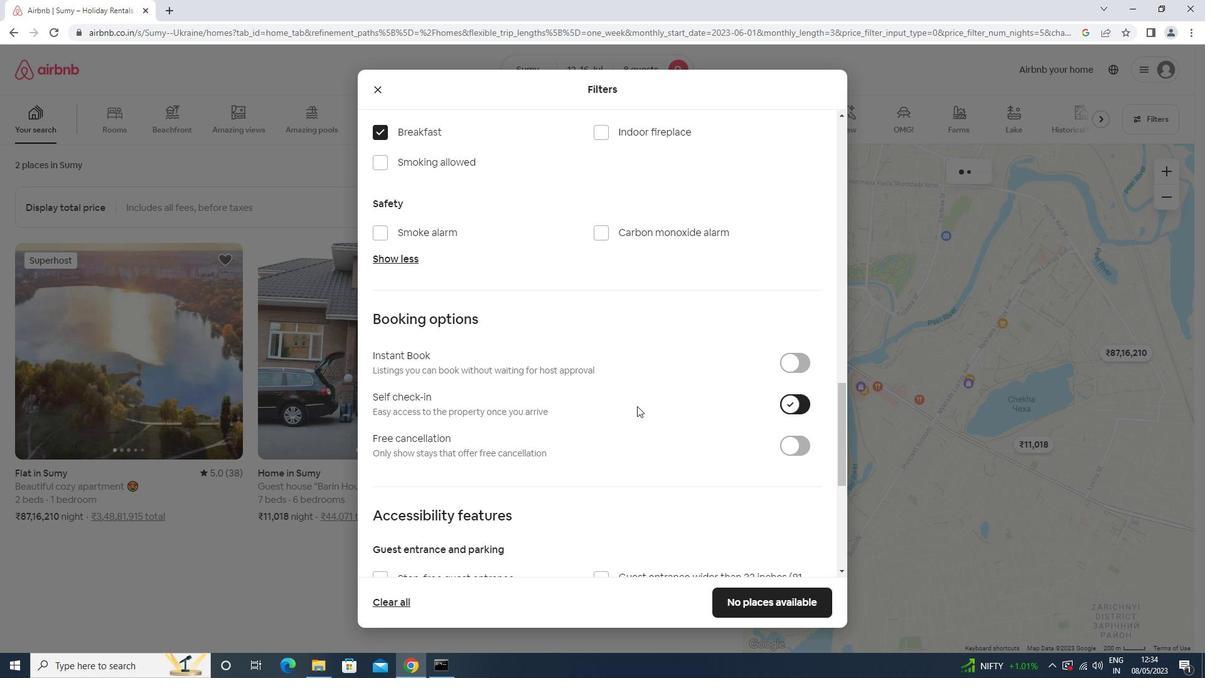 
Action: Mouse scrolled (549, 389) with delta (0, 0)
Screenshot: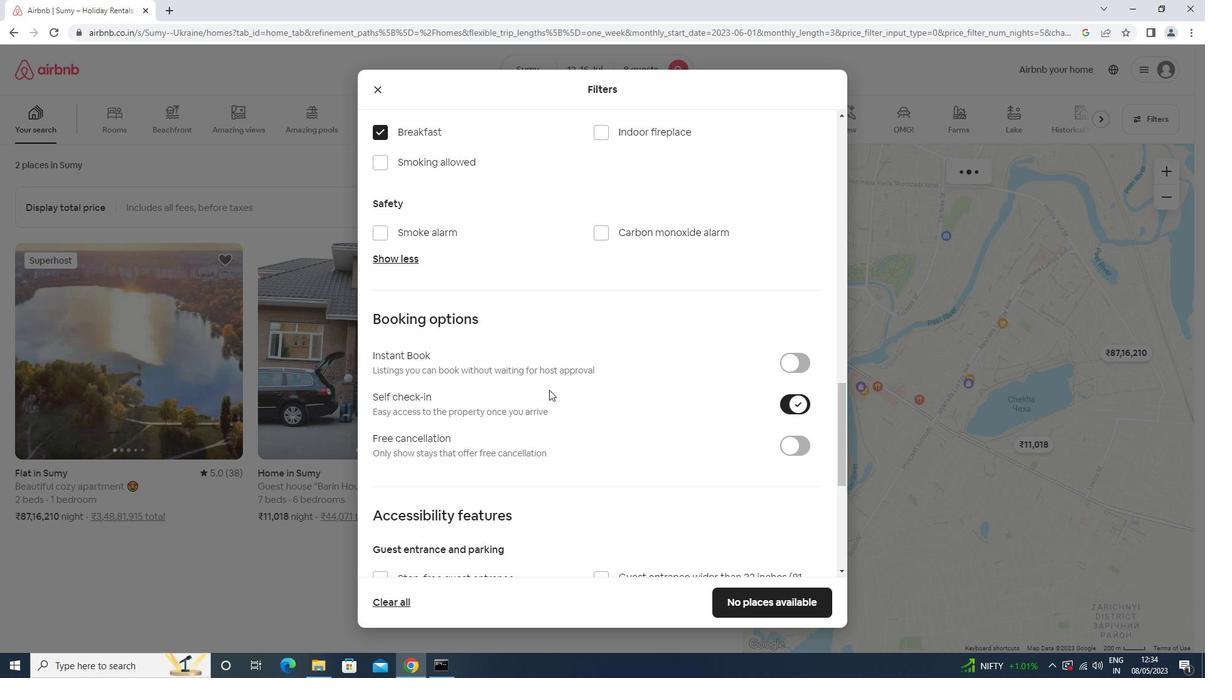 
Action: Mouse scrolled (549, 389) with delta (0, 0)
Screenshot: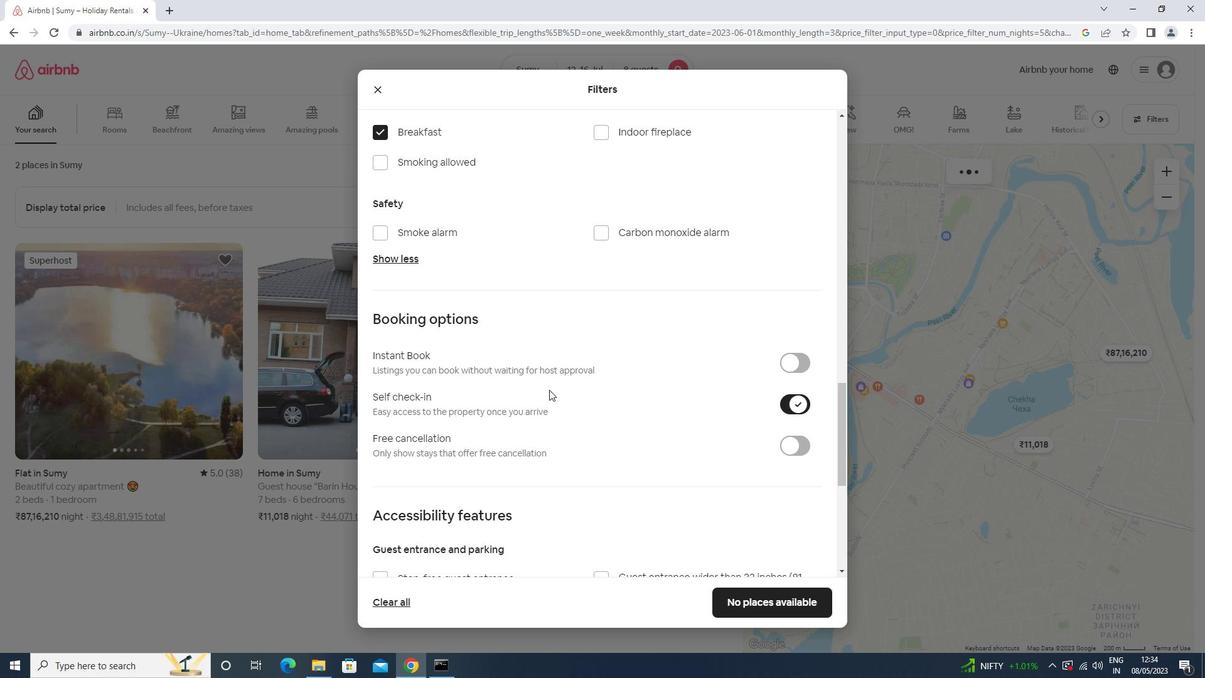 
Action: Mouse scrolled (549, 389) with delta (0, 0)
Screenshot: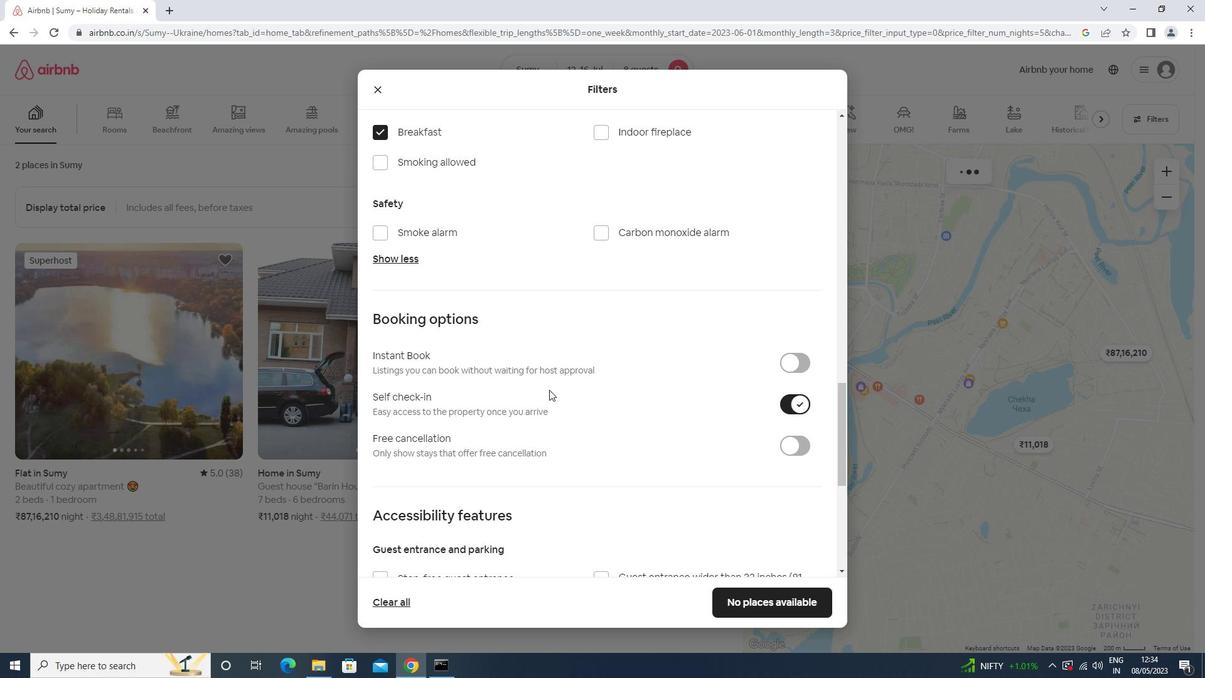 
Action: Mouse scrolled (549, 389) with delta (0, 0)
Screenshot: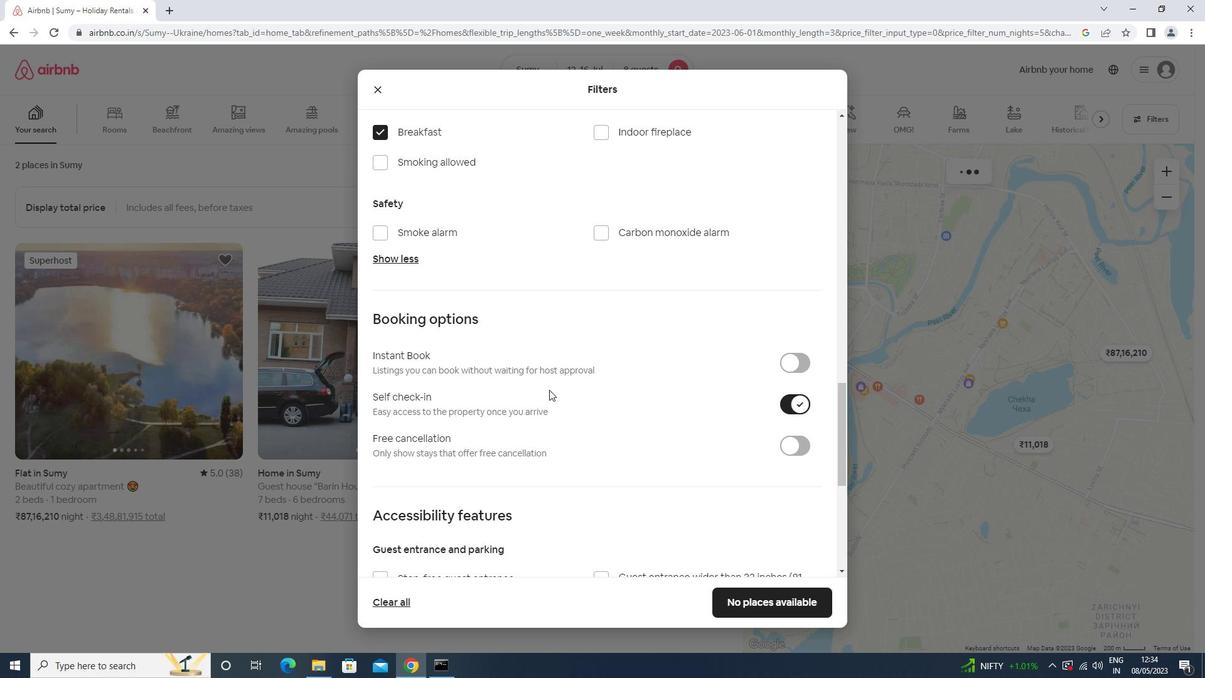 
Action: Mouse scrolled (549, 389) with delta (0, 0)
Screenshot: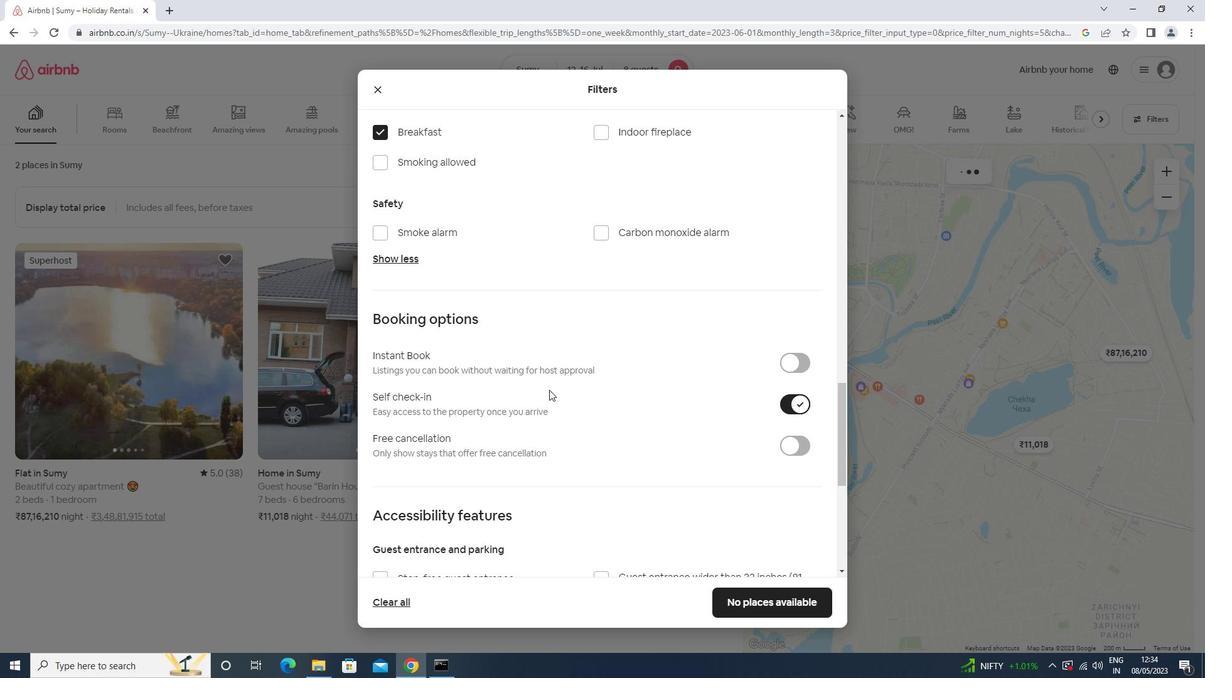 
Action: Mouse scrolled (549, 389) with delta (0, 0)
Screenshot: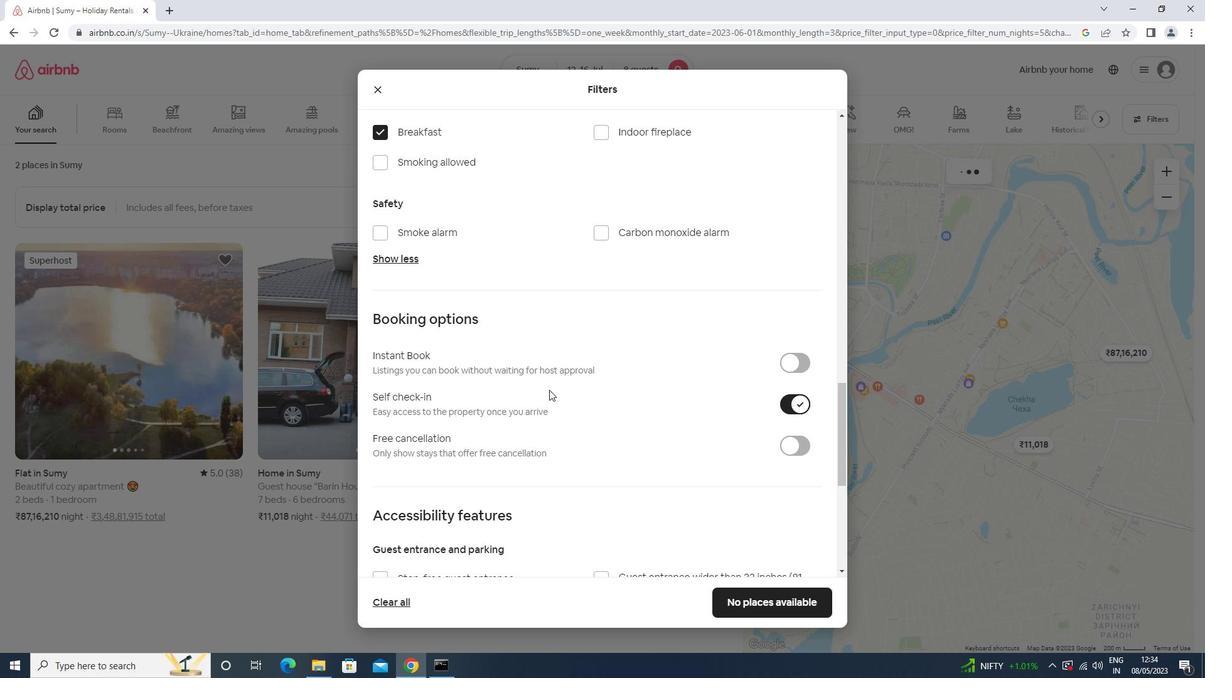 
Action: Mouse moved to (430, 510)
Screenshot: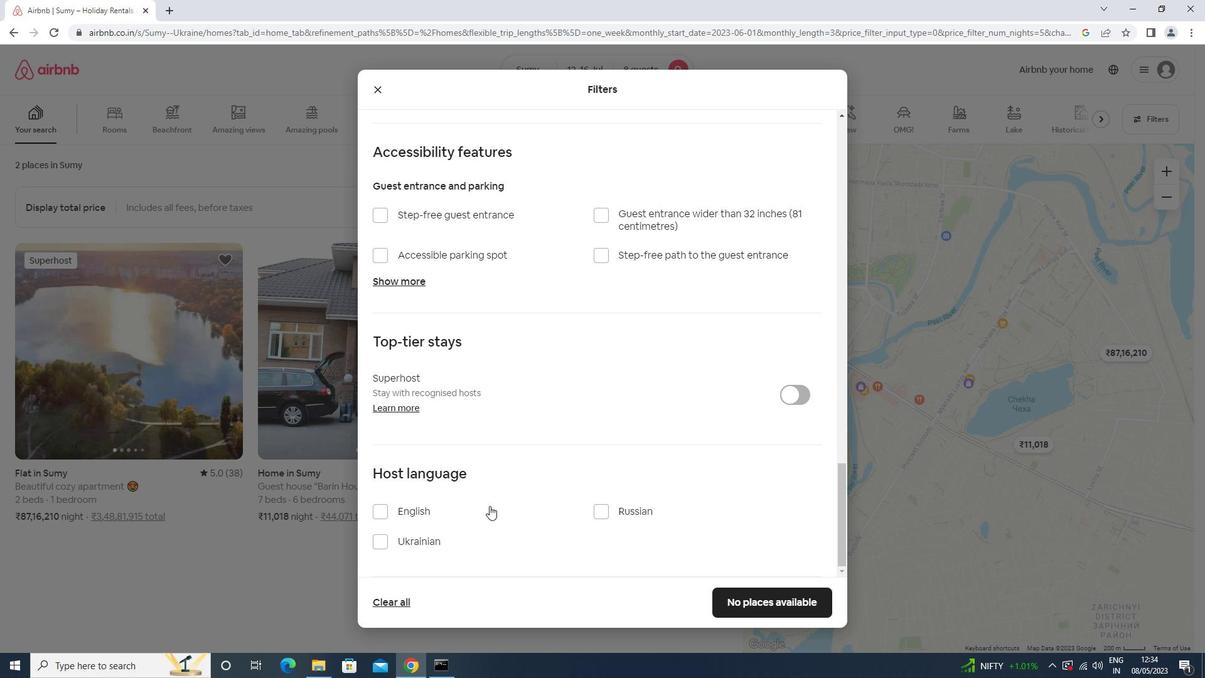 
Action: Mouse pressed left at (430, 510)
Screenshot: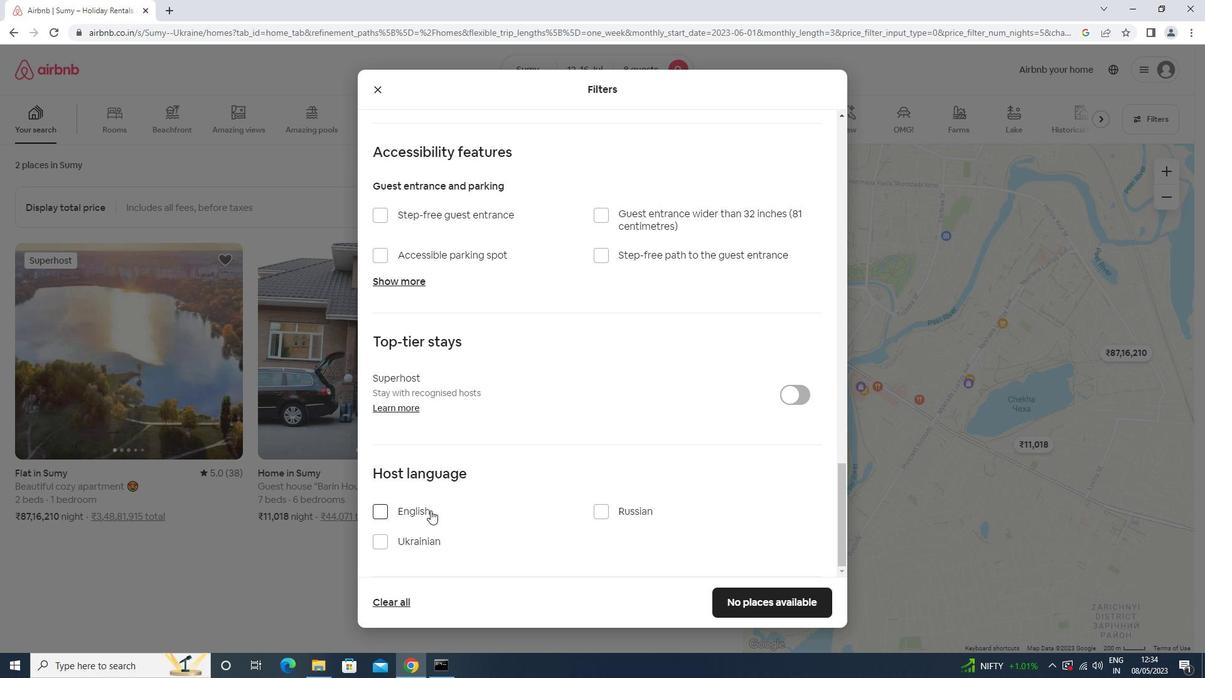 
Action: Mouse moved to (776, 595)
Screenshot: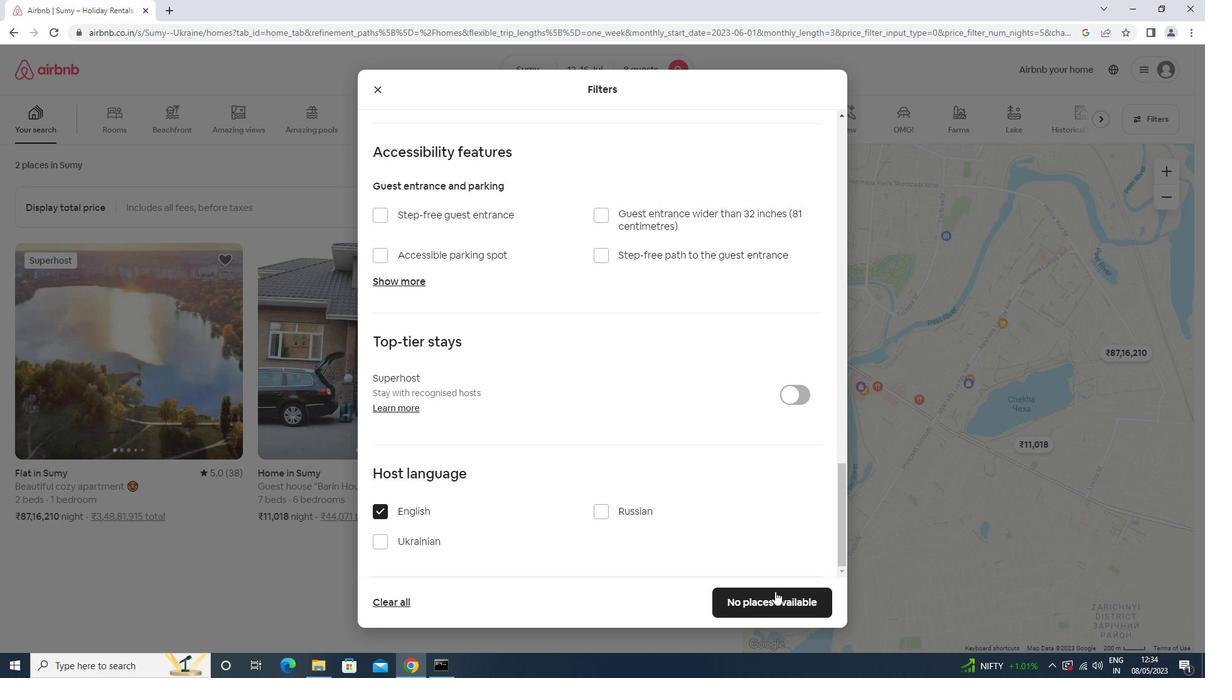 
Action: Mouse pressed left at (776, 595)
Screenshot: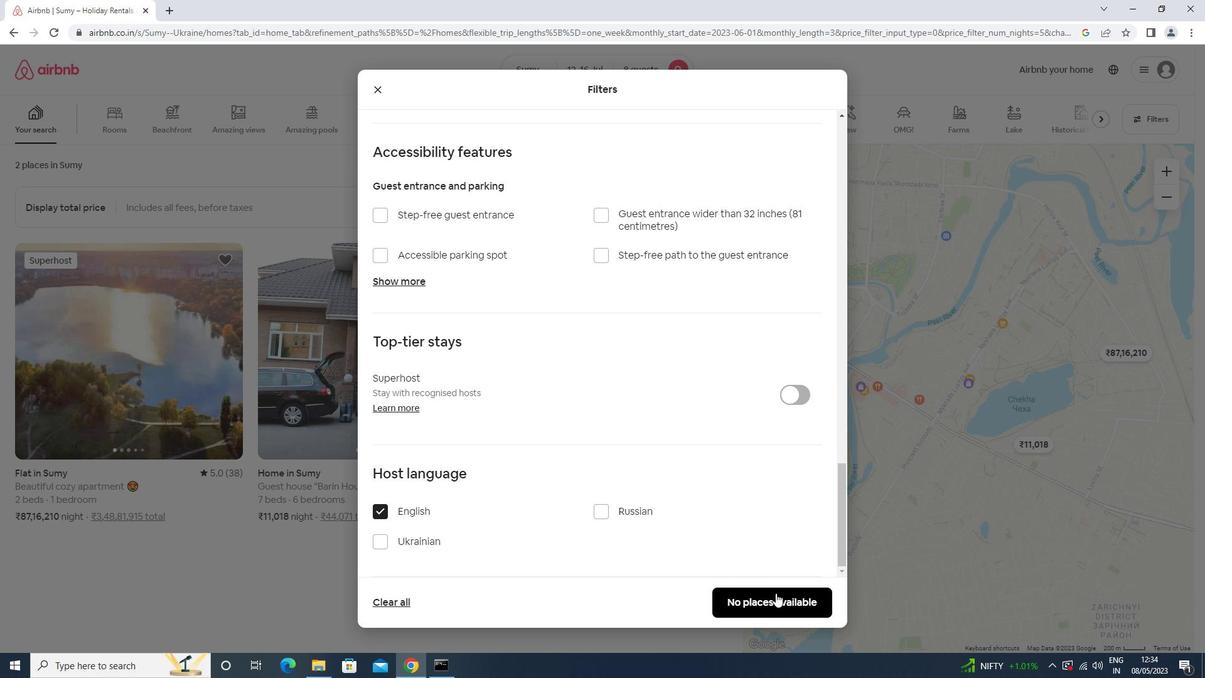 
Action: Mouse moved to (778, 595)
Screenshot: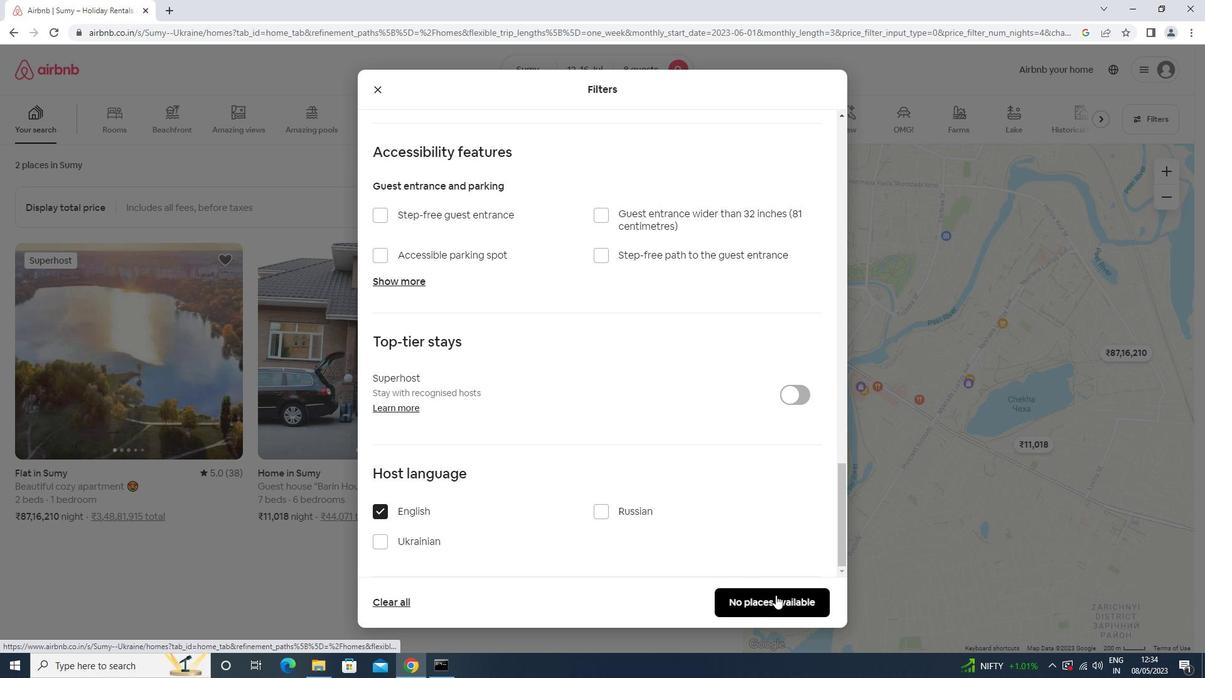 
